Task: Send an email with the signature Destiny Lee with the subject Status report and the message Thank you for your prompt response. from softage.1@softage.net to softage.10@softage.net and softage.2@softage.net with an attached document Feasibility_report.docx
Action: Mouse moved to (479, 615)
Screenshot: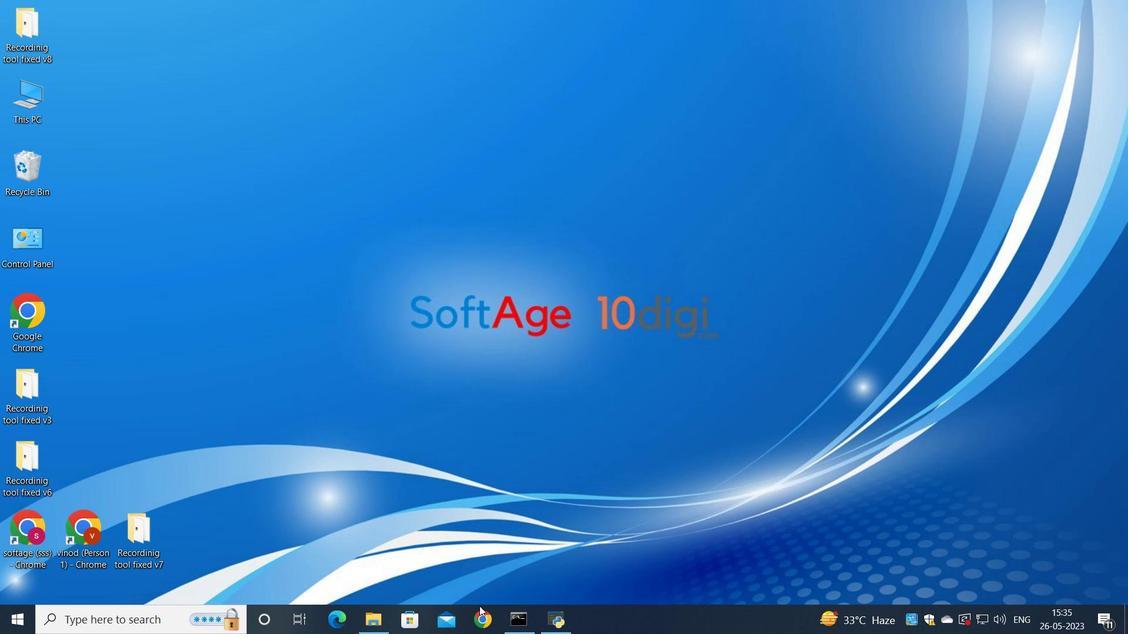 
Action: Mouse pressed left at (479, 615)
Screenshot: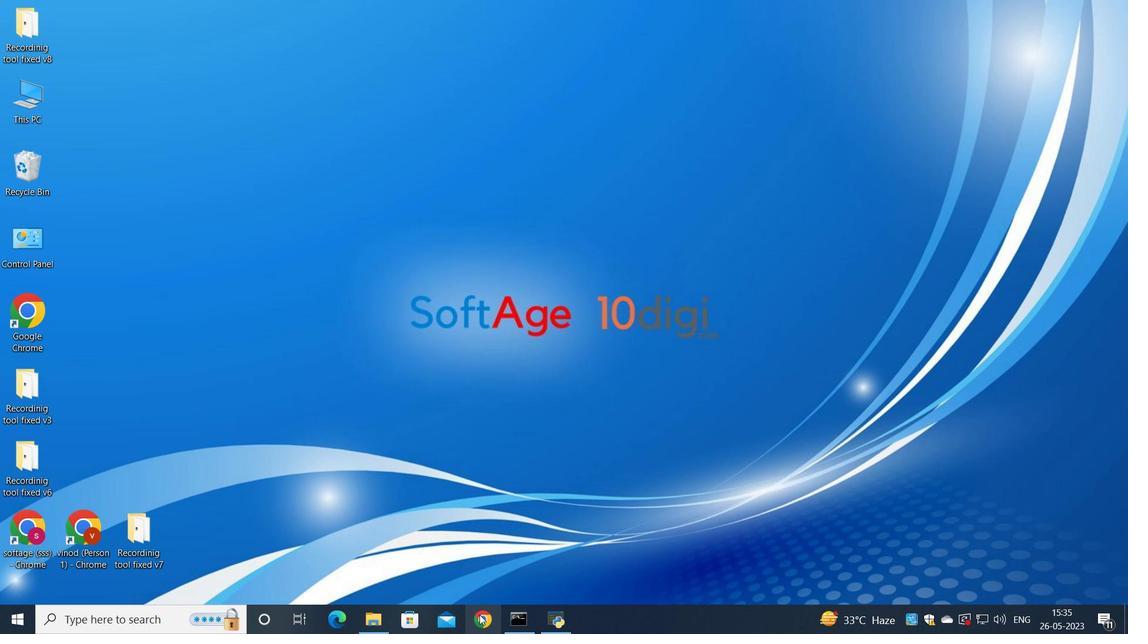 
Action: Mouse moved to (496, 361)
Screenshot: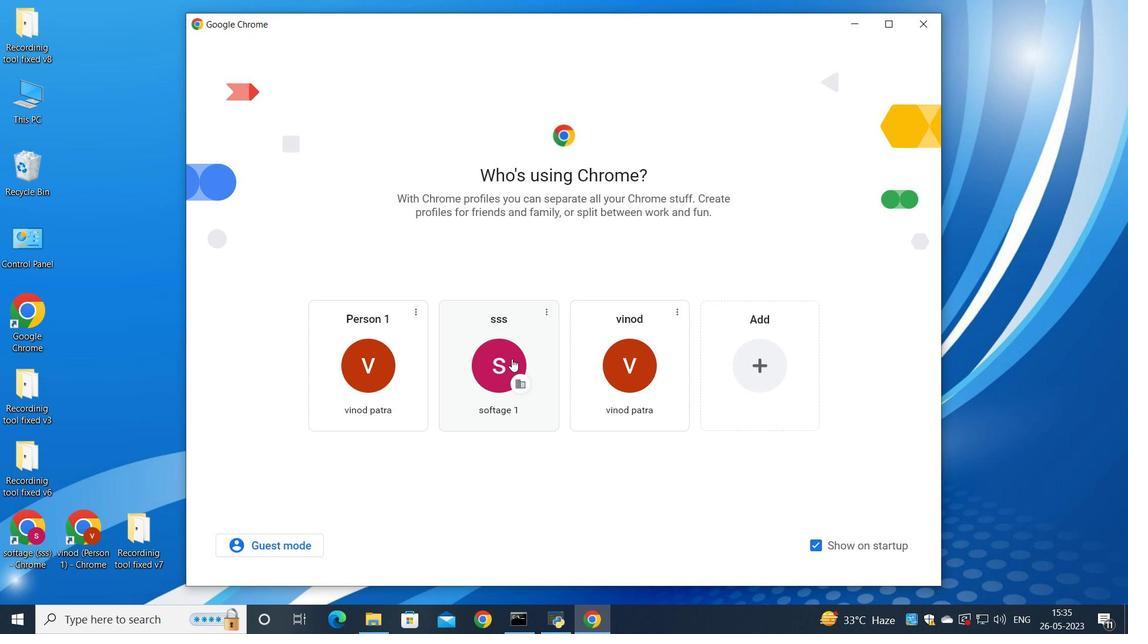 
Action: Mouse pressed left at (496, 361)
Screenshot: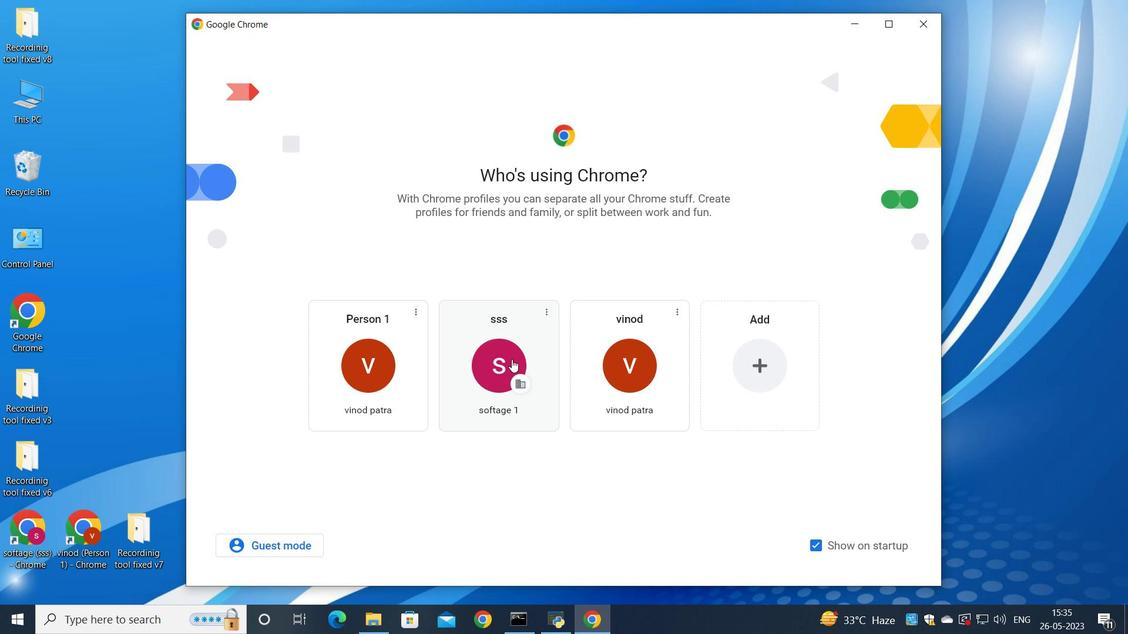 
Action: Mouse moved to (978, 74)
Screenshot: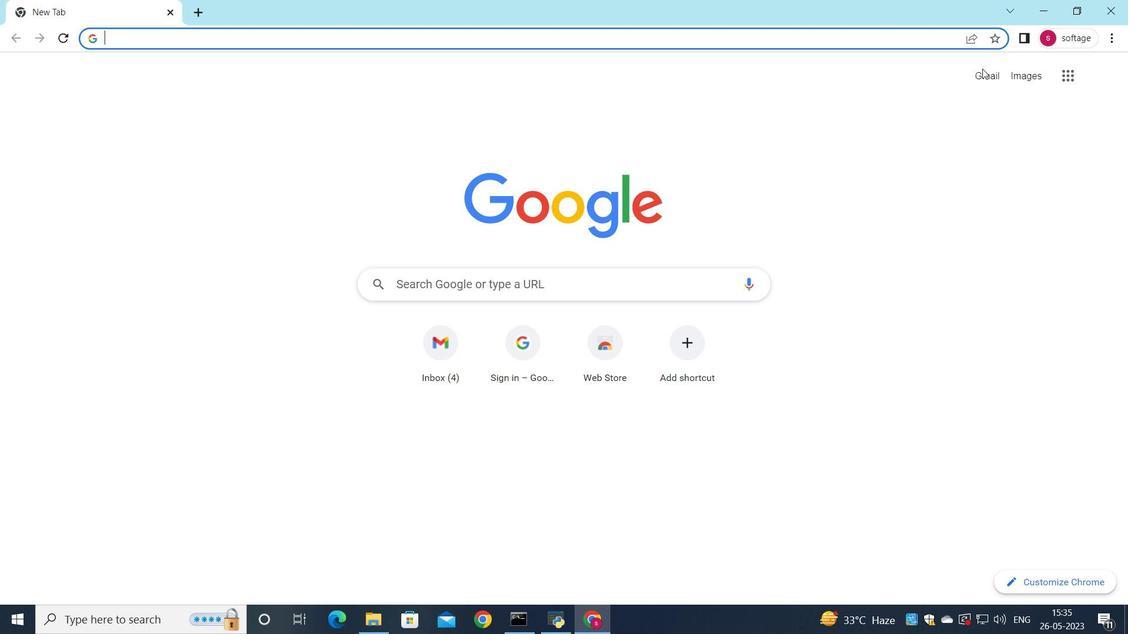 
Action: Mouse pressed left at (978, 74)
Screenshot: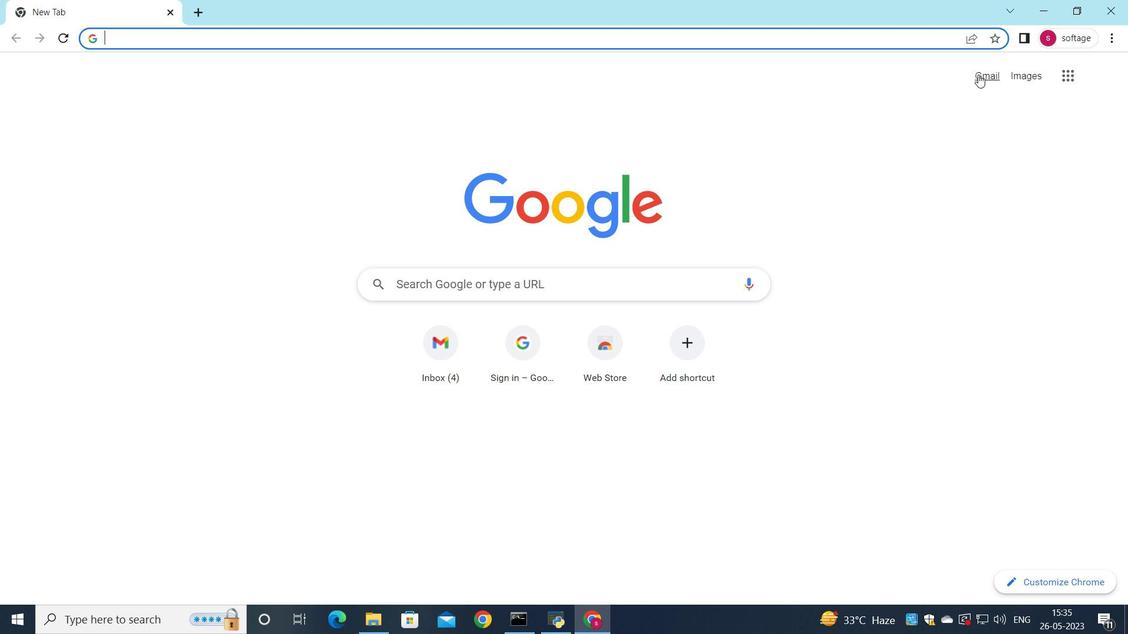 
Action: Mouse moved to (961, 98)
Screenshot: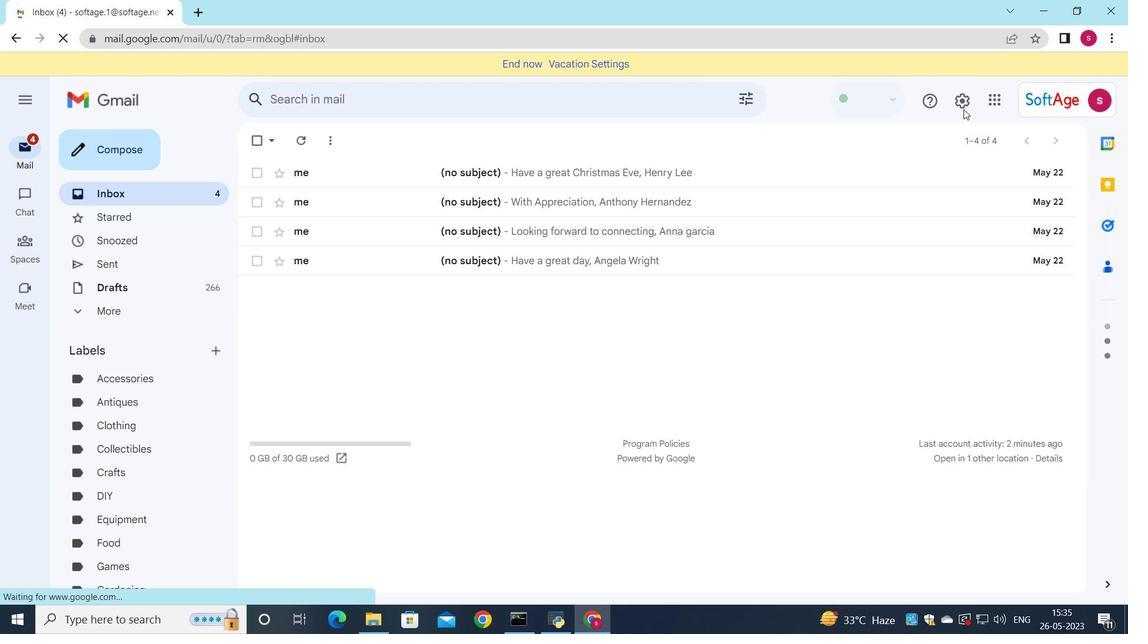 
Action: Mouse pressed left at (961, 98)
Screenshot: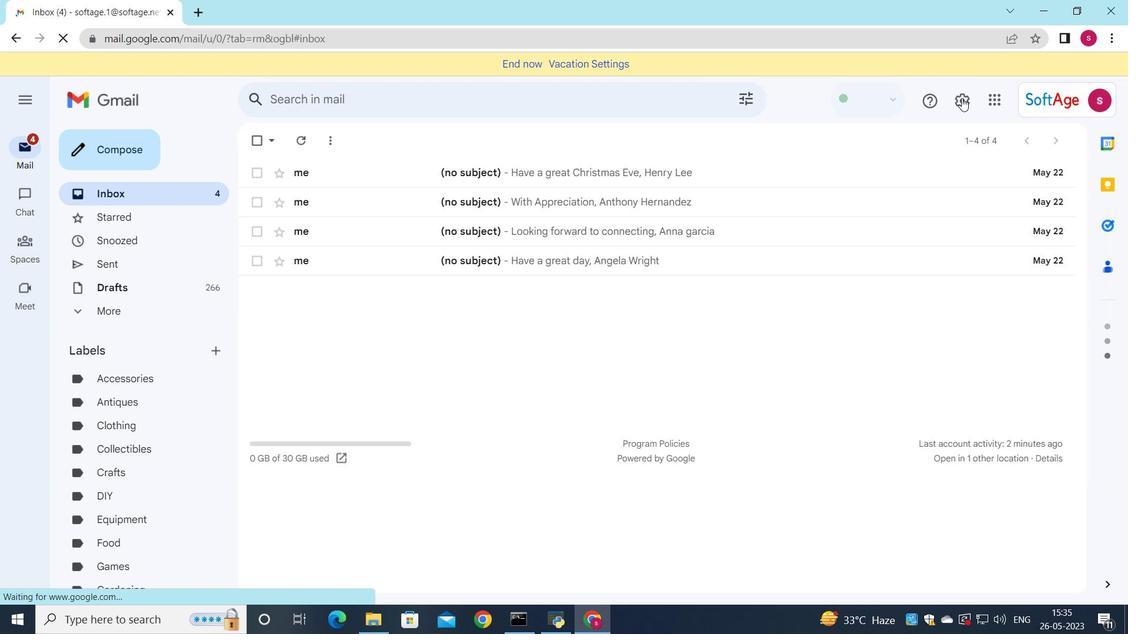 
Action: Mouse moved to (964, 168)
Screenshot: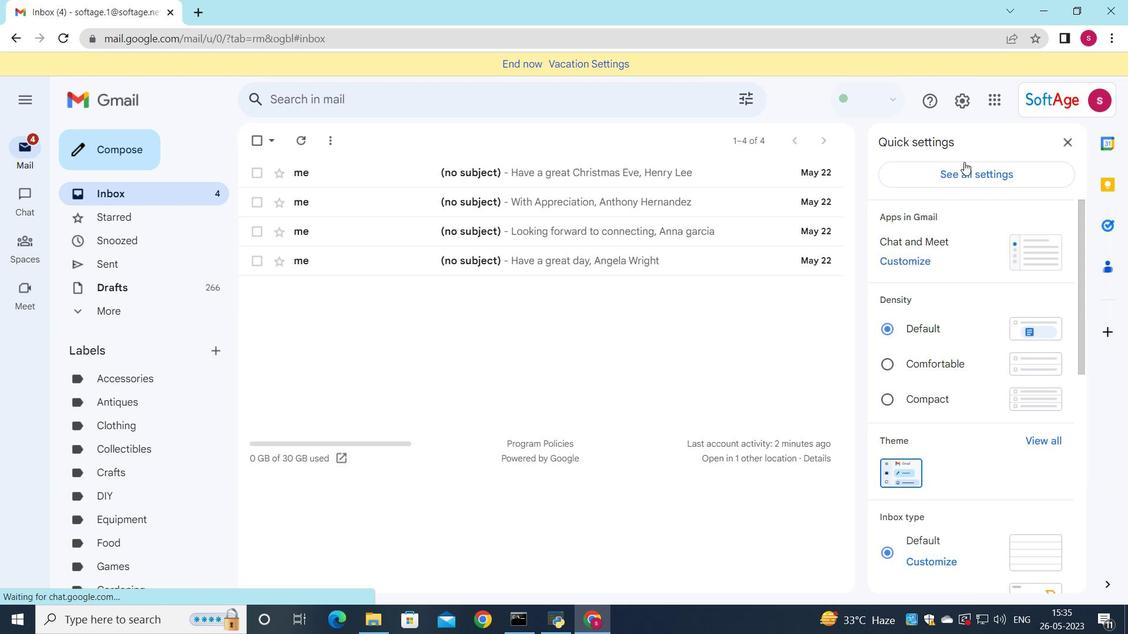 
Action: Mouse pressed left at (964, 168)
Screenshot: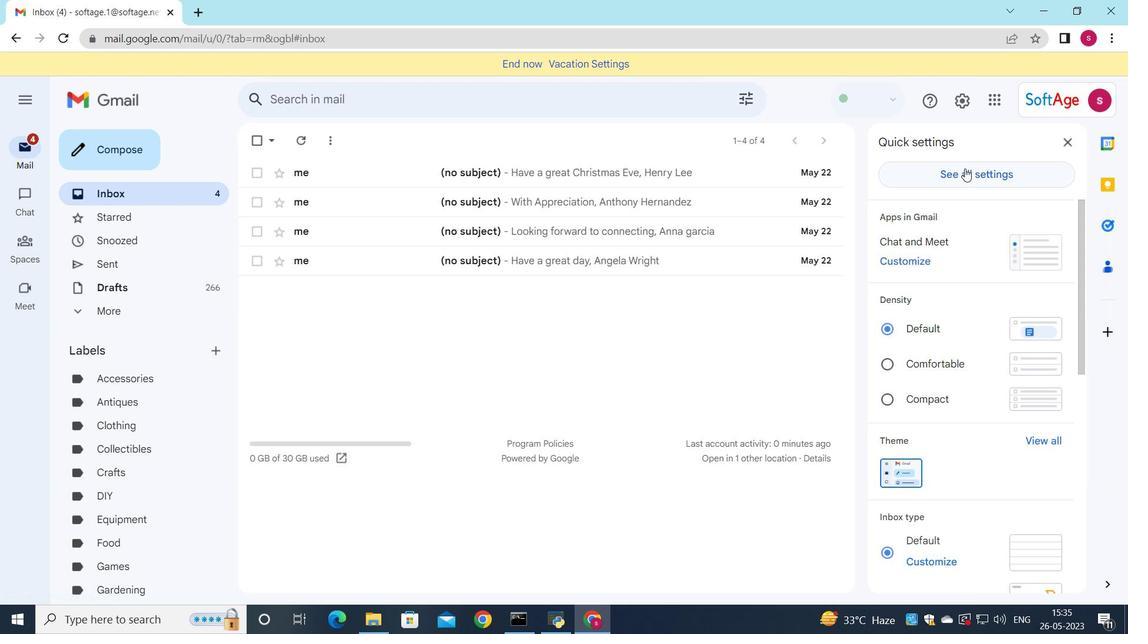 
Action: Mouse moved to (618, 208)
Screenshot: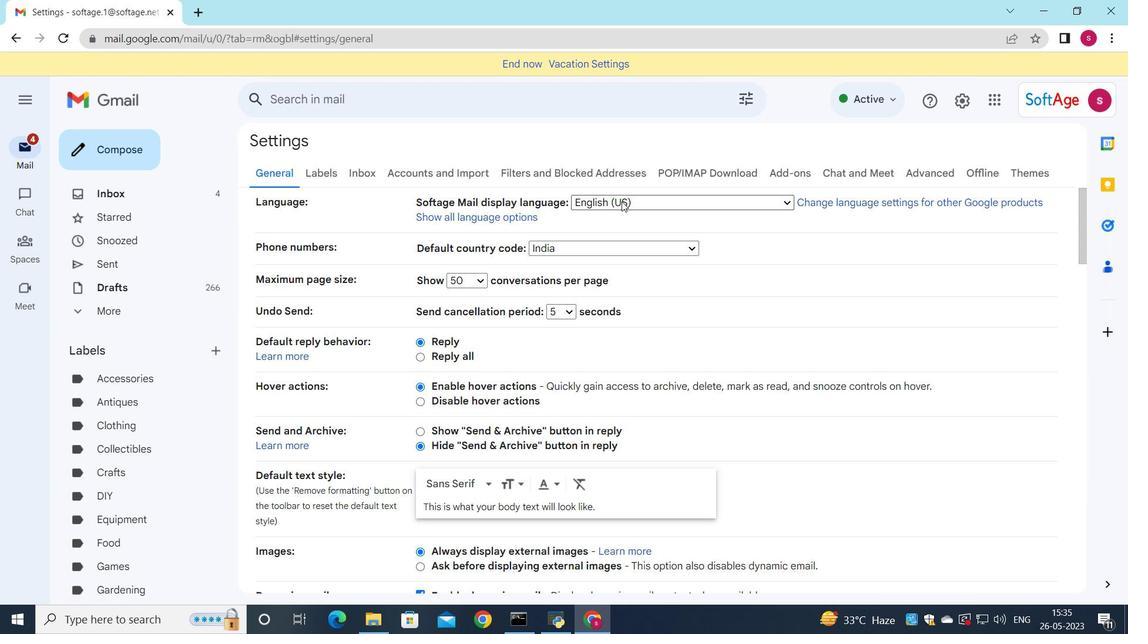
Action: Mouse scrolled (618, 208) with delta (0, 0)
Screenshot: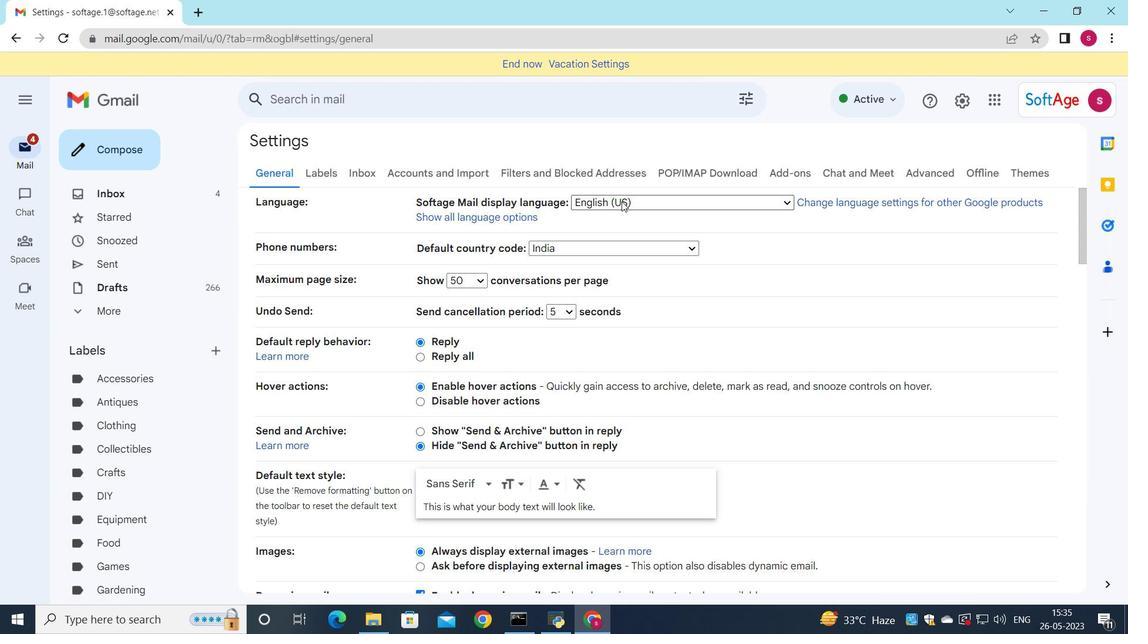 
Action: Mouse moved to (617, 210)
Screenshot: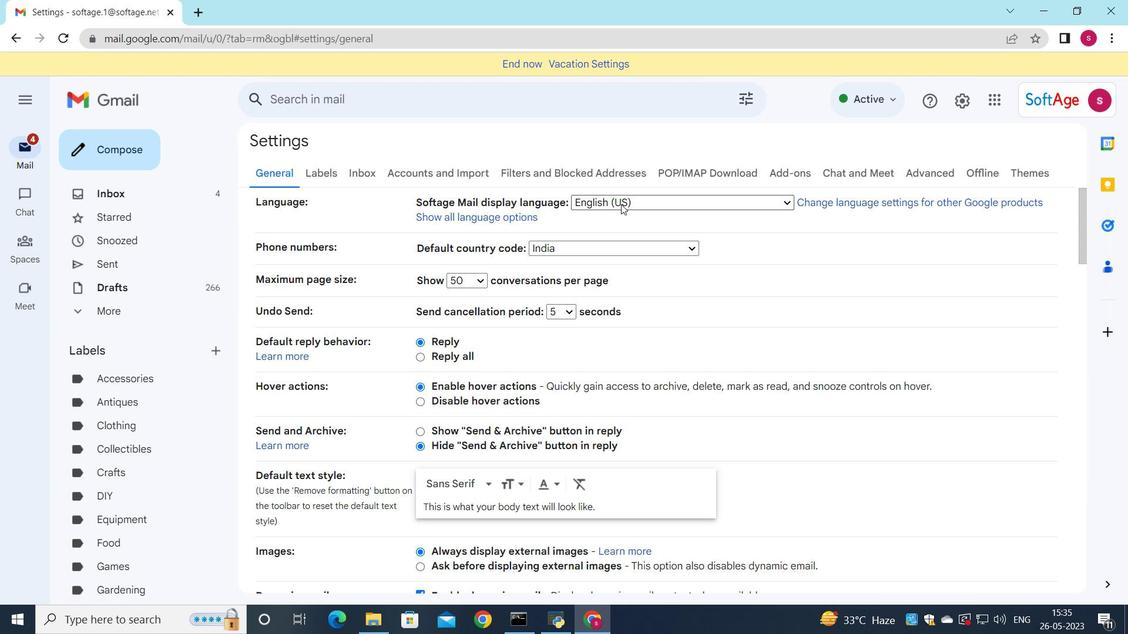 
Action: Mouse scrolled (617, 209) with delta (0, 0)
Screenshot: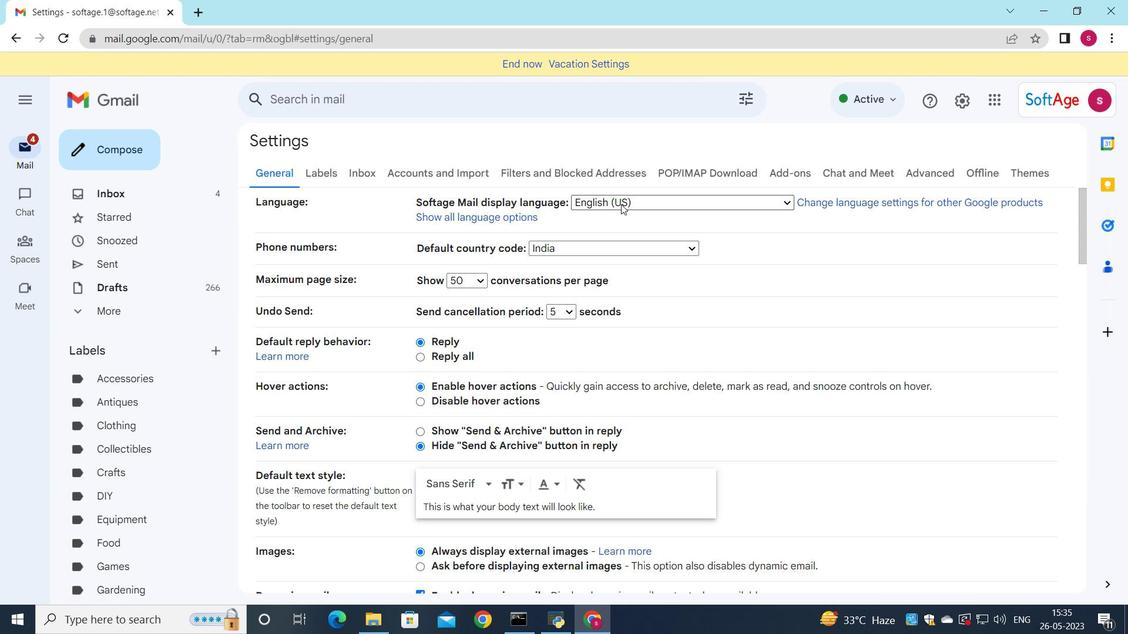 
Action: Mouse moved to (617, 210)
Screenshot: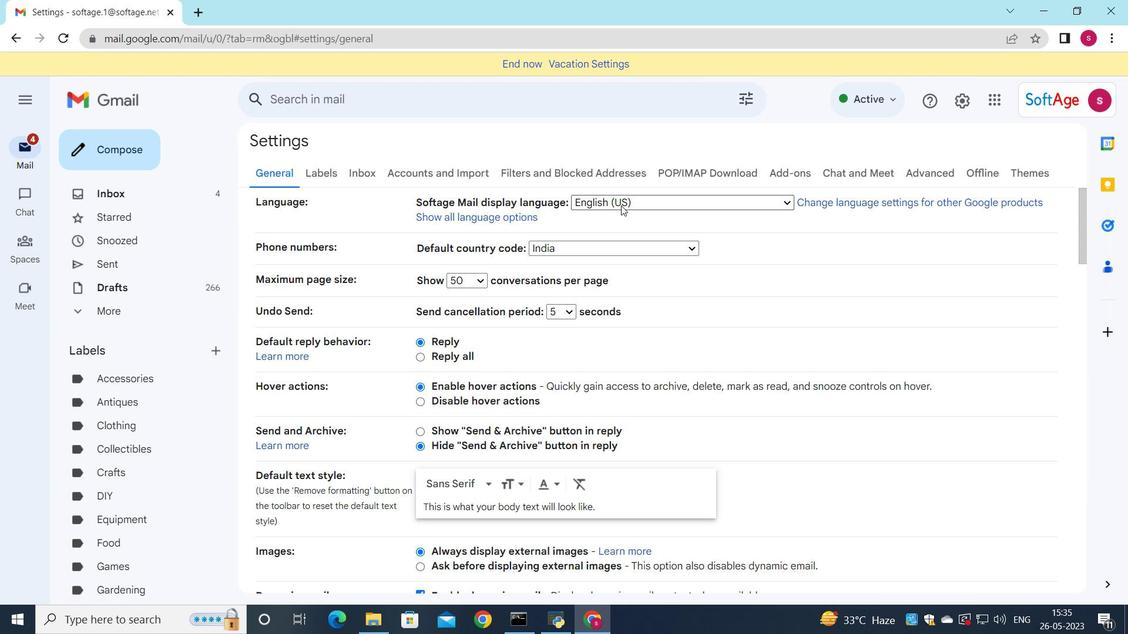 
Action: Mouse scrolled (617, 209) with delta (0, 0)
Screenshot: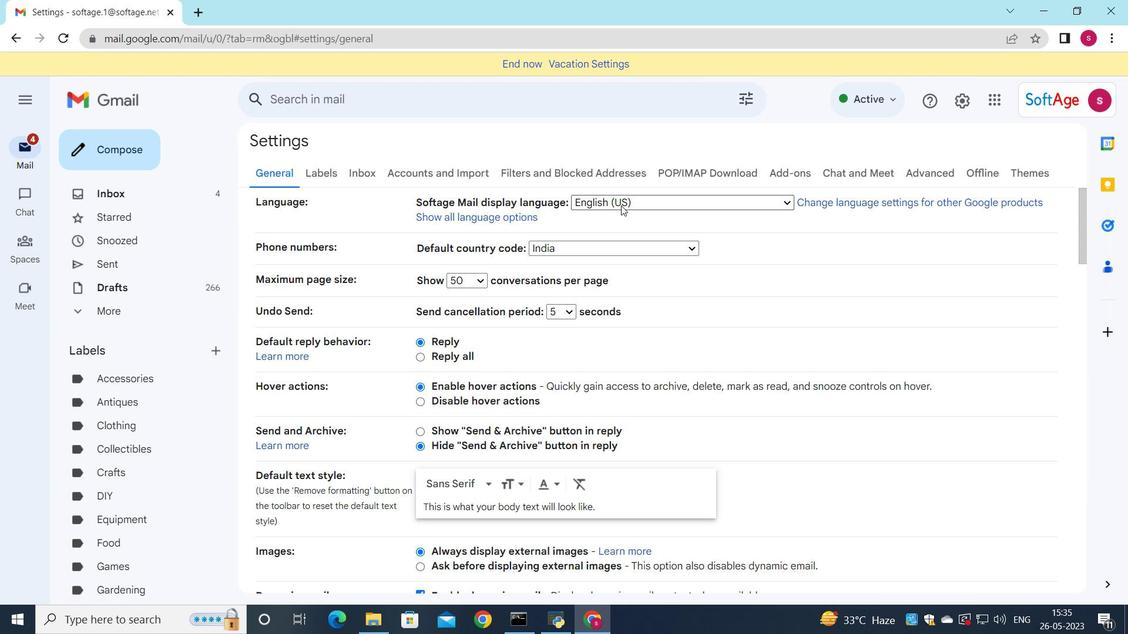 
Action: Mouse moved to (616, 210)
Screenshot: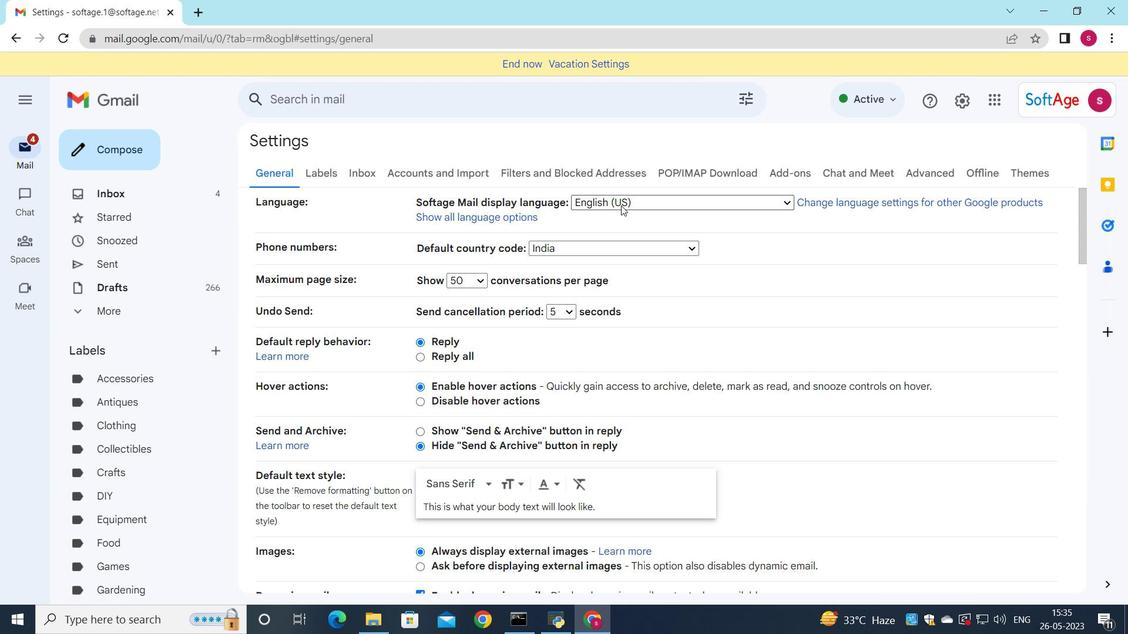 
Action: Mouse scrolled (616, 209) with delta (0, 0)
Screenshot: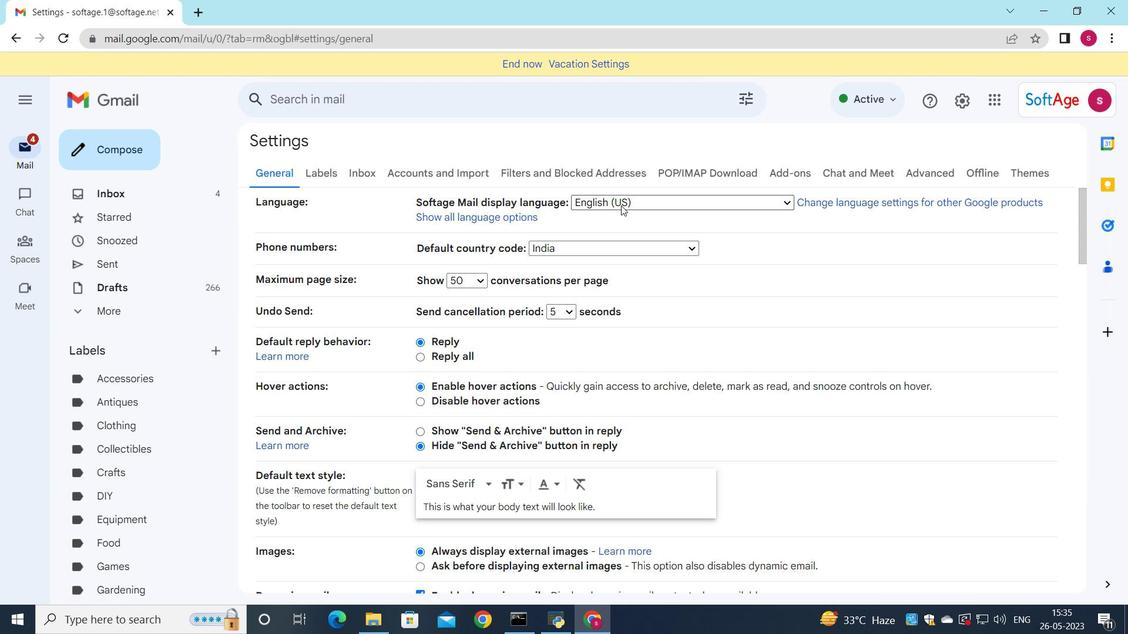 
Action: Mouse moved to (611, 214)
Screenshot: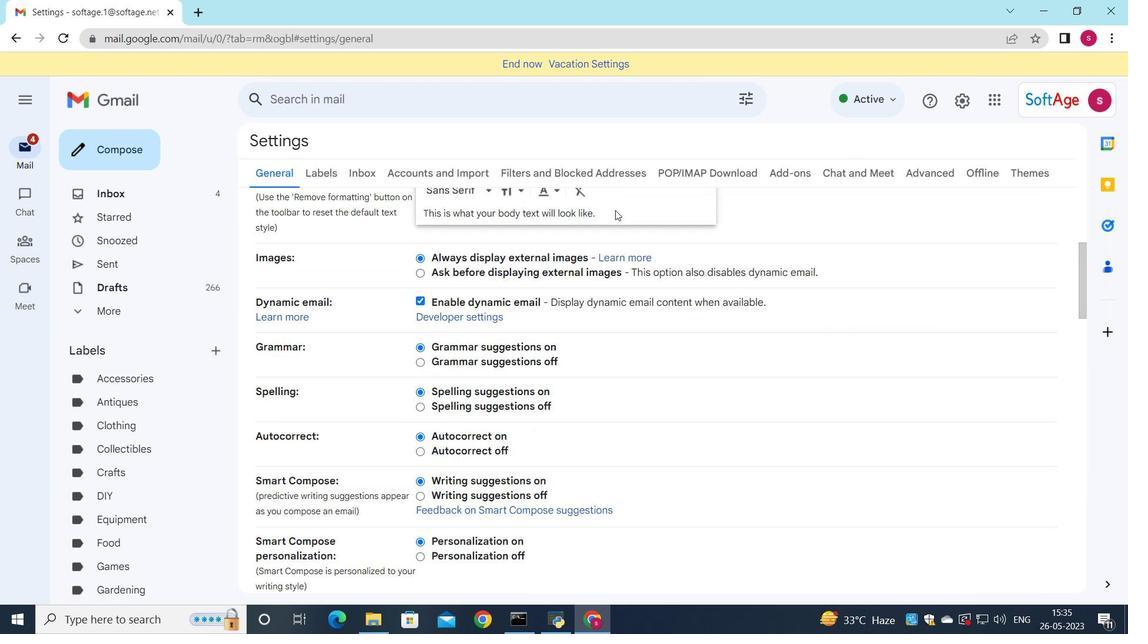 
Action: Mouse scrolled (611, 213) with delta (0, 0)
Screenshot: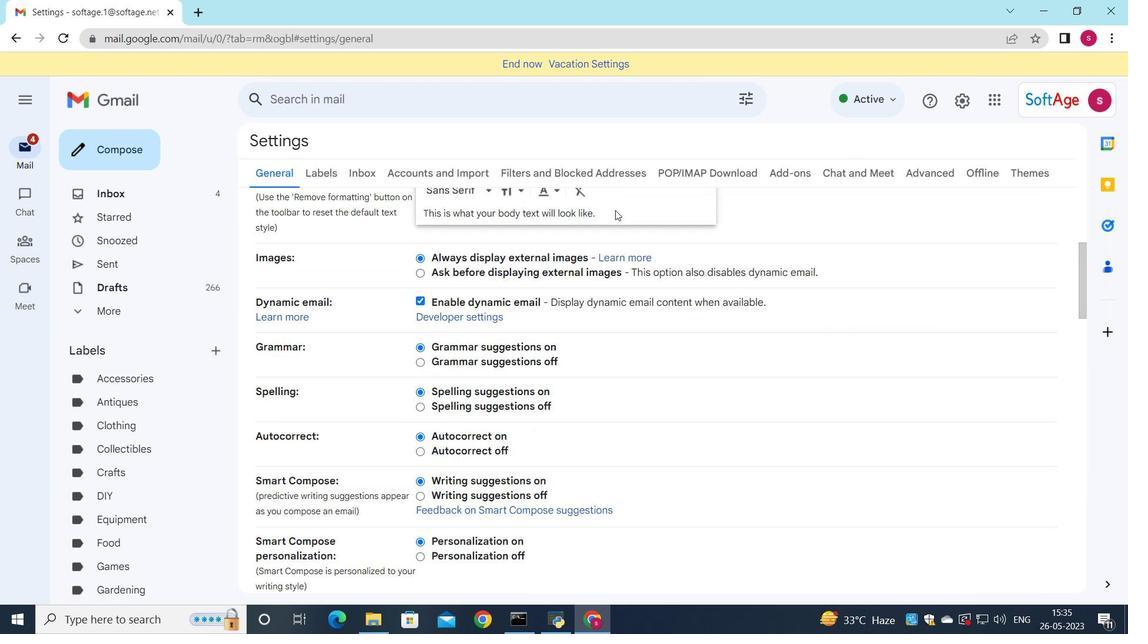
Action: Mouse moved to (605, 220)
Screenshot: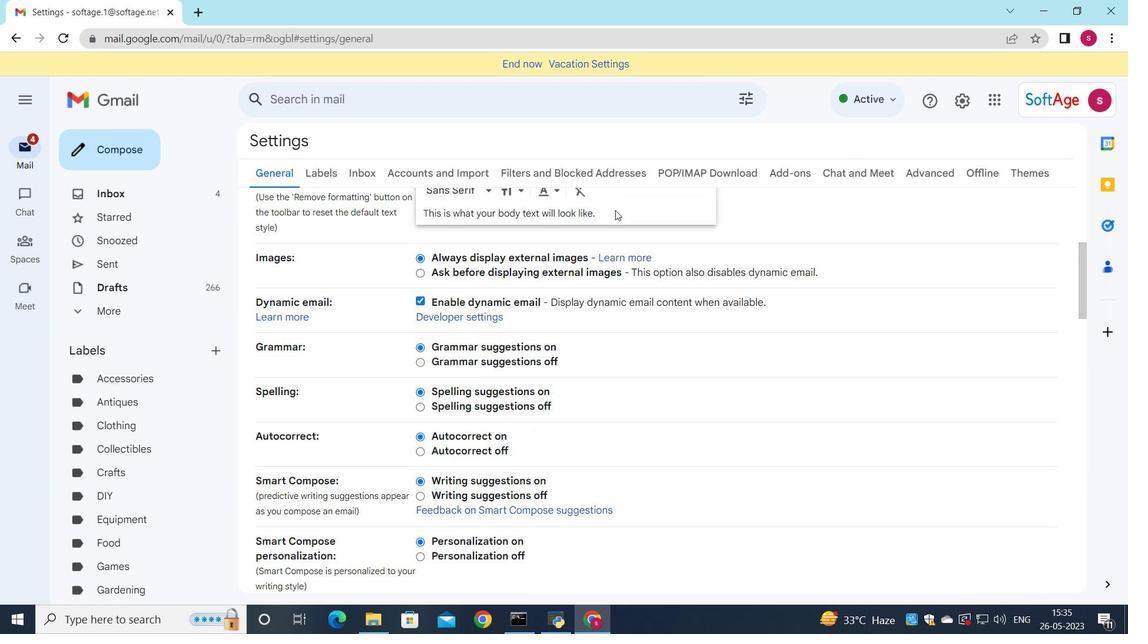 
Action: Mouse scrolled (605, 219) with delta (0, 0)
Screenshot: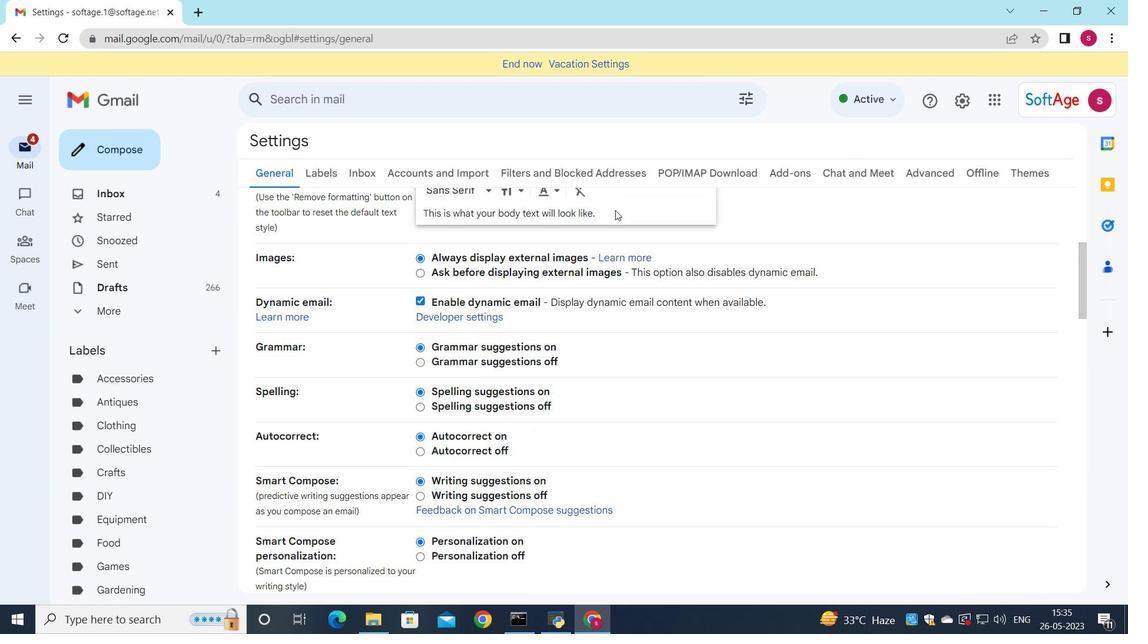
Action: Mouse moved to (604, 221)
Screenshot: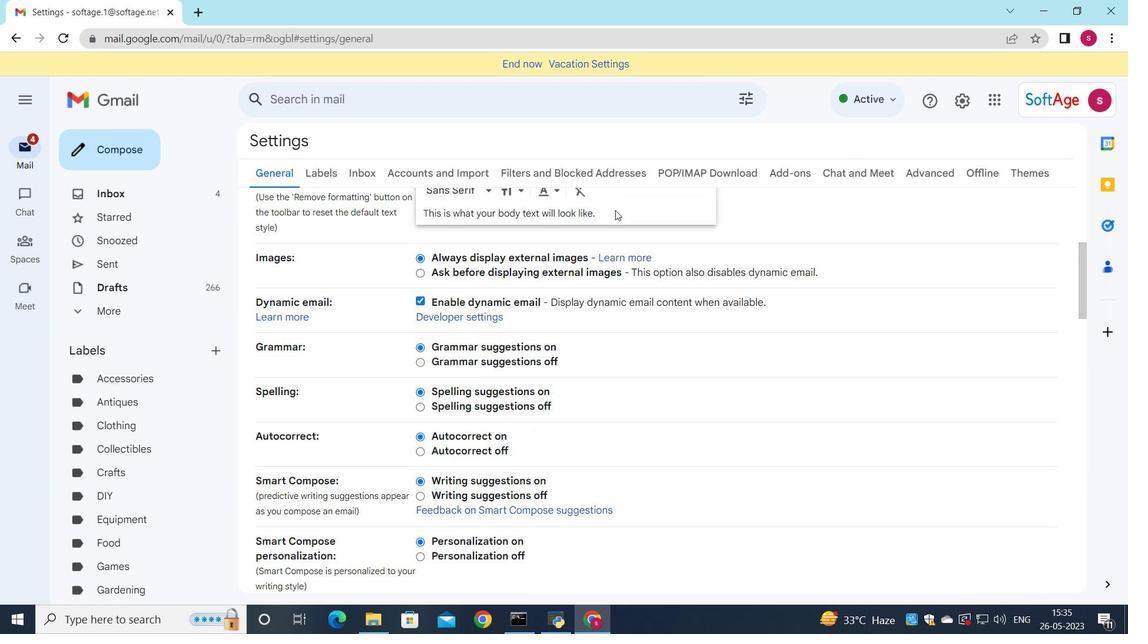 
Action: Mouse scrolled (604, 220) with delta (0, 0)
Screenshot: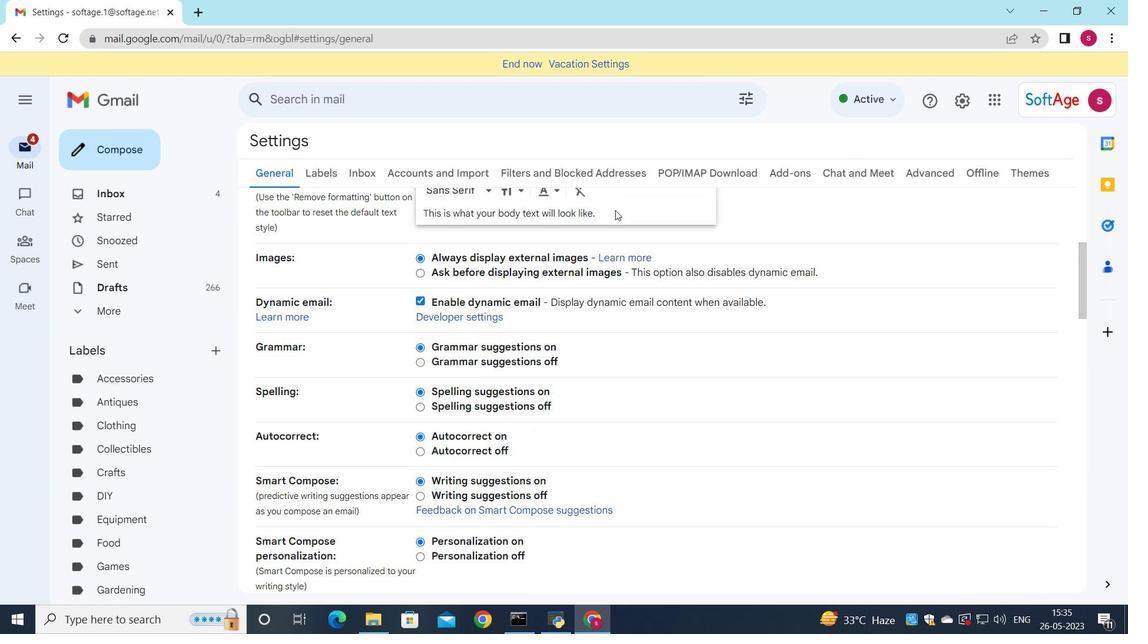 
Action: Mouse moved to (602, 223)
Screenshot: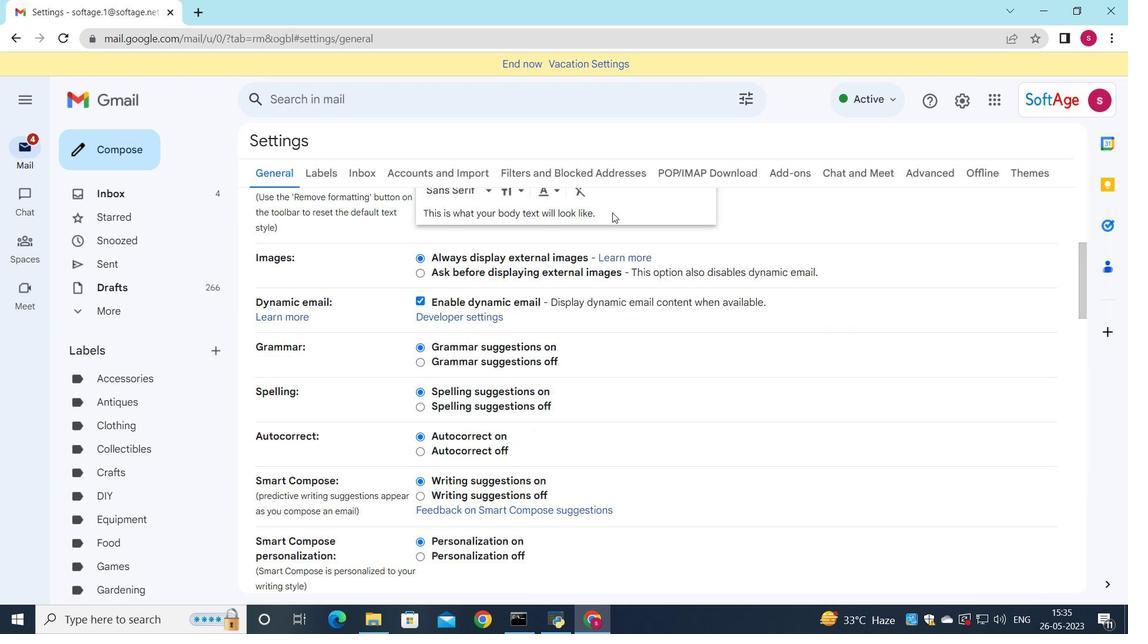 
Action: Mouse scrolled (602, 223) with delta (0, 0)
Screenshot: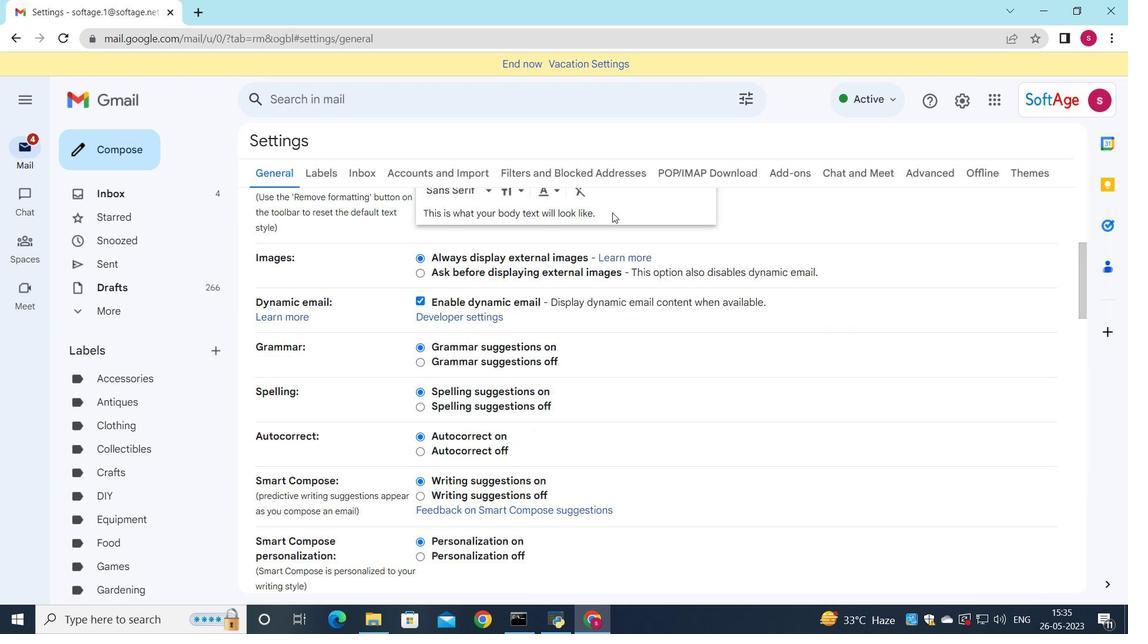 
Action: Mouse moved to (559, 279)
Screenshot: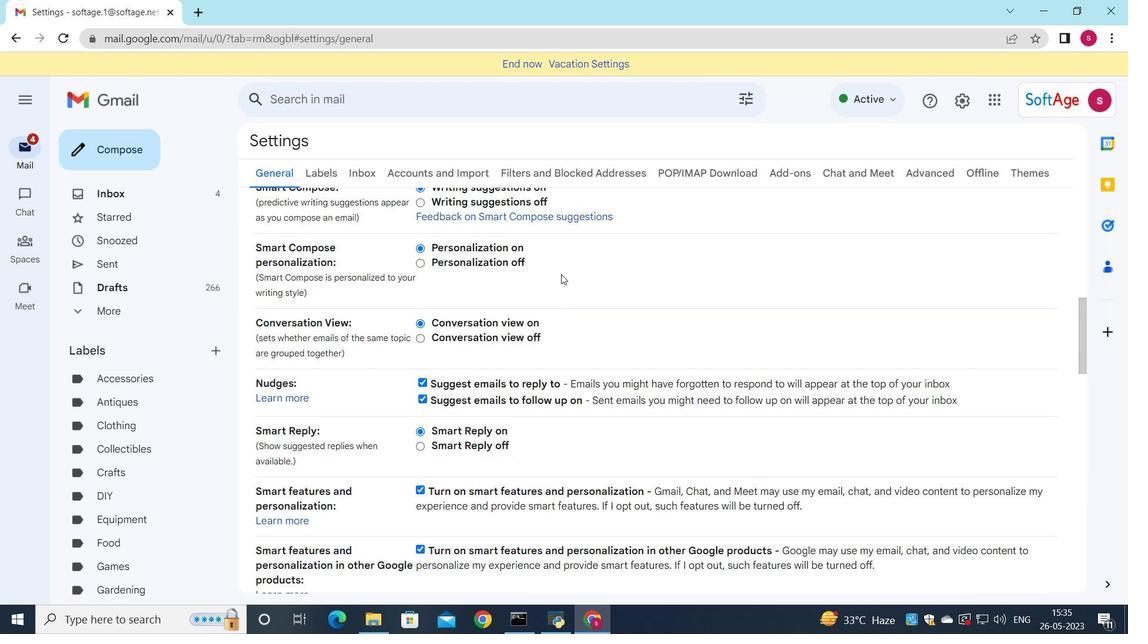 
Action: Mouse scrolled (559, 278) with delta (0, 0)
Screenshot: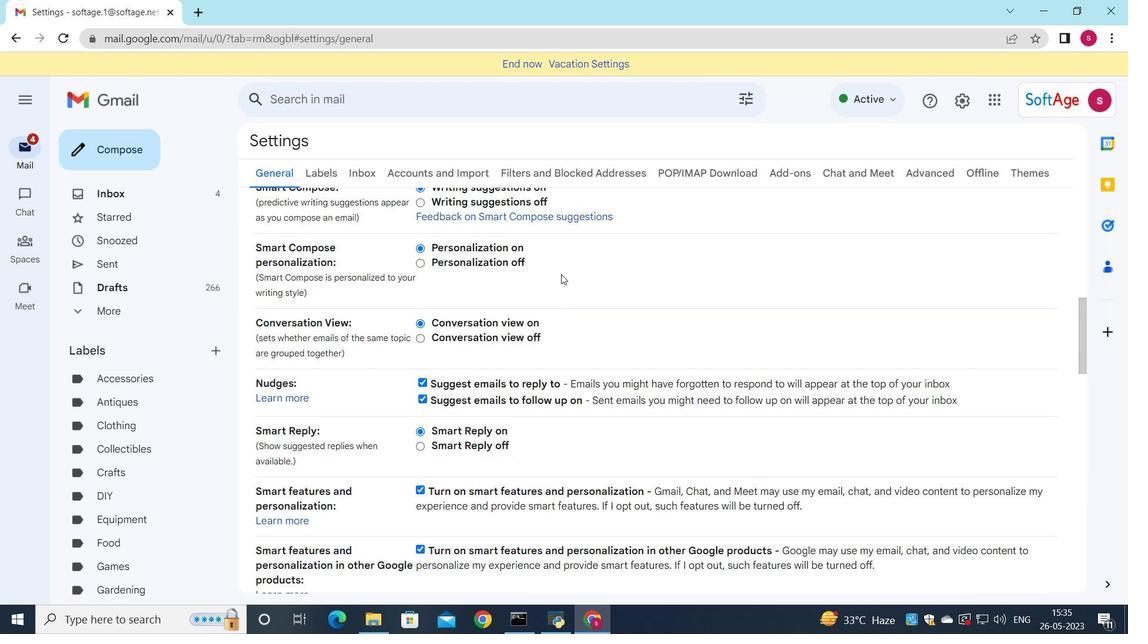 
Action: Mouse moved to (558, 279)
Screenshot: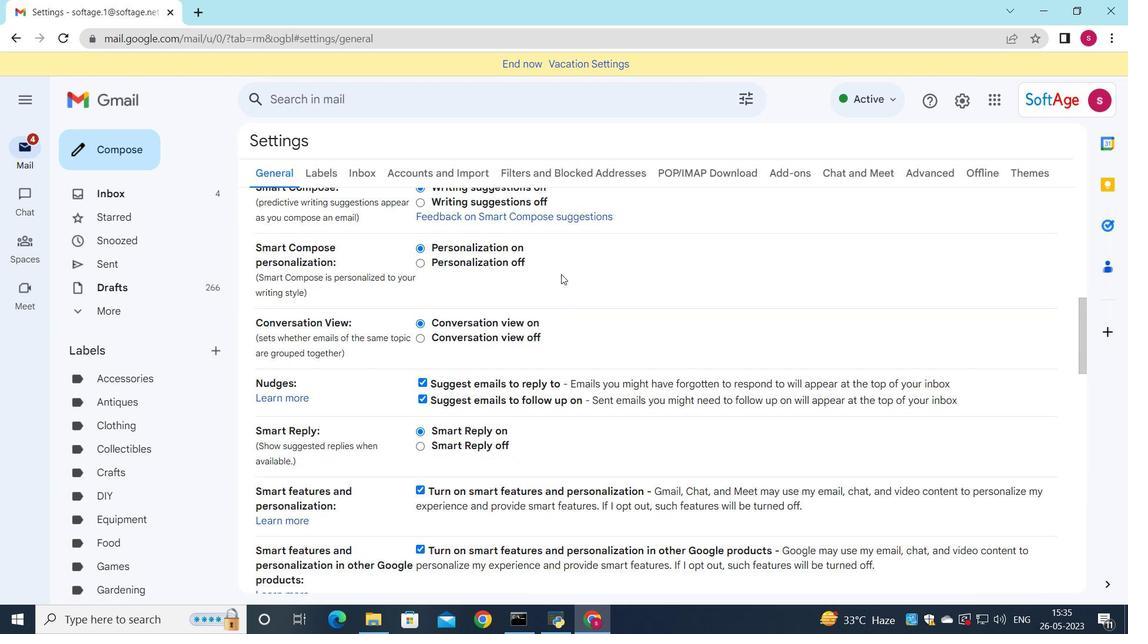 
Action: Mouse scrolled (558, 279) with delta (0, 0)
Screenshot: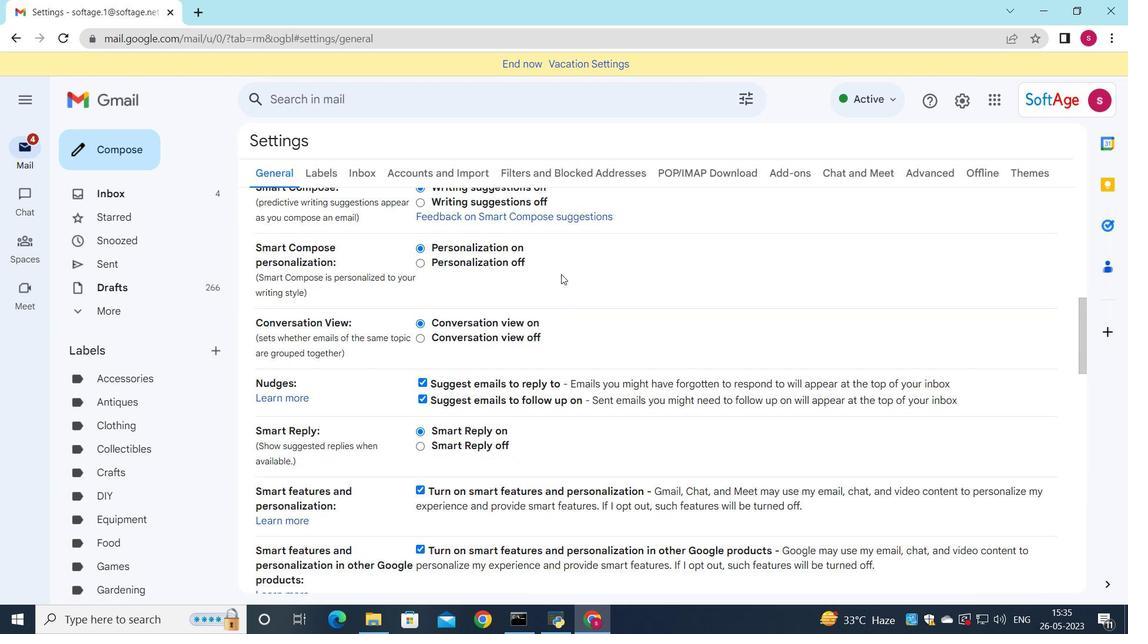 
Action: Mouse moved to (558, 280)
Screenshot: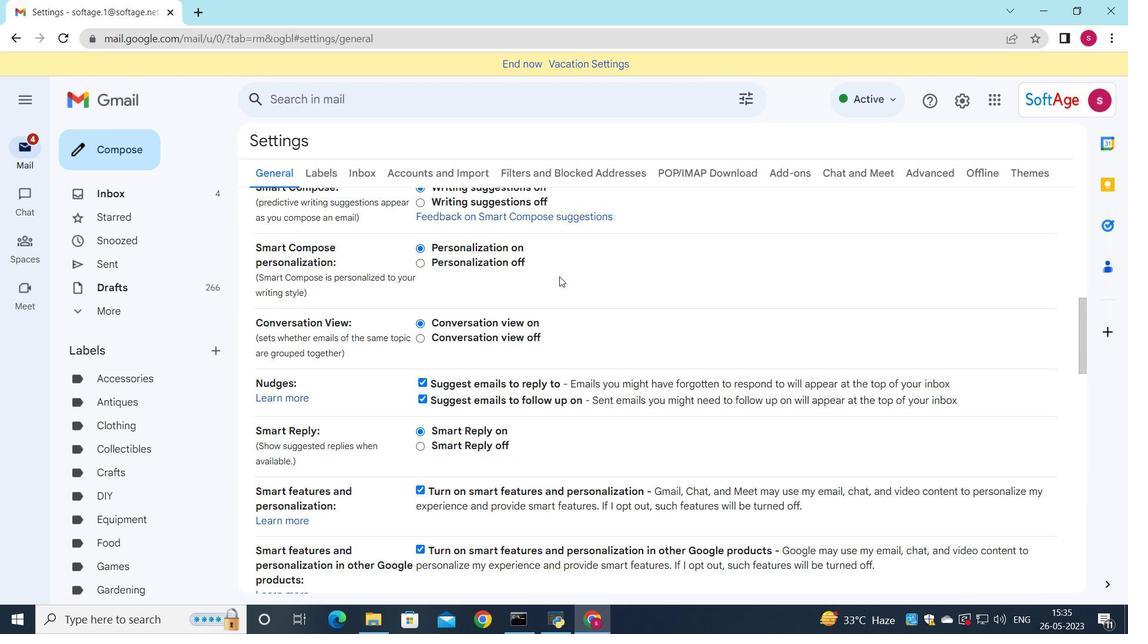 
Action: Mouse scrolled (558, 280) with delta (0, 0)
Screenshot: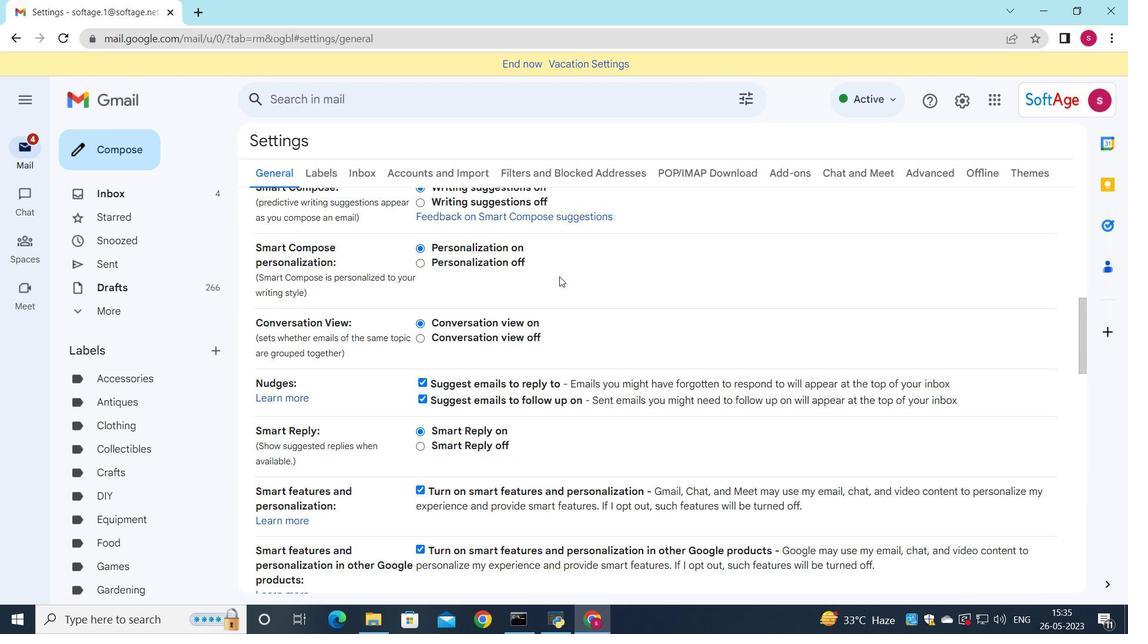 
Action: Mouse moved to (558, 281)
Screenshot: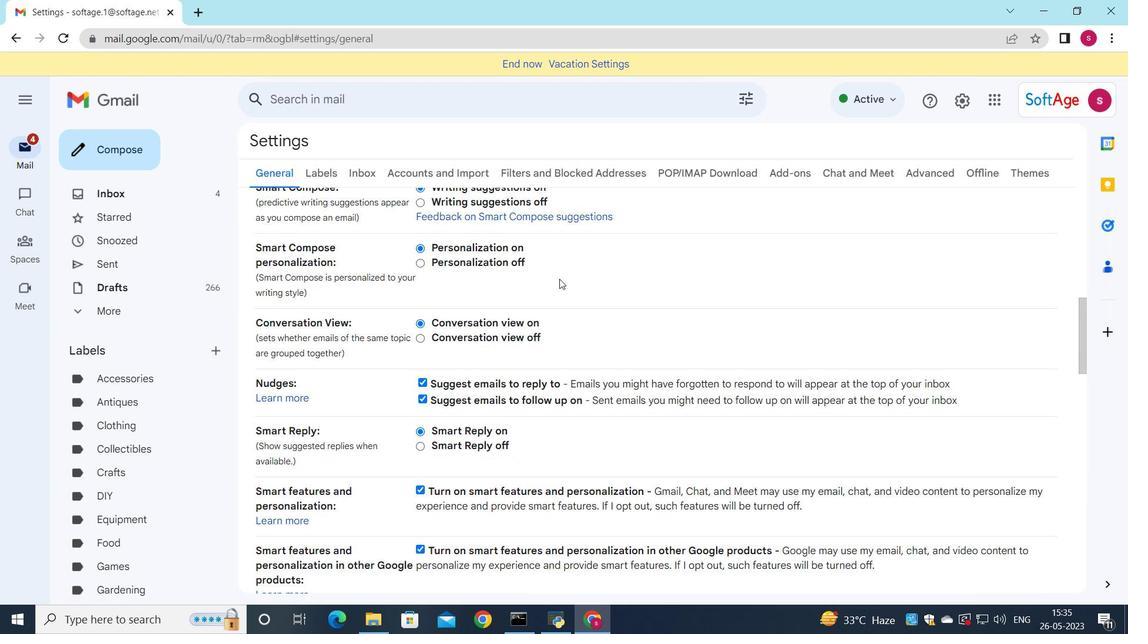 
Action: Mouse scrolled (558, 280) with delta (0, 0)
Screenshot: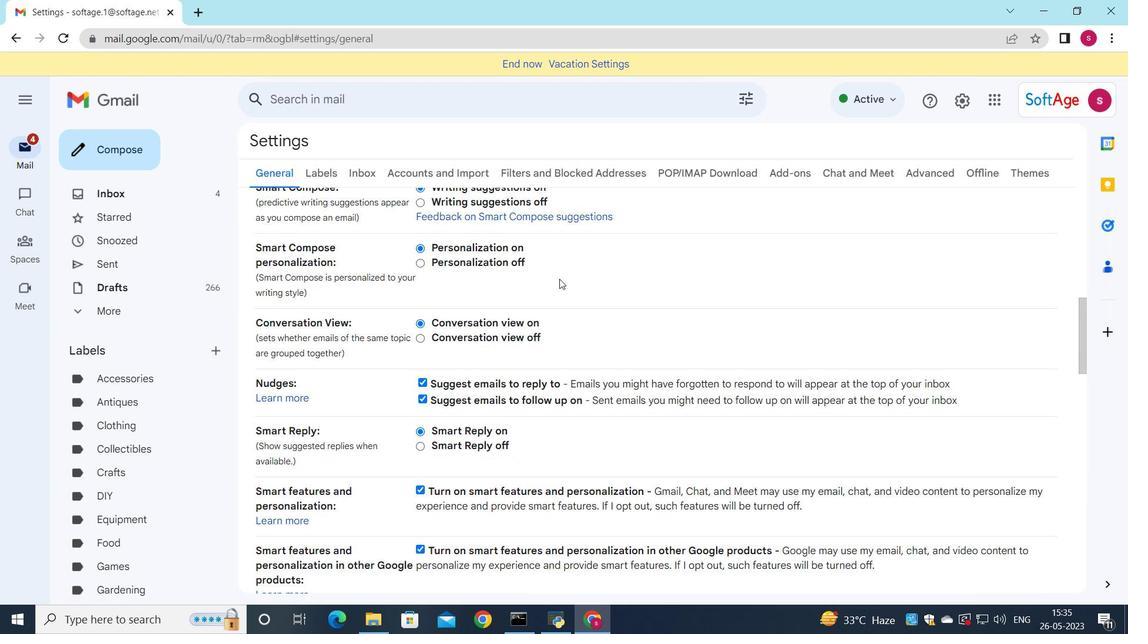 
Action: Mouse moved to (557, 282)
Screenshot: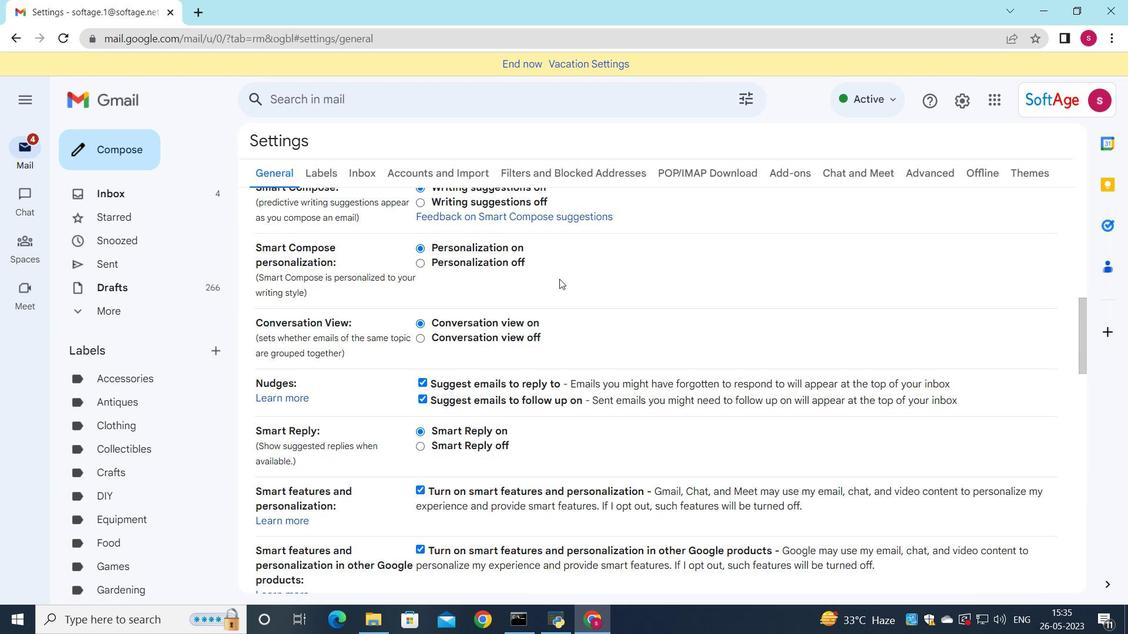 
Action: Mouse scrolled (557, 282) with delta (0, 0)
Screenshot: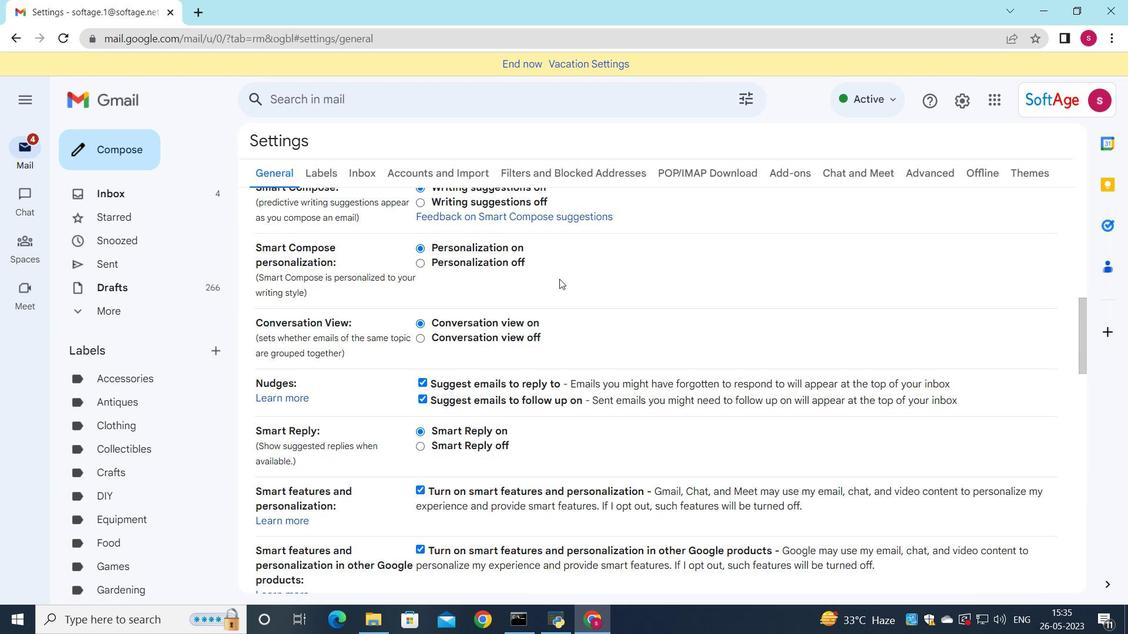 
Action: Mouse moved to (547, 299)
Screenshot: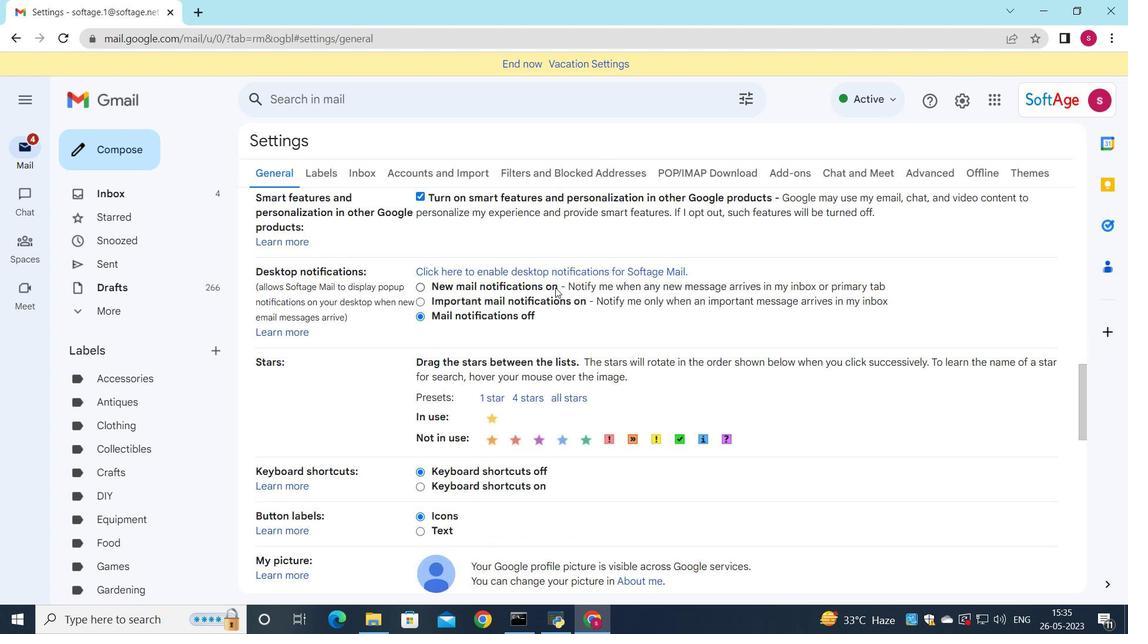 
Action: Mouse scrolled (547, 298) with delta (0, 0)
Screenshot: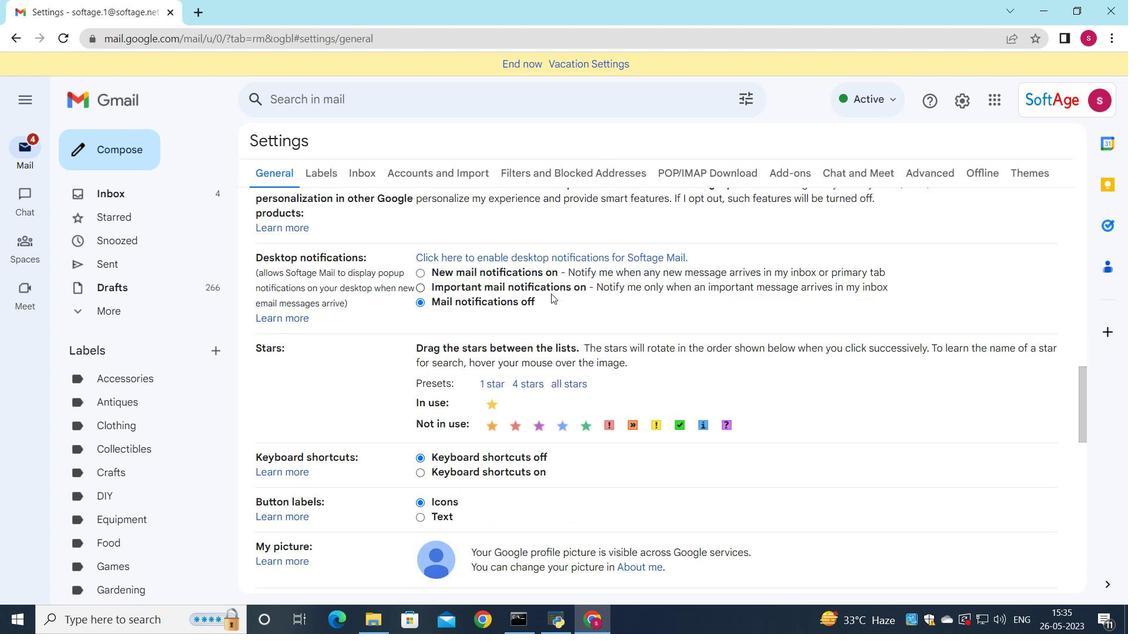 
Action: Mouse moved to (546, 299)
Screenshot: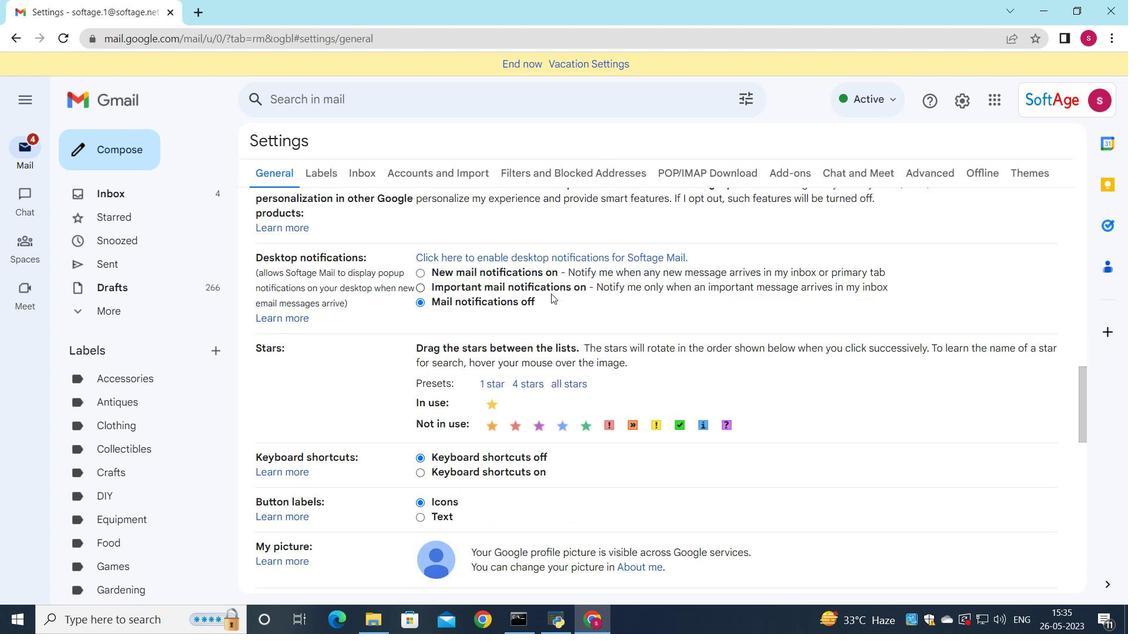 
Action: Mouse scrolled (546, 299) with delta (0, 0)
Screenshot: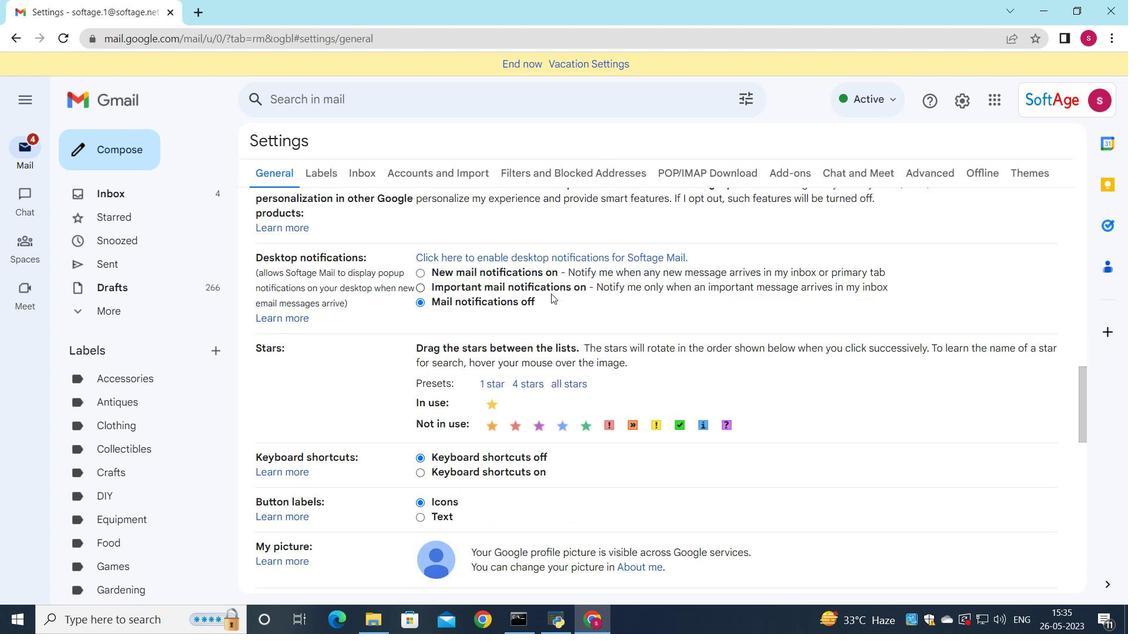 
Action: Mouse scrolled (546, 299) with delta (0, 0)
Screenshot: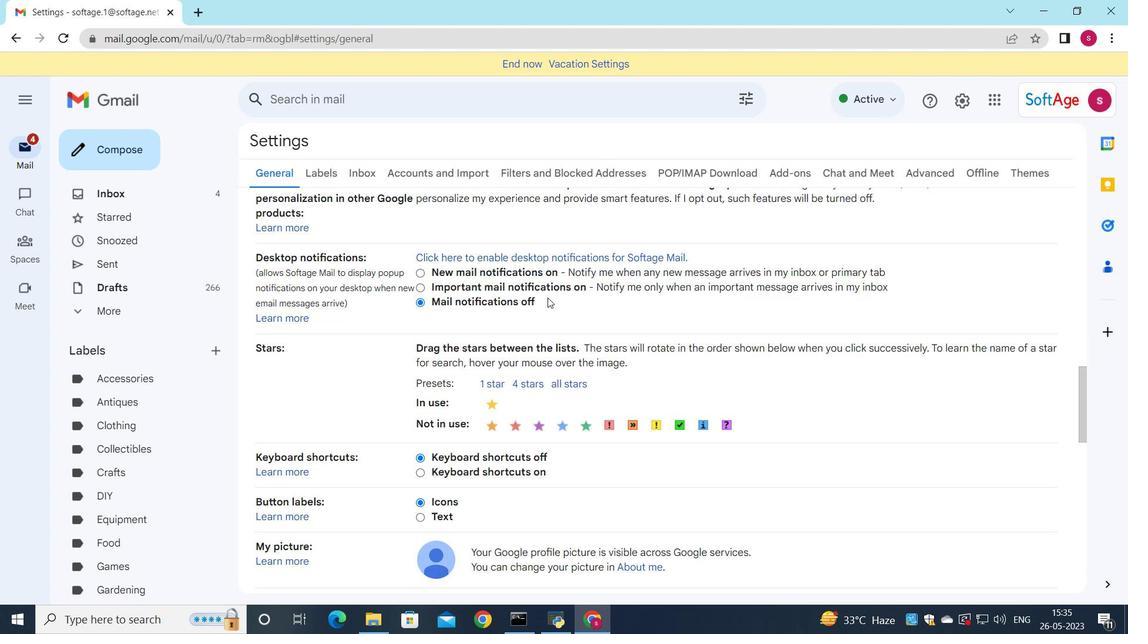 
Action: Mouse moved to (546, 300)
Screenshot: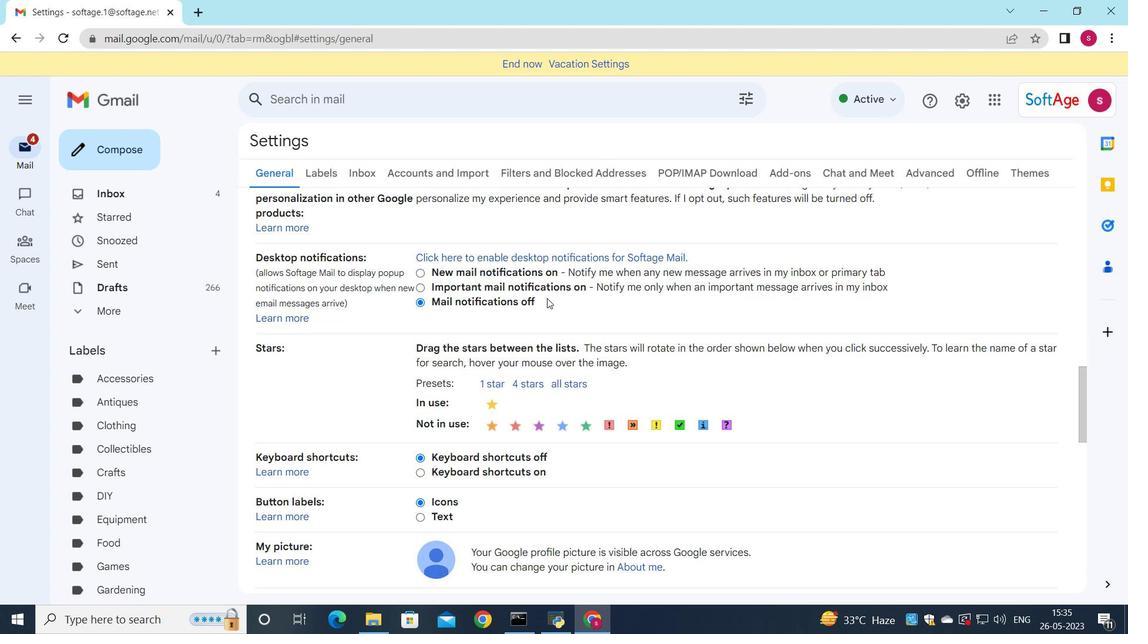 
Action: Mouse scrolled (546, 299) with delta (0, 0)
Screenshot: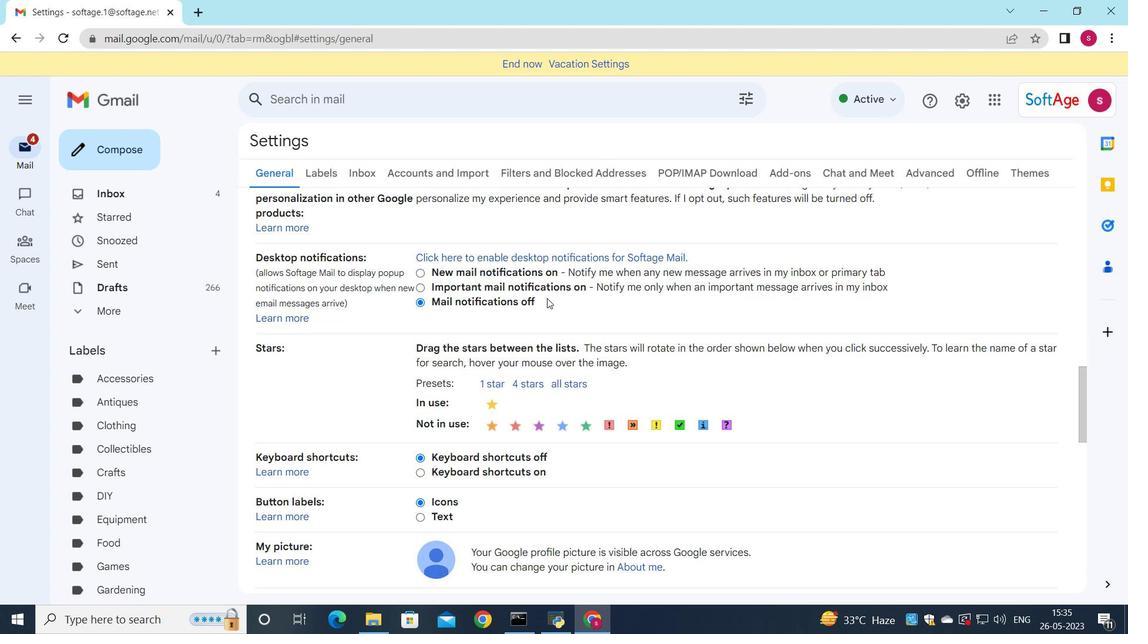 
Action: Mouse moved to (578, 365)
Screenshot: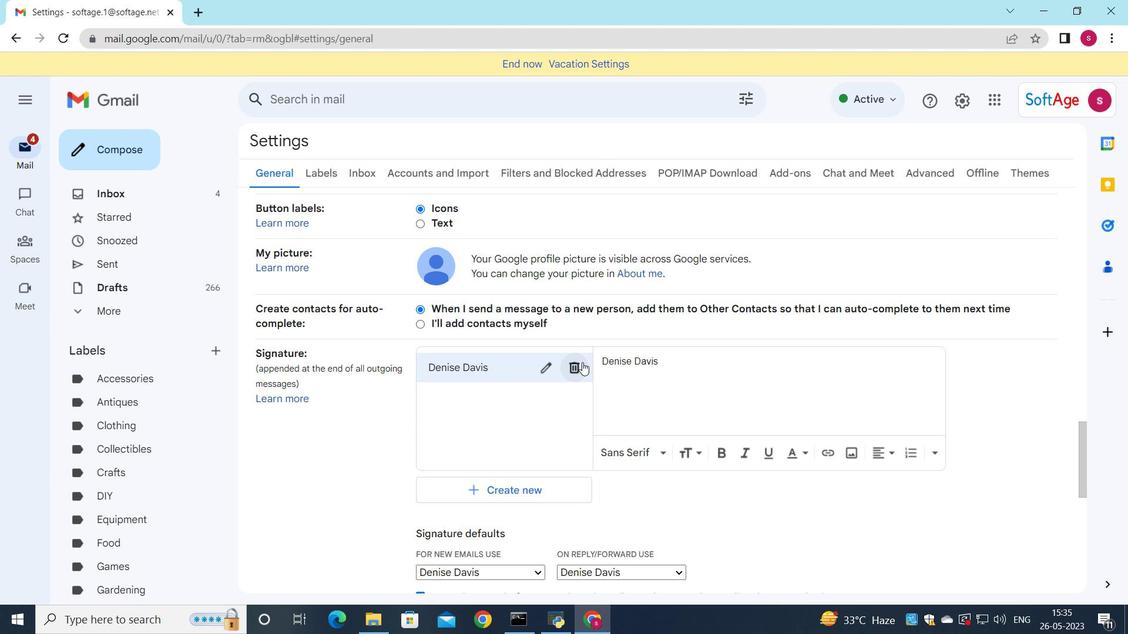 
Action: Mouse pressed left at (578, 365)
Screenshot: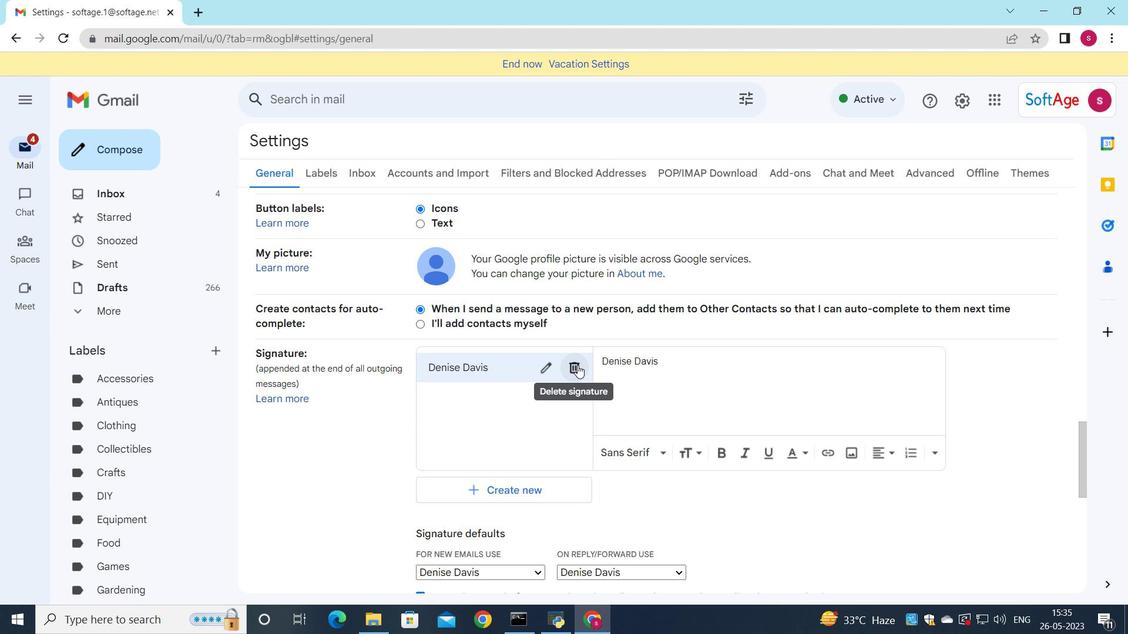 
Action: Mouse moved to (679, 360)
Screenshot: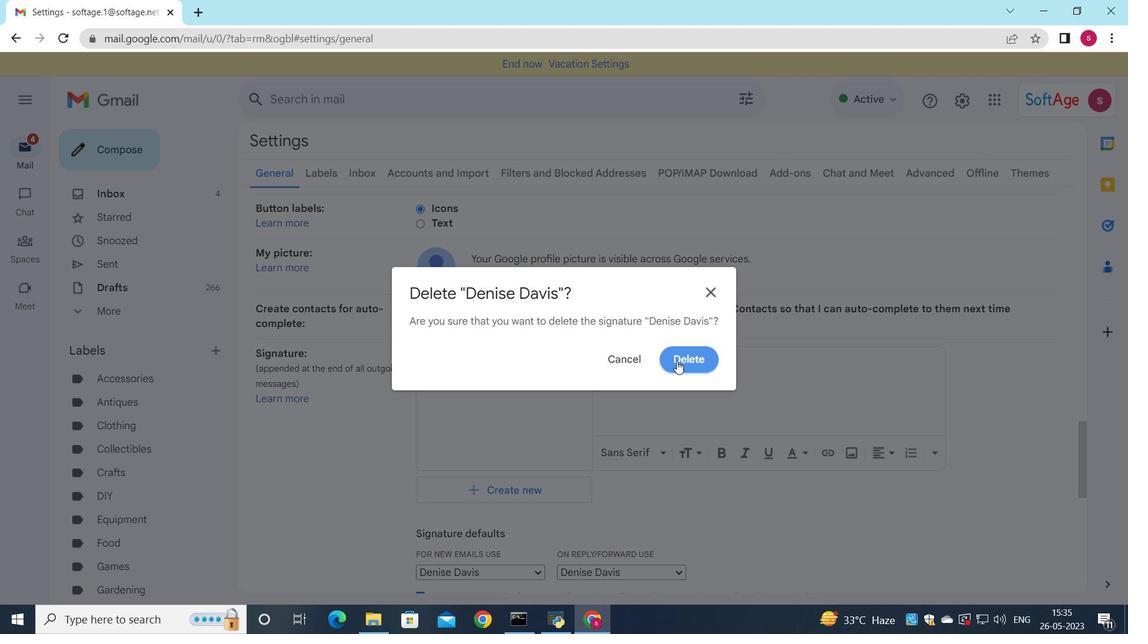 
Action: Mouse pressed left at (679, 360)
Screenshot: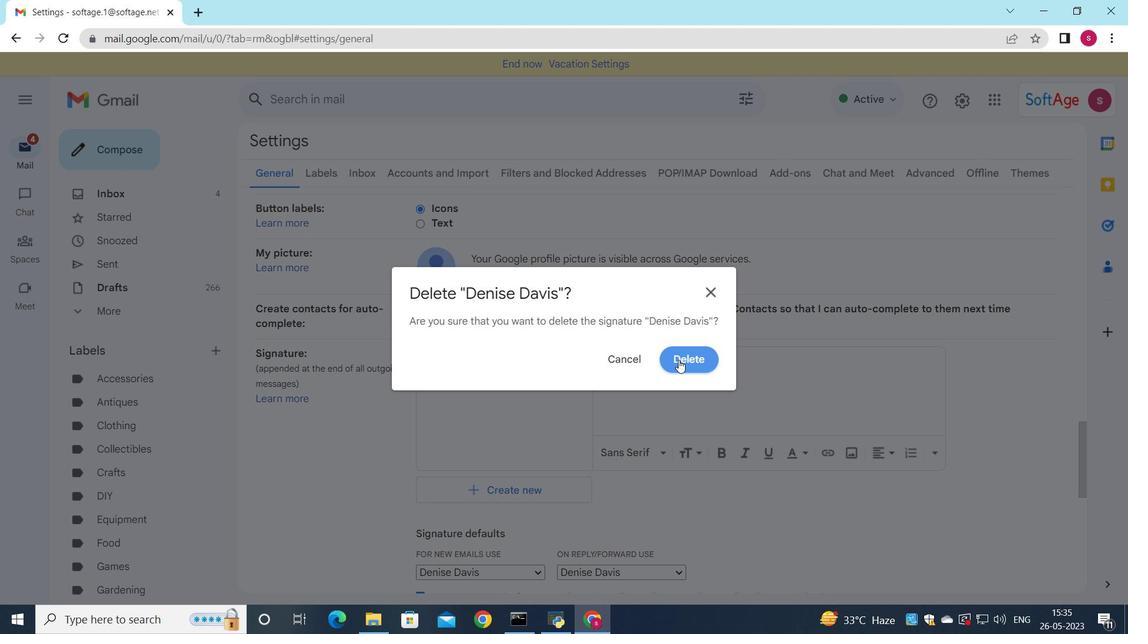 
Action: Mouse moved to (491, 383)
Screenshot: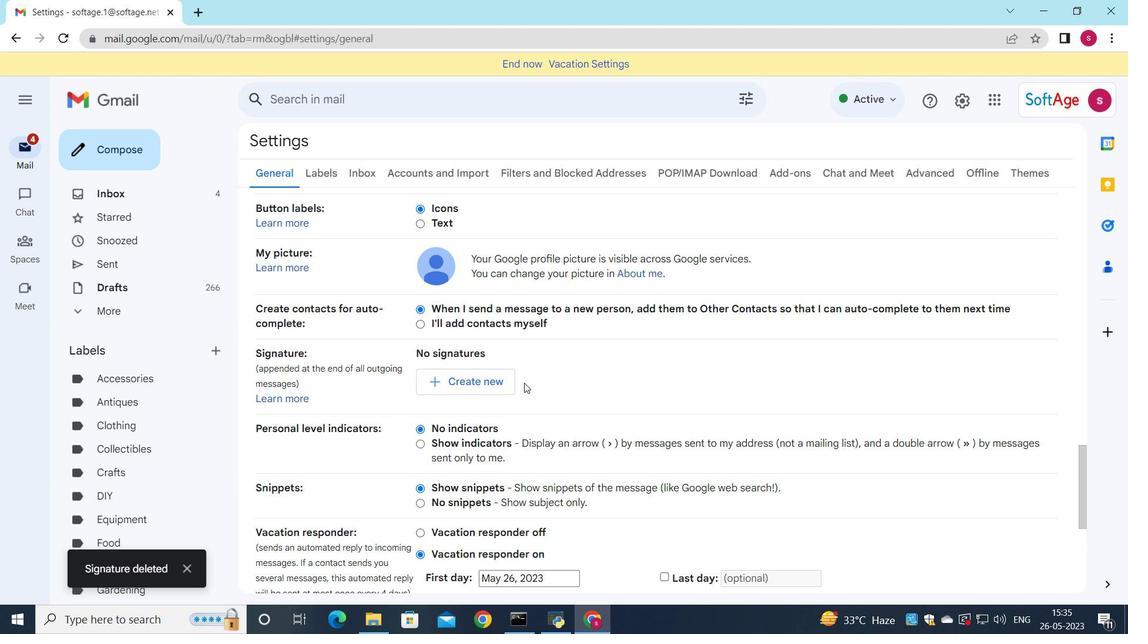 
Action: Mouse pressed left at (491, 383)
Screenshot: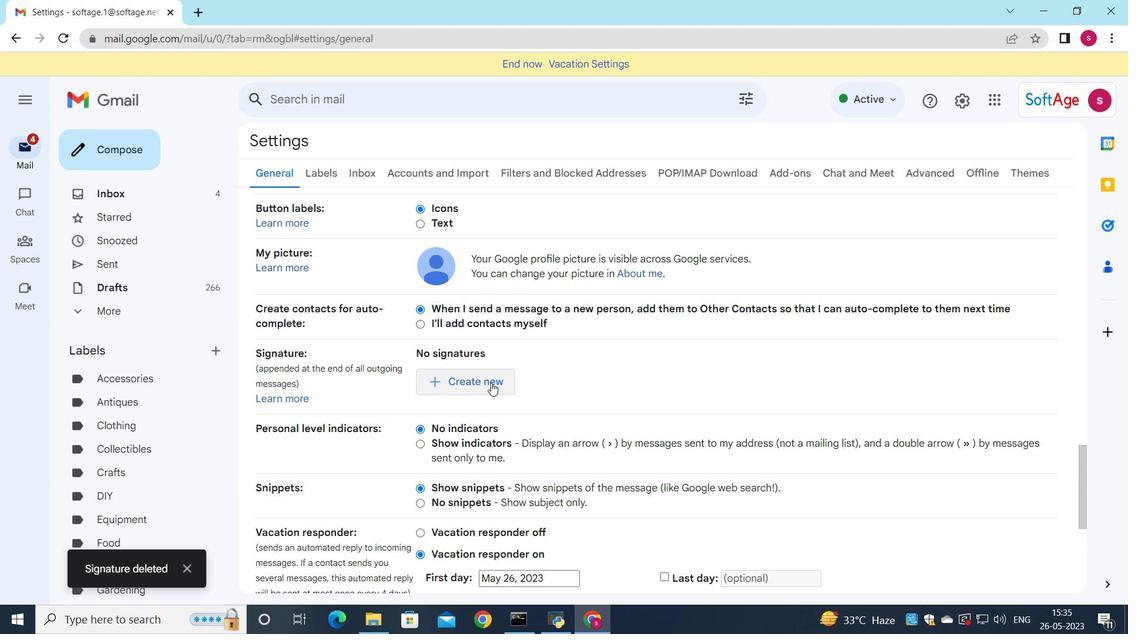 
Action: Mouse moved to (794, 317)
Screenshot: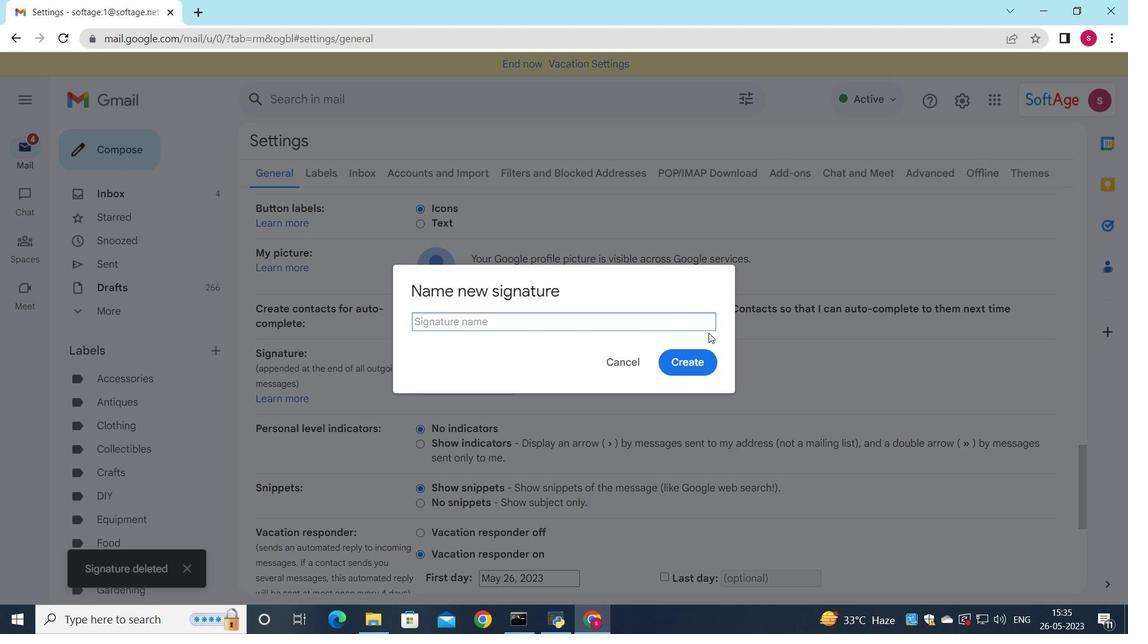
Action: Mouse scrolled (794, 316) with delta (0, 0)
Screenshot: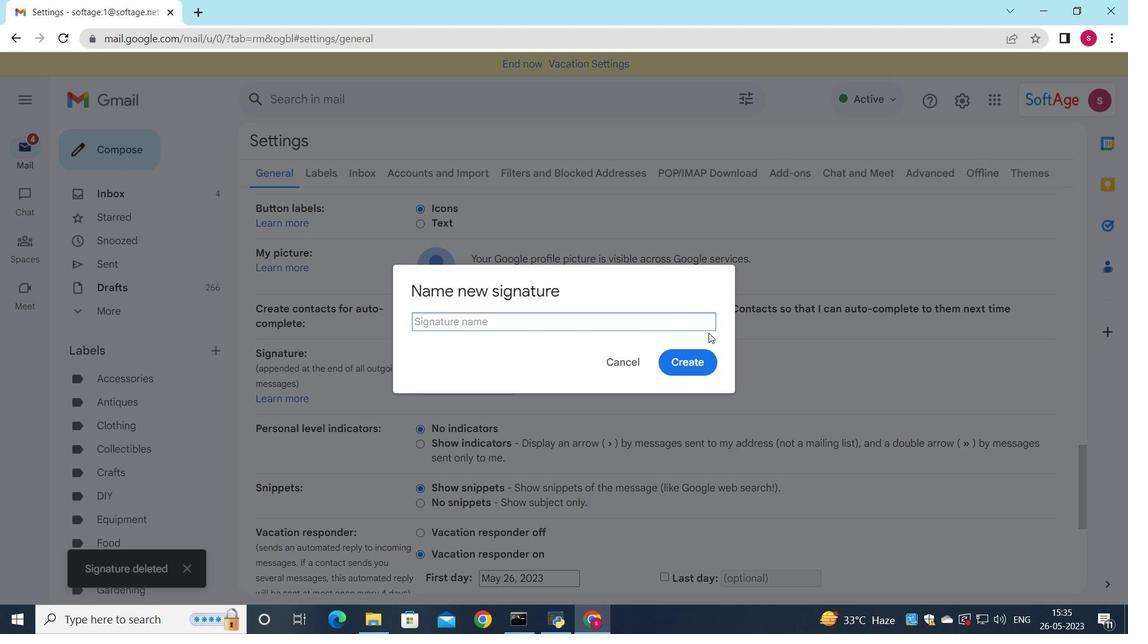 
Action: Mouse moved to (741, 334)
Screenshot: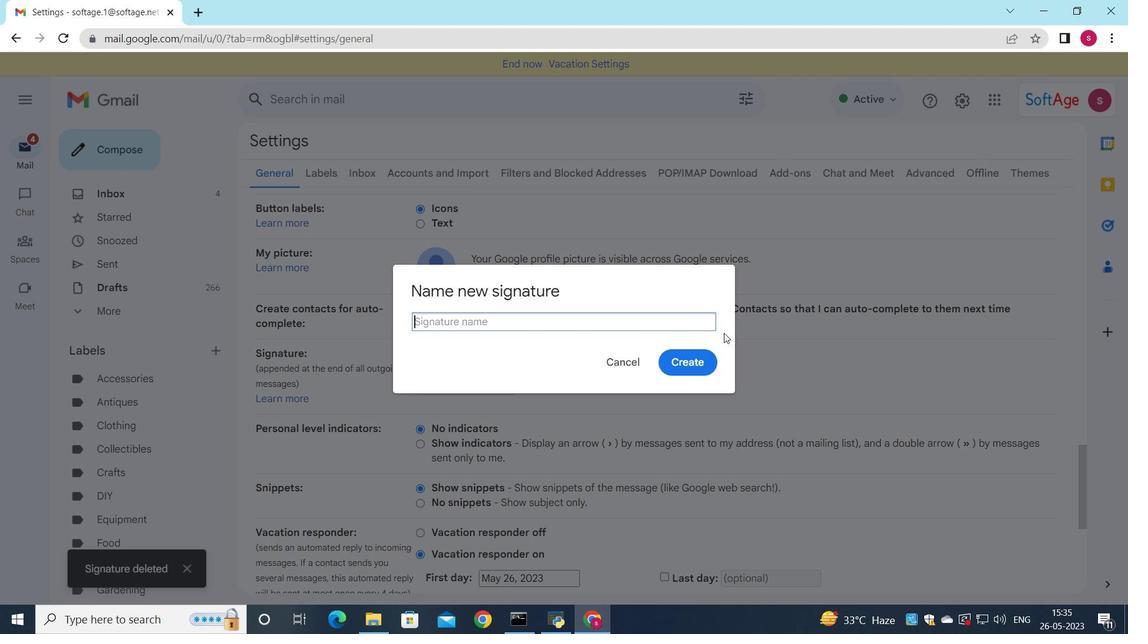 
Action: Key pressed <Key.shift>Destiny<Key.space><Key.shift>Lee
Screenshot: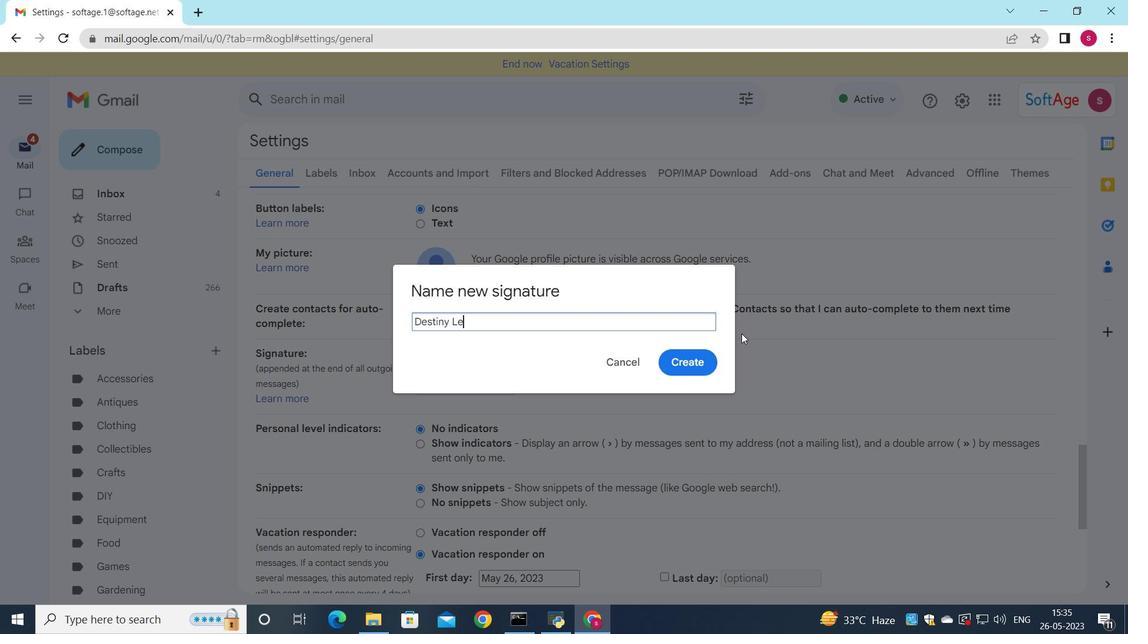 
Action: Mouse moved to (703, 364)
Screenshot: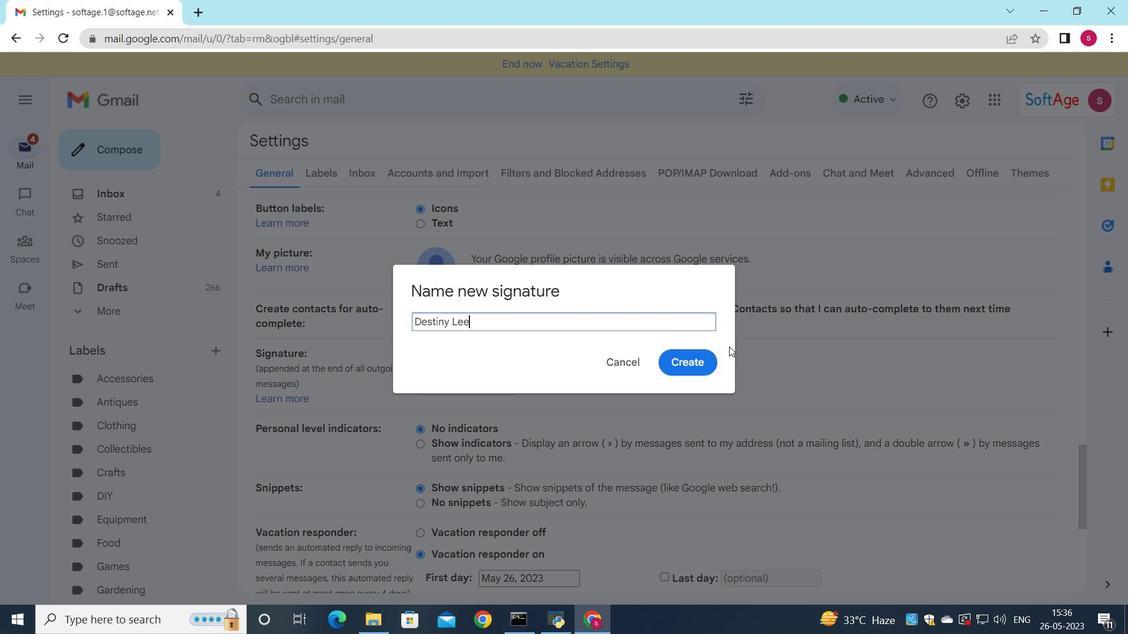 
Action: Mouse pressed left at (703, 364)
Screenshot: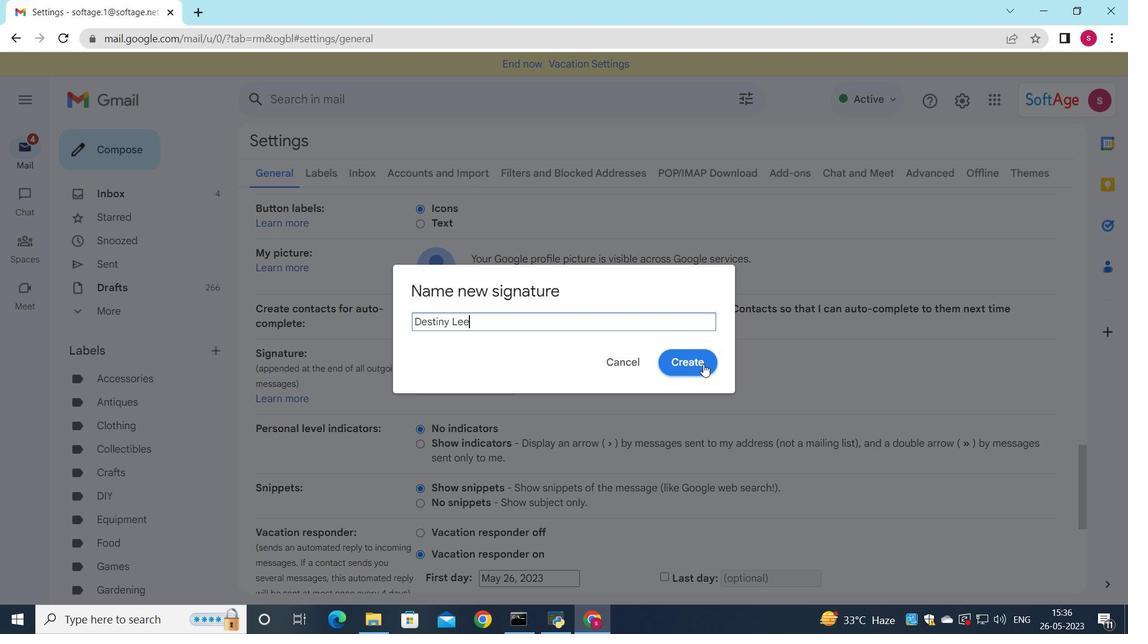 
Action: Mouse moved to (639, 372)
Screenshot: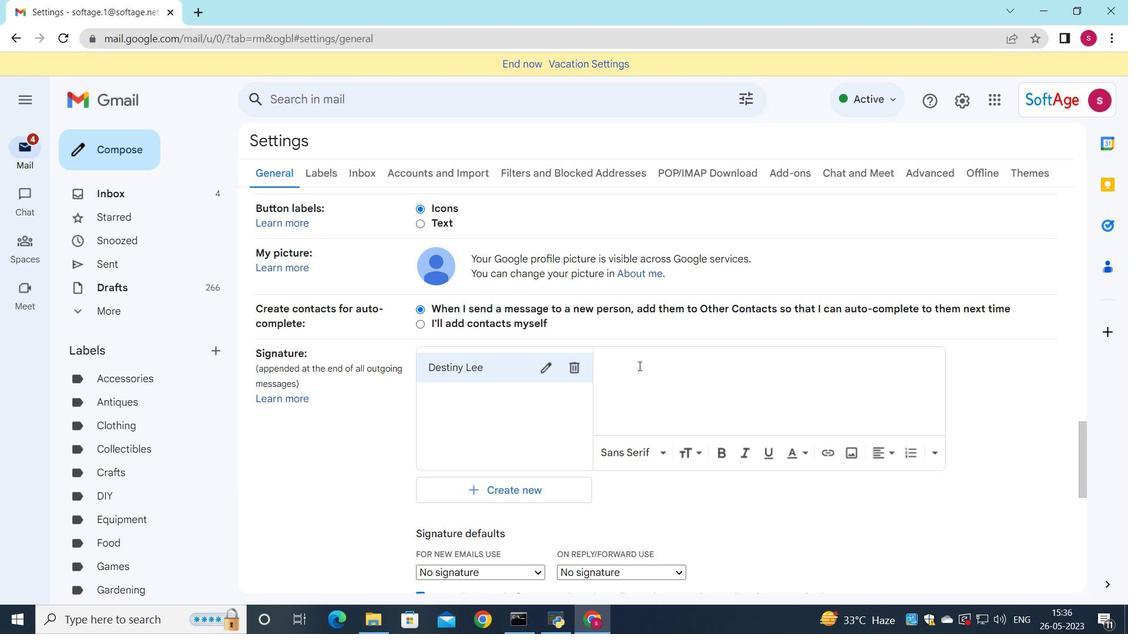 
Action: Mouse pressed left at (639, 372)
Screenshot: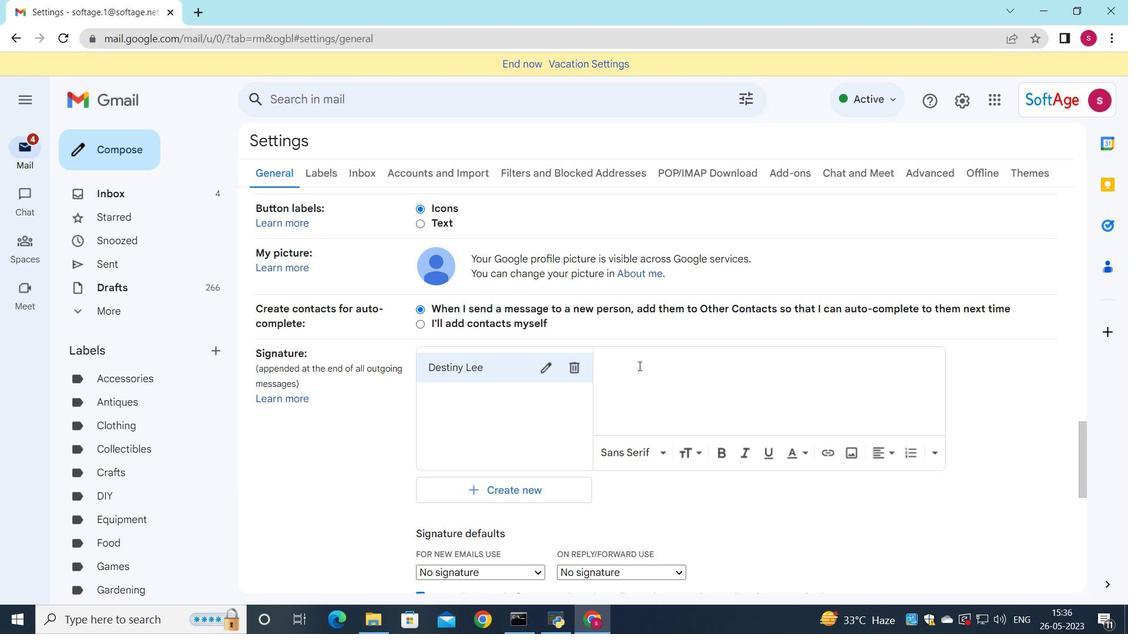 
Action: Key pressed <Key.shift>Destiny<Key.space><Key.shift>Lee
Screenshot: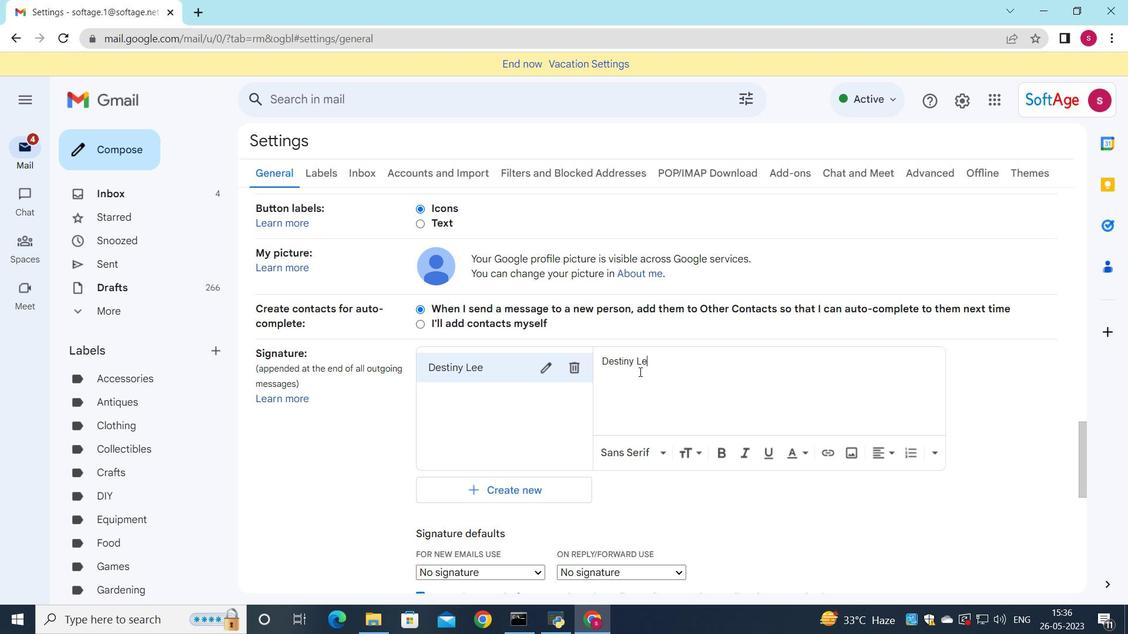 
Action: Mouse scrolled (639, 371) with delta (0, 0)
Screenshot: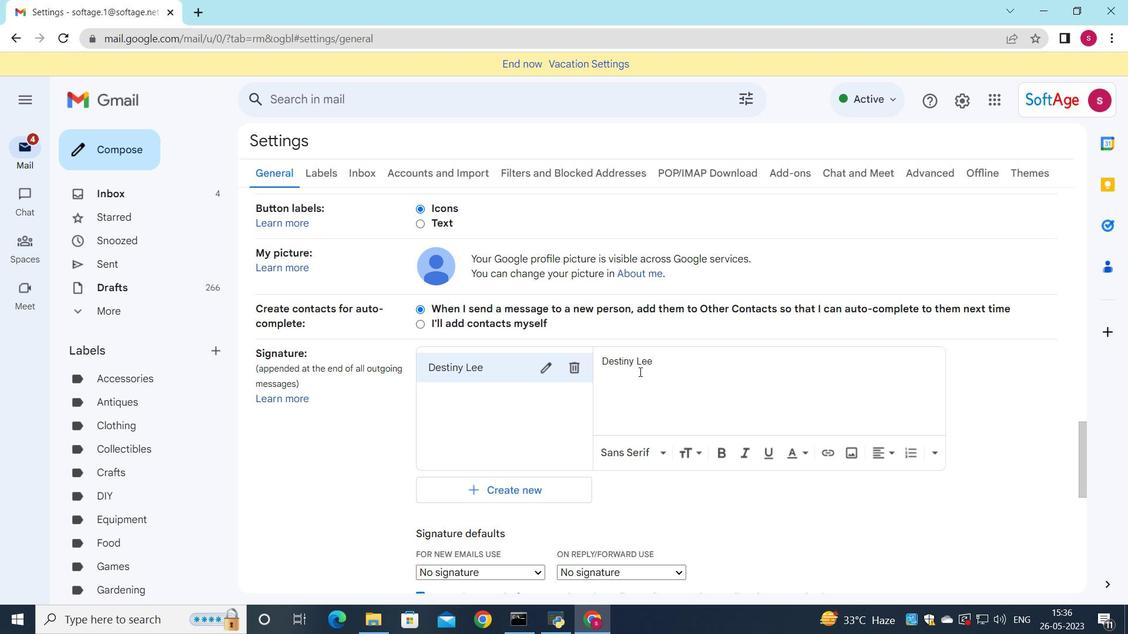 
Action: Mouse scrolled (639, 371) with delta (0, 0)
Screenshot: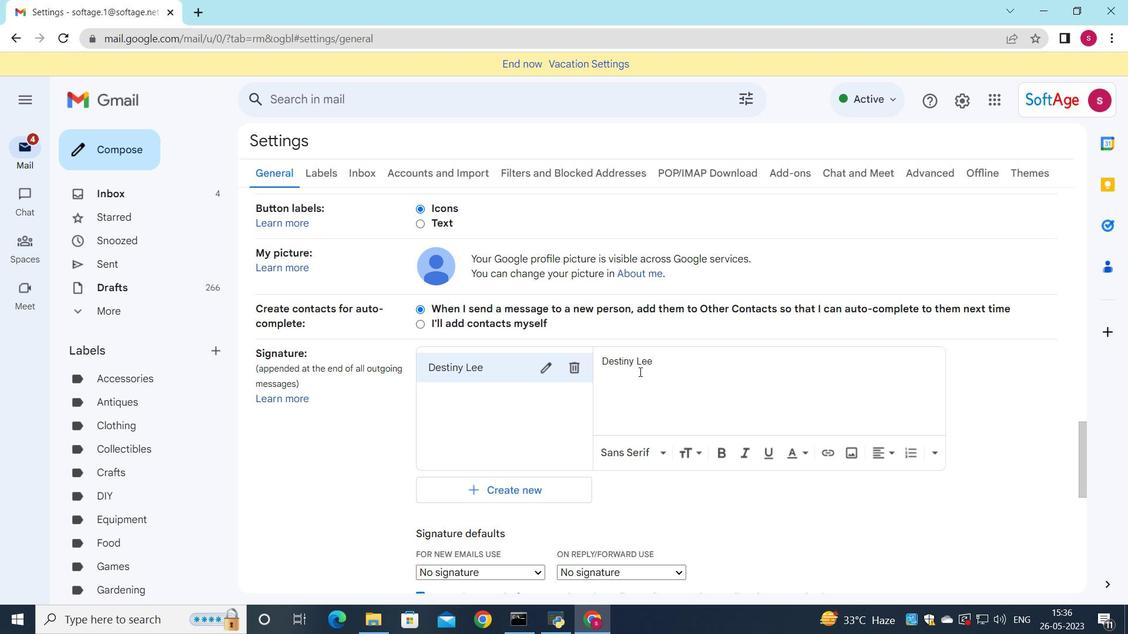 
Action: Mouse moved to (496, 424)
Screenshot: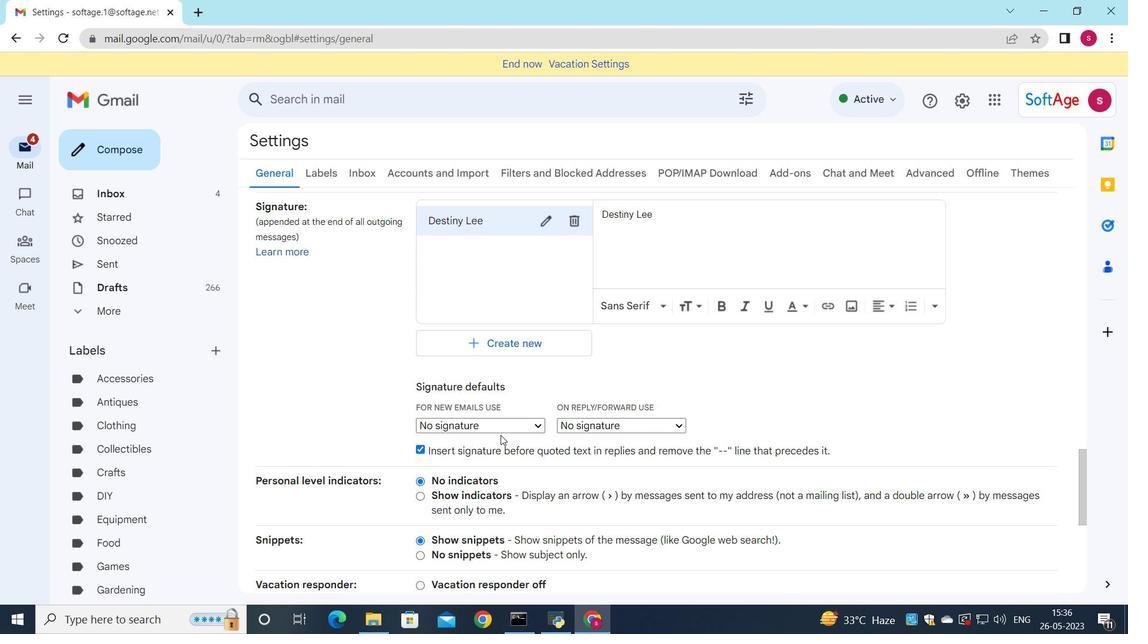 
Action: Mouse pressed left at (496, 424)
Screenshot: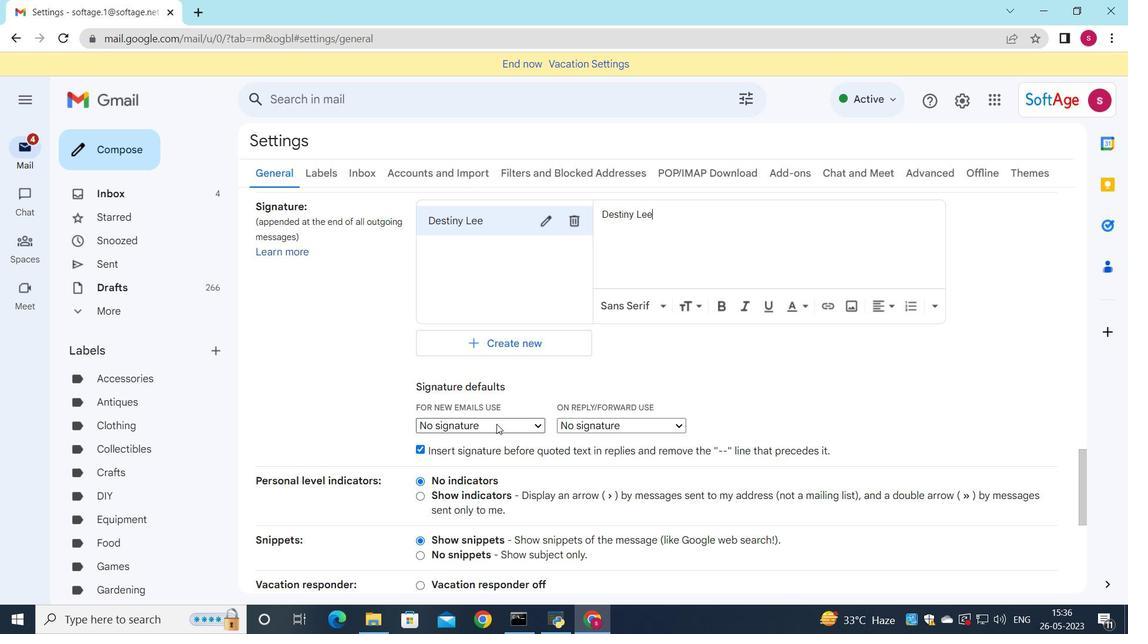 
Action: Mouse moved to (495, 450)
Screenshot: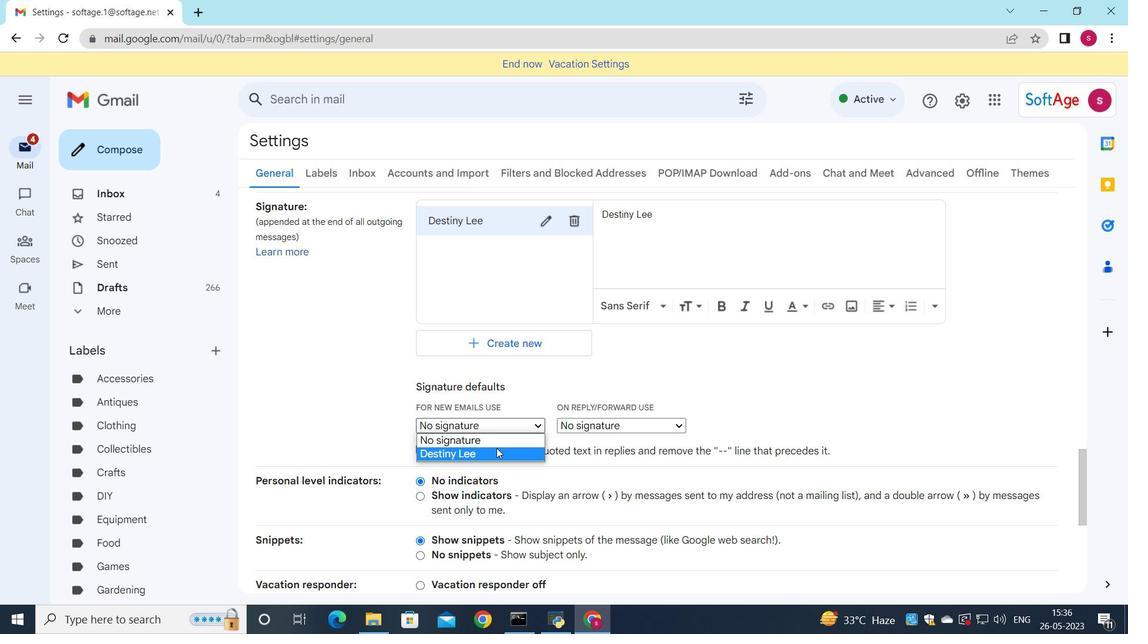 
Action: Mouse pressed left at (495, 450)
Screenshot: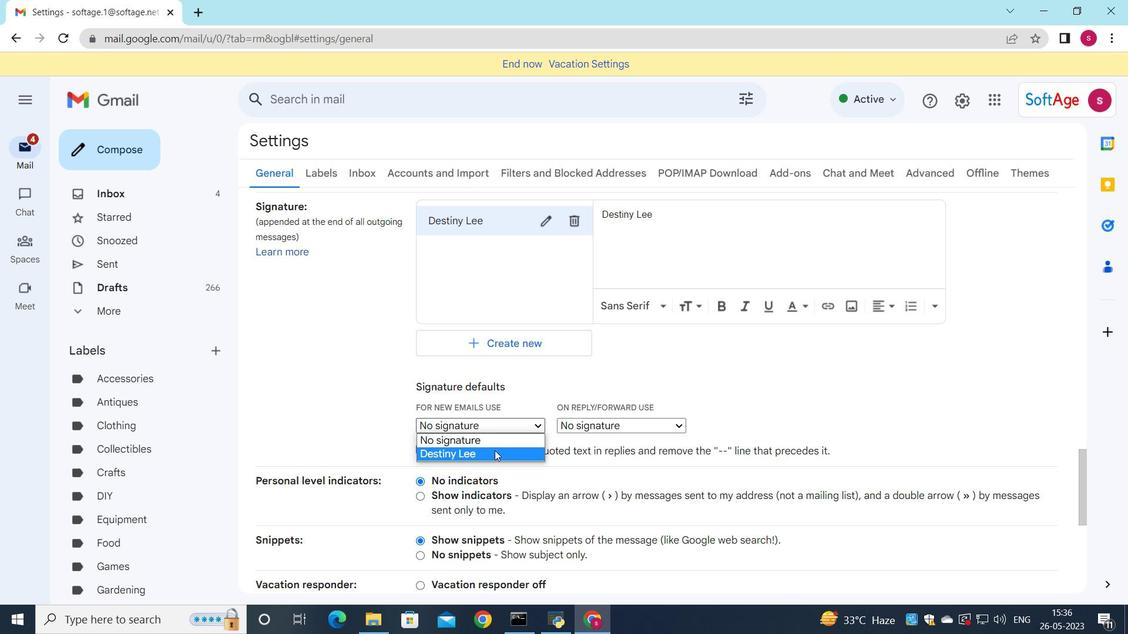 
Action: Mouse moved to (631, 420)
Screenshot: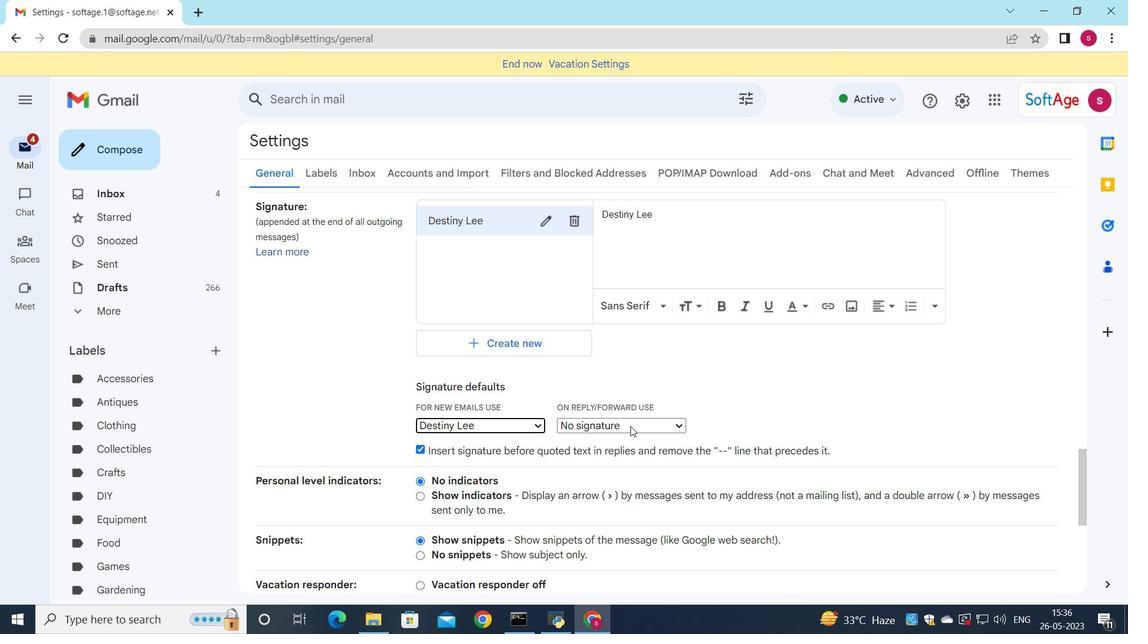 
Action: Mouse pressed left at (631, 420)
Screenshot: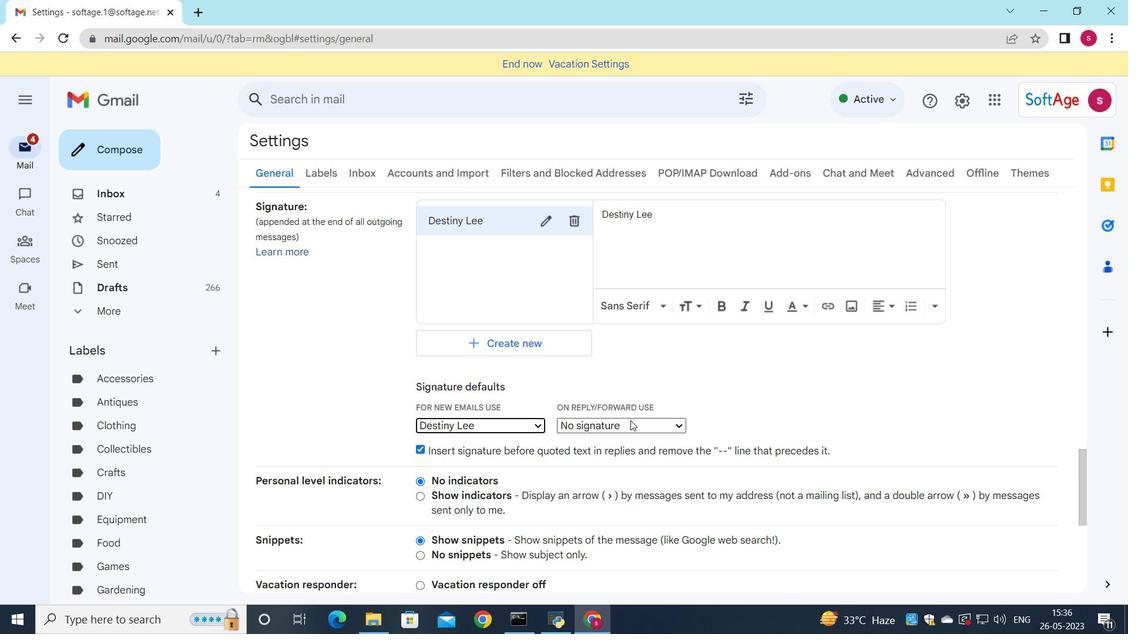 
Action: Mouse moved to (628, 464)
Screenshot: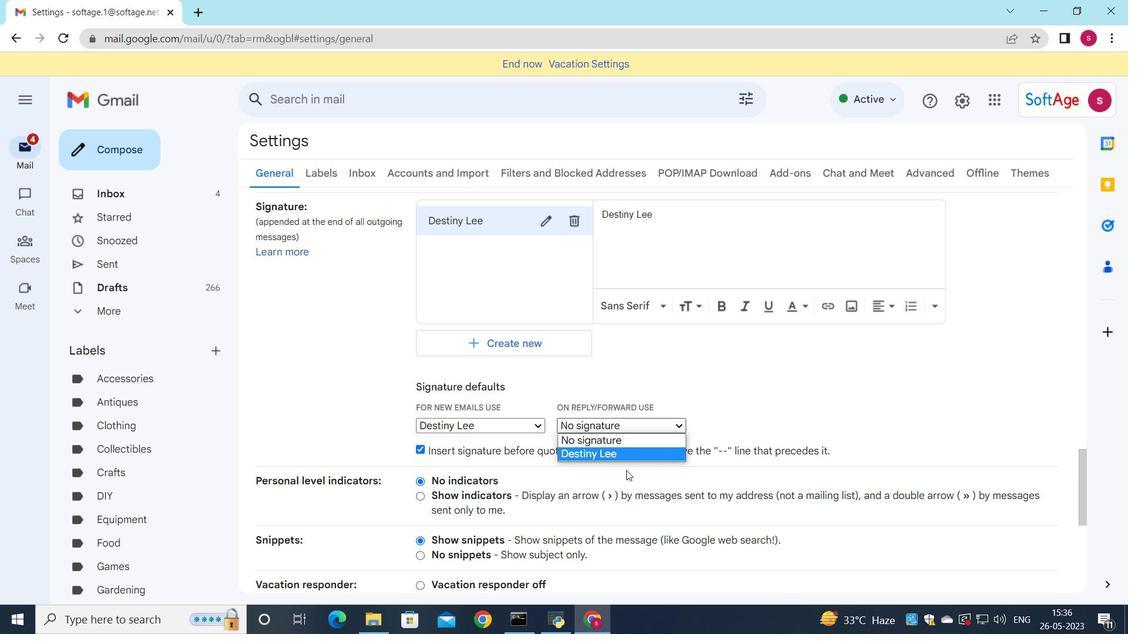 
Action: Mouse pressed left at (628, 464)
Screenshot: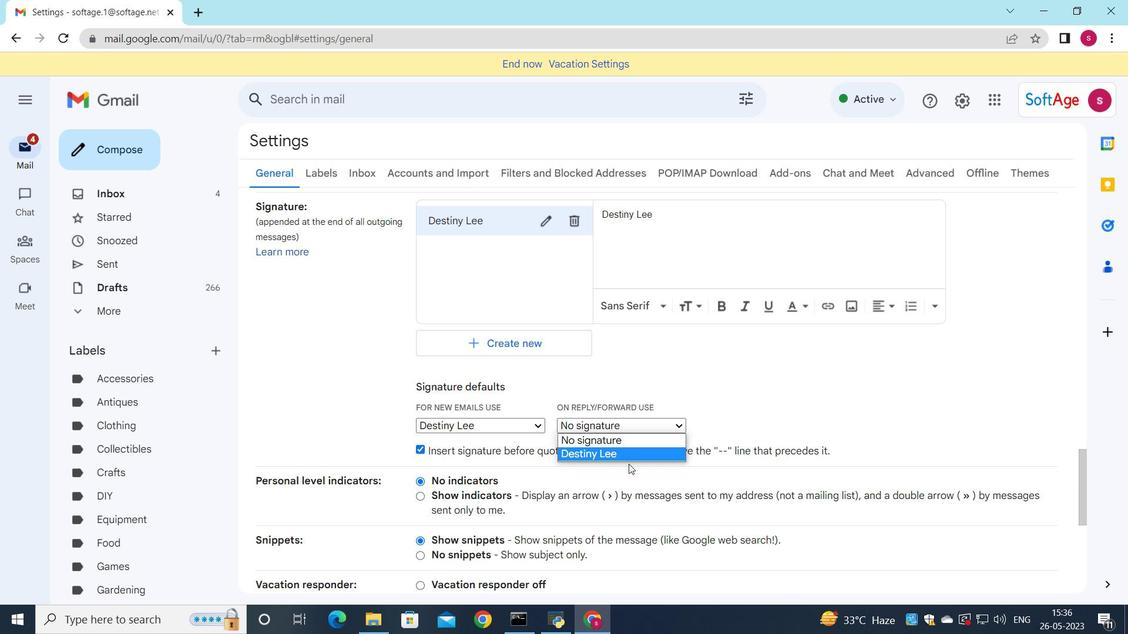 
Action: Mouse moved to (617, 423)
Screenshot: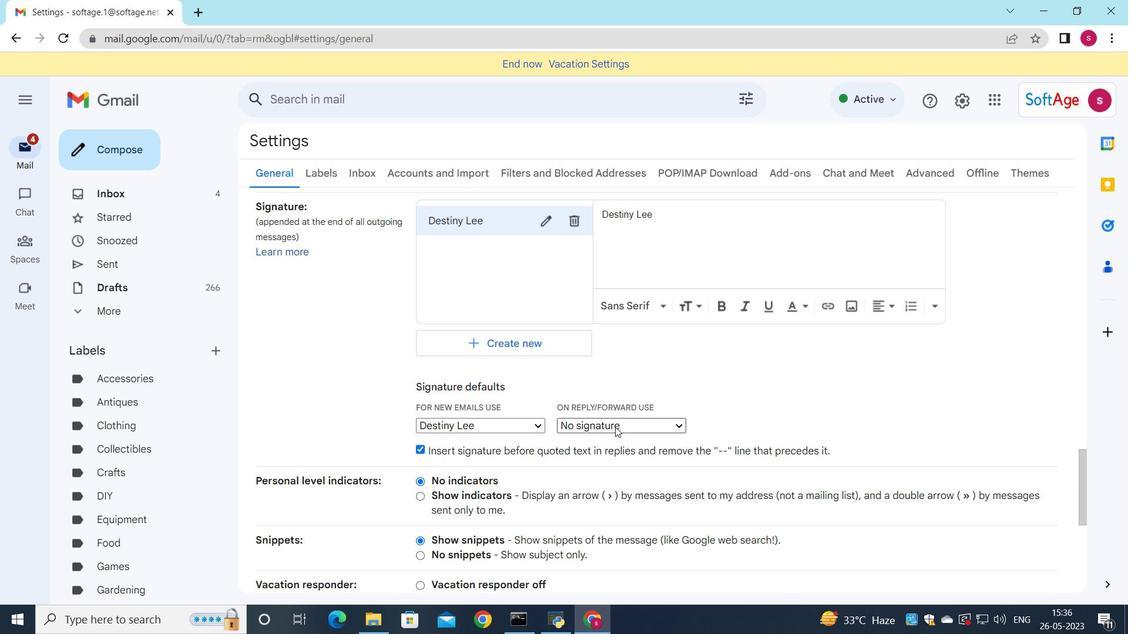 
Action: Mouse pressed left at (617, 423)
Screenshot: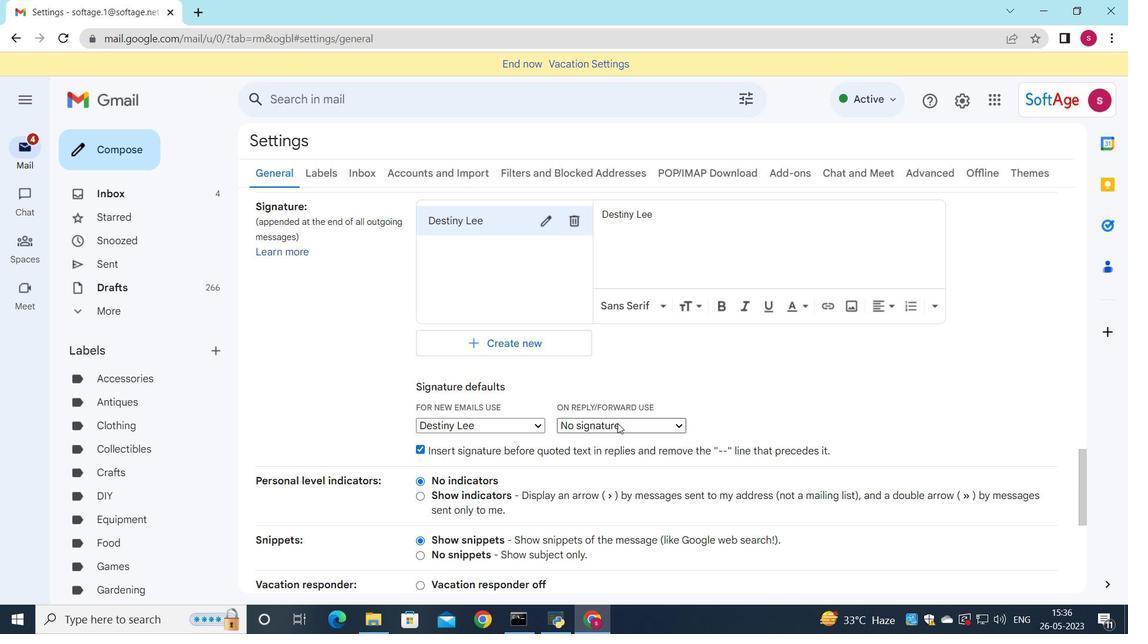 
Action: Mouse moved to (617, 448)
Screenshot: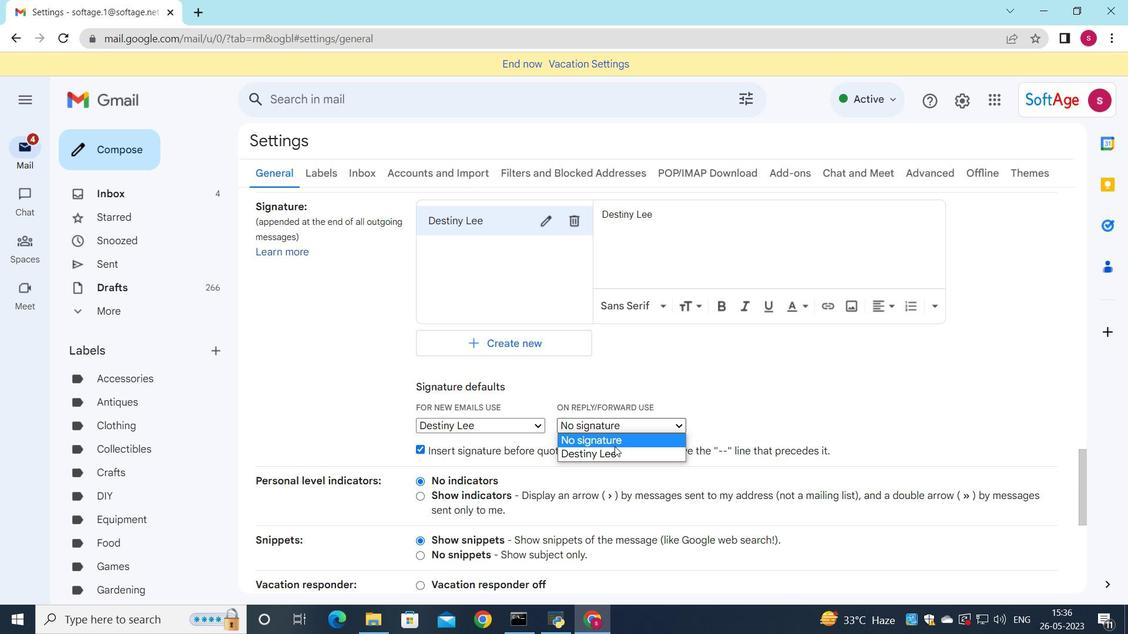 
Action: Mouse pressed left at (617, 448)
Screenshot: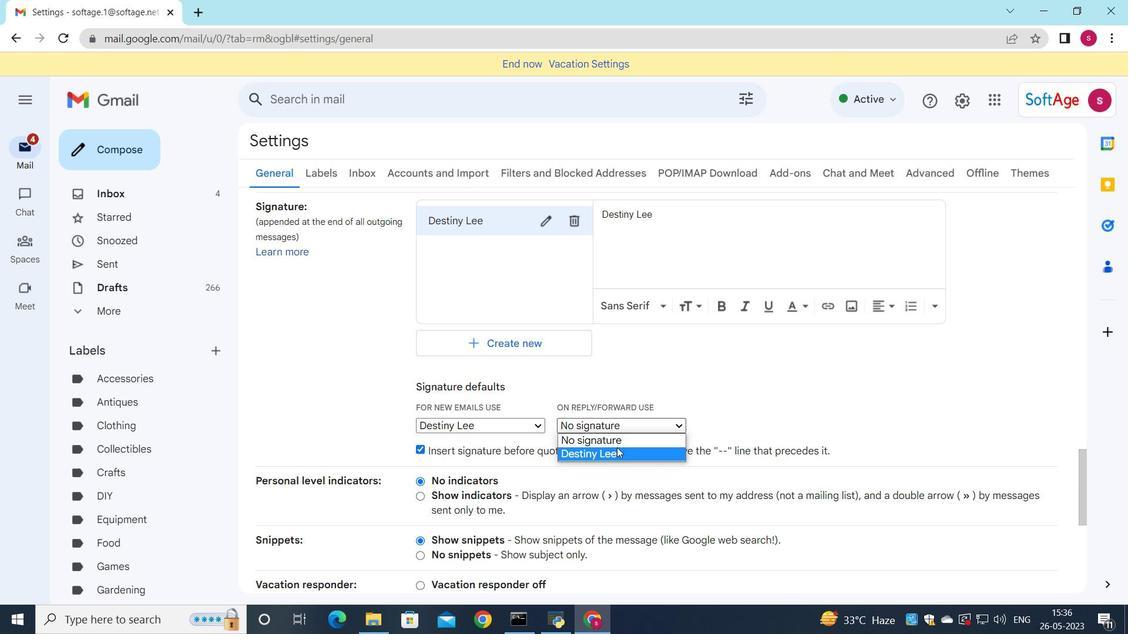 
Action: Mouse moved to (555, 399)
Screenshot: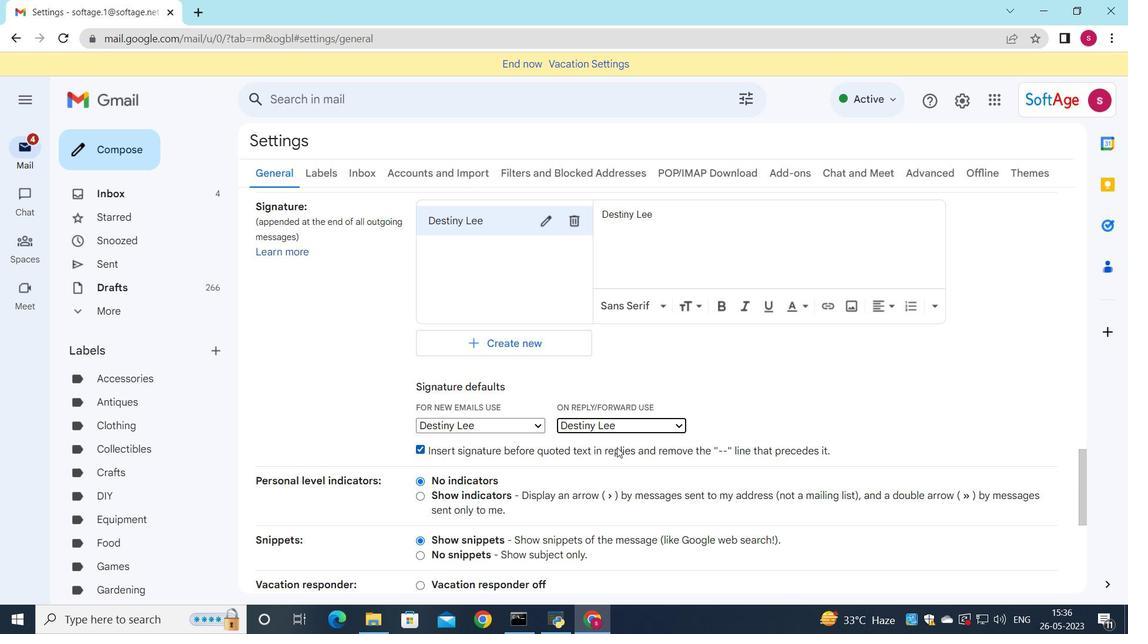 
Action: Mouse scrolled (555, 398) with delta (0, 0)
Screenshot: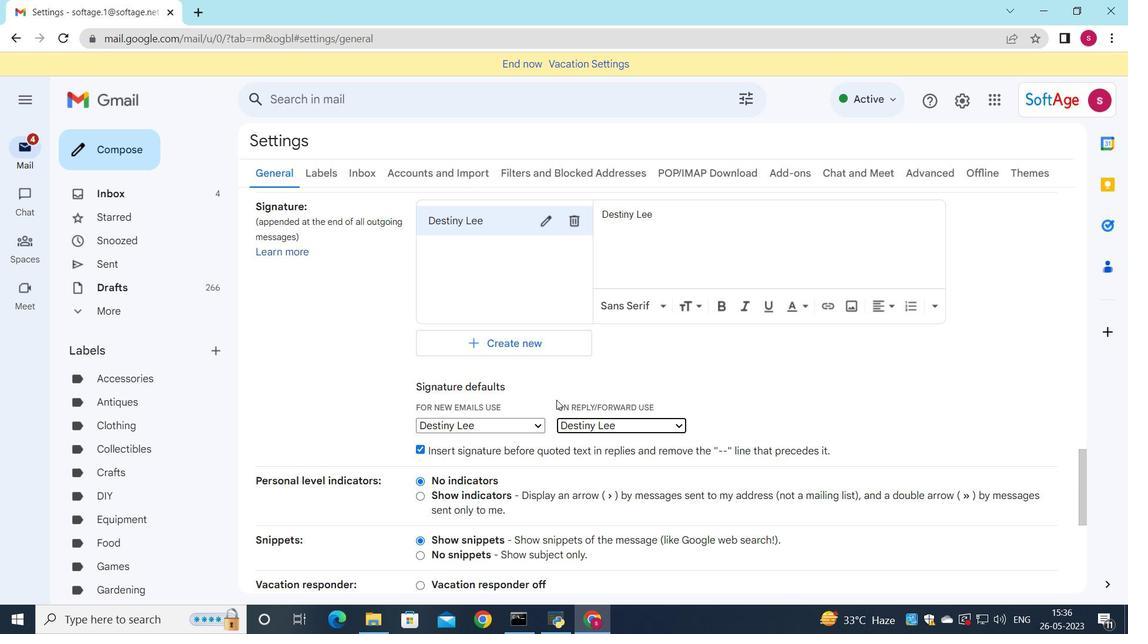 
Action: Mouse scrolled (555, 398) with delta (0, 0)
Screenshot: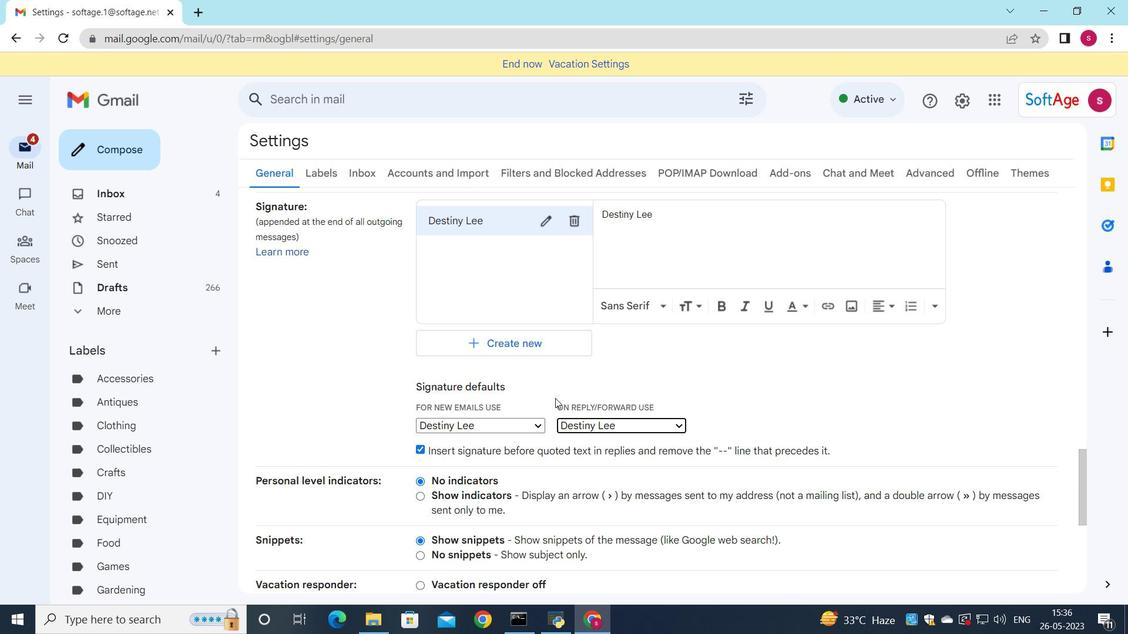 
Action: Mouse scrolled (555, 398) with delta (0, 0)
Screenshot: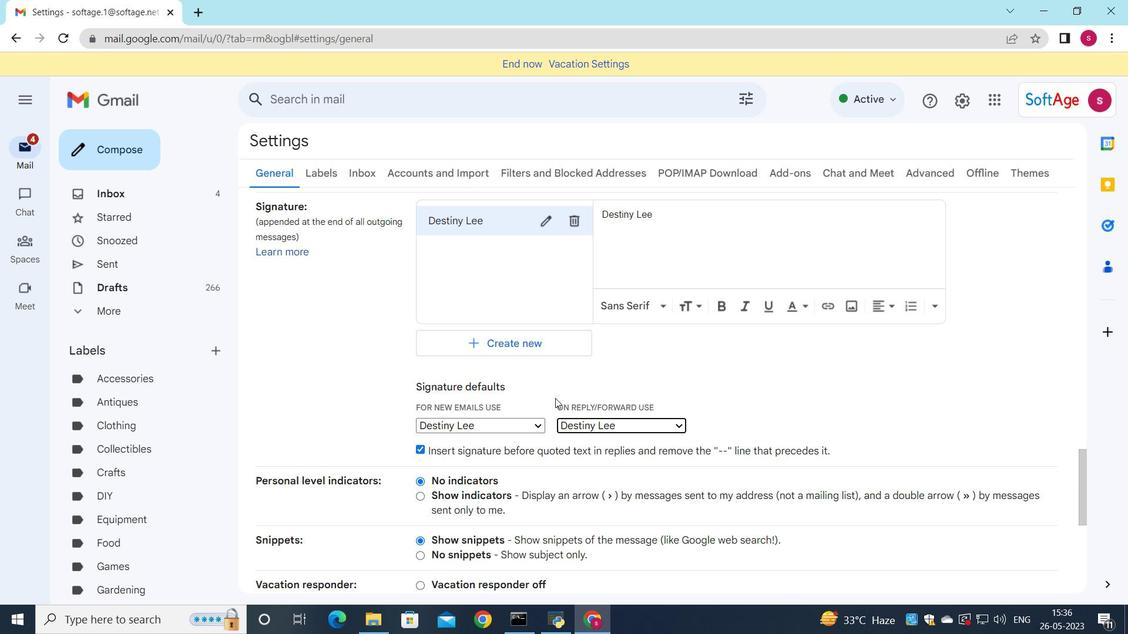 
Action: Mouse scrolled (555, 398) with delta (0, 0)
Screenshot: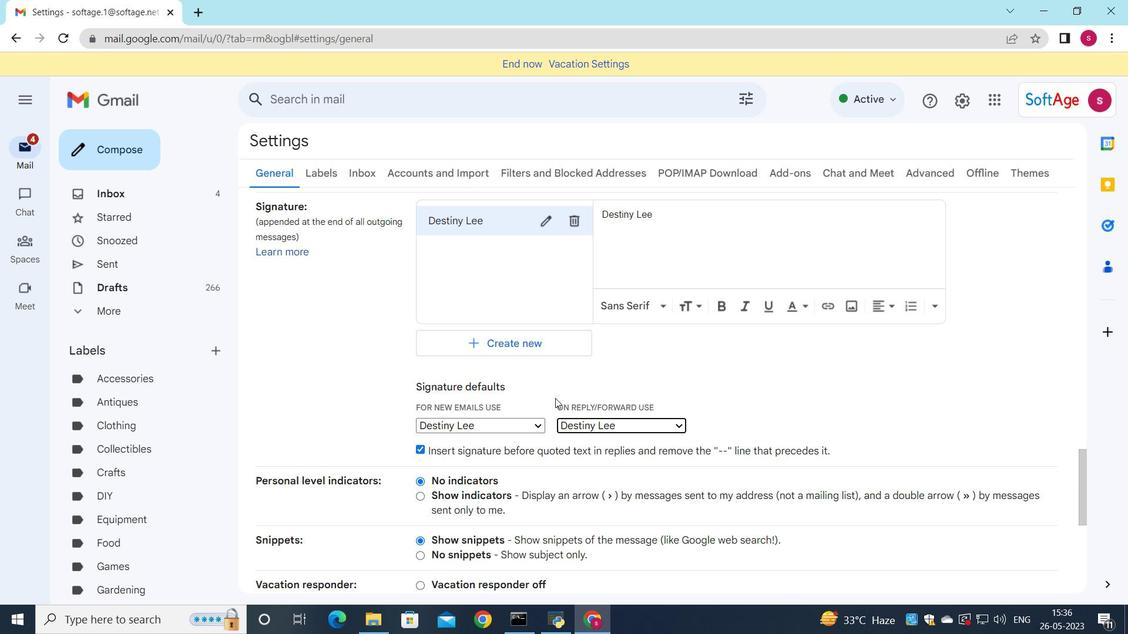 
Action: Mouse scrolled (555, 398) with delta (0, 0)
Screenshot: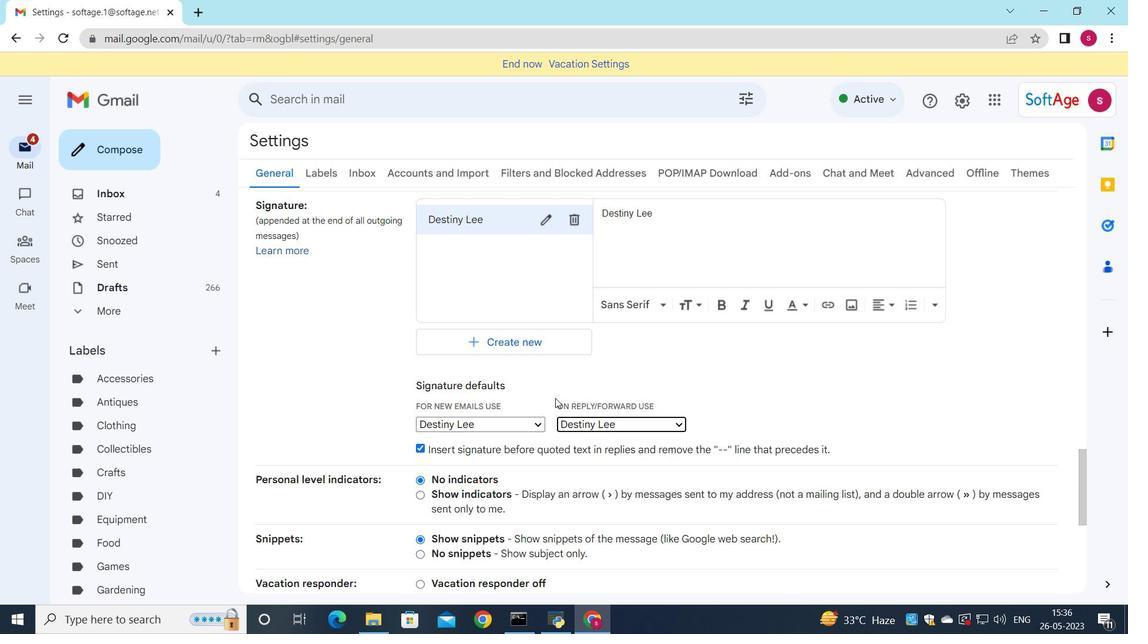 
Action: Mouse scrolled (555, 399) with delta (0, 0)
Screenshot: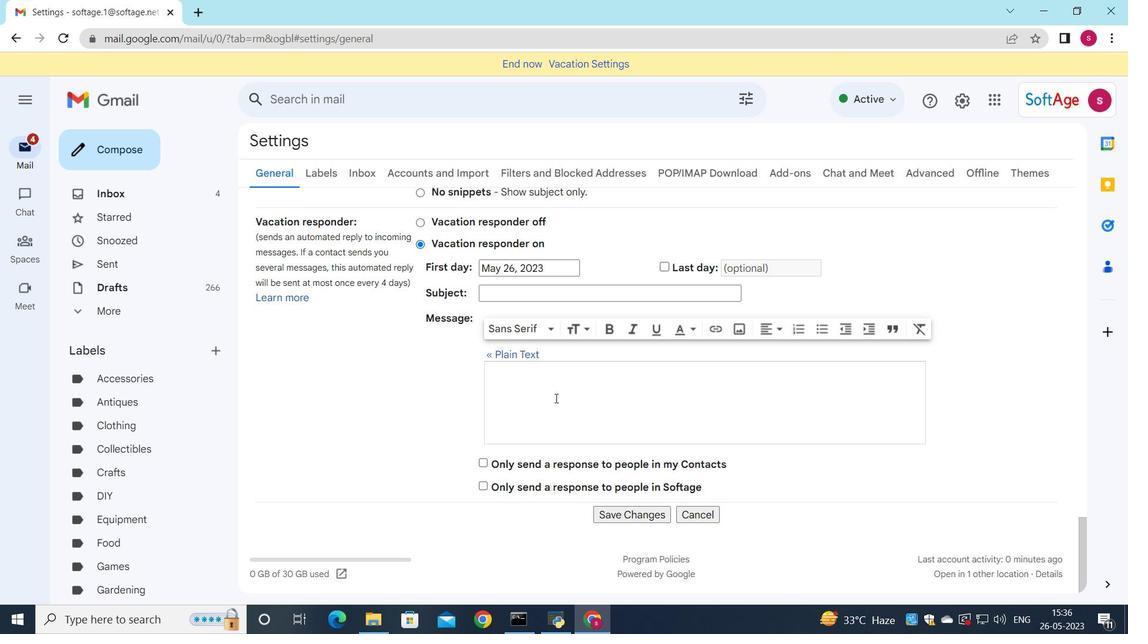 
Action: Mouse moved to (553, 403)
Screenshot: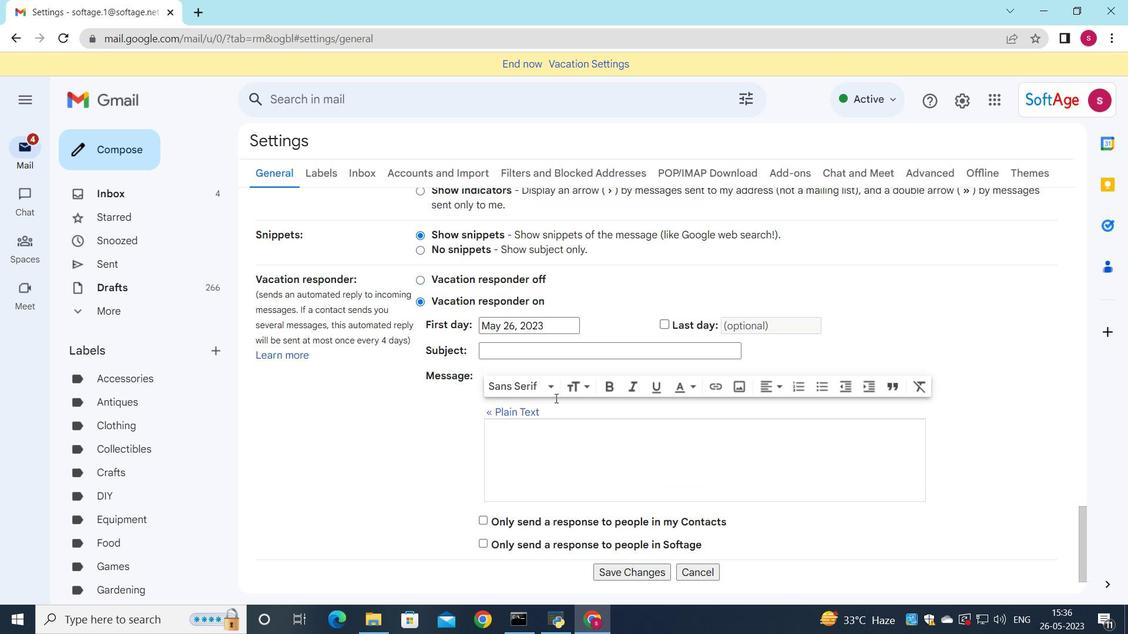 
Action: Mouse scrolled (553, 402) with delta (0, 0)
Screenshot: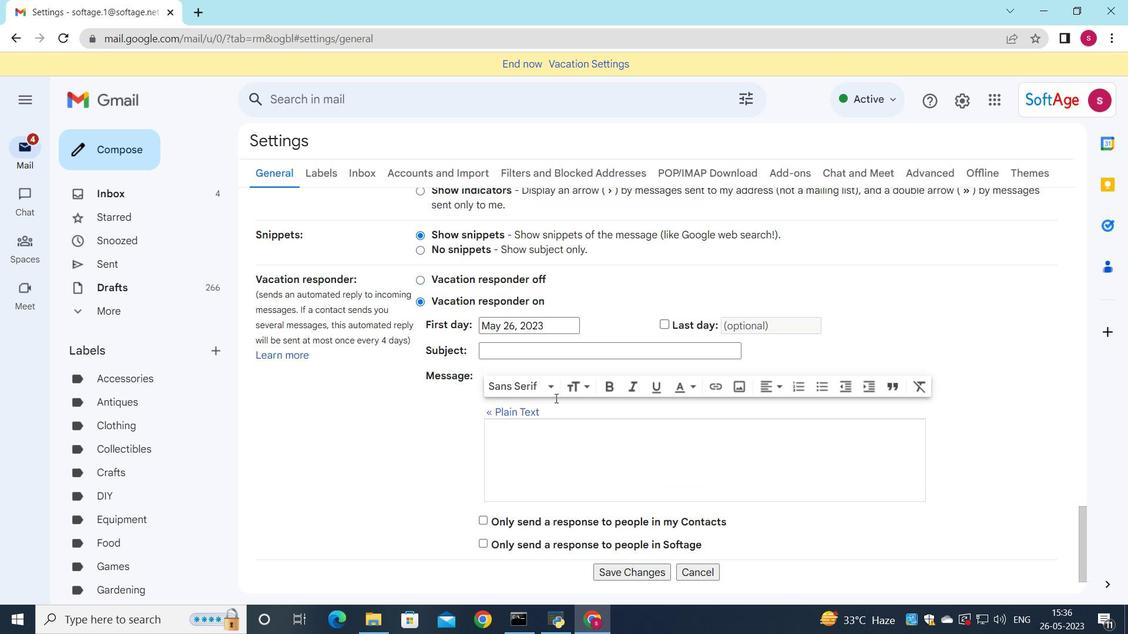 
Action: Mouse moved to (548, 416)
Screenshot: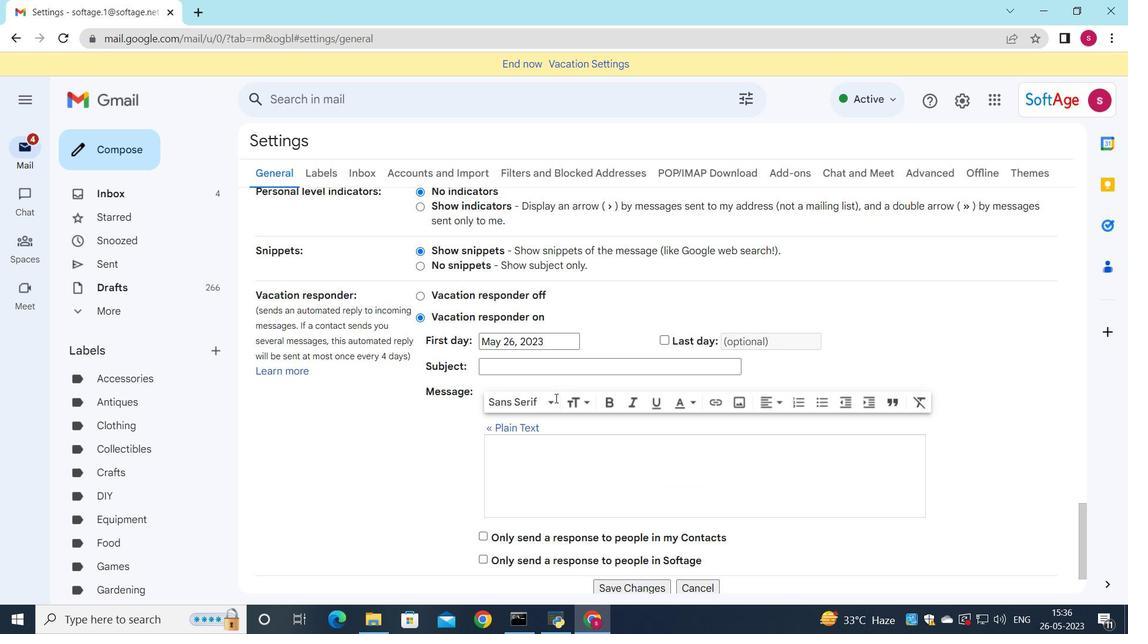 
Action: Mouse scrolled (548, 415) with delta (0, 0)
Screenshot: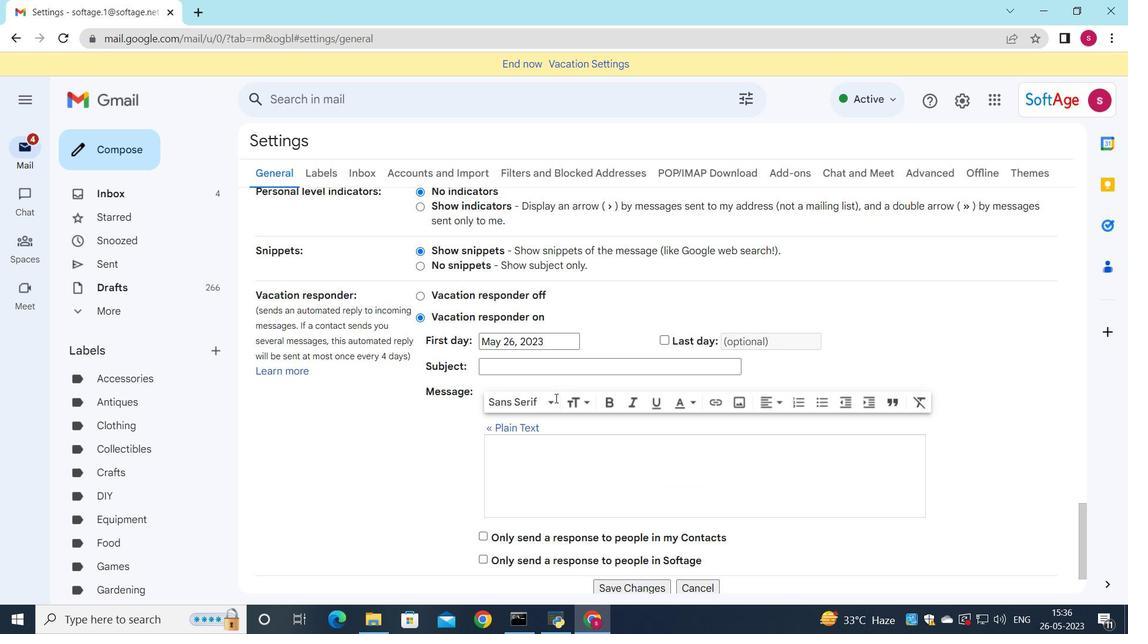 
Action: Mouse moved to (548, 417)
Screenshot: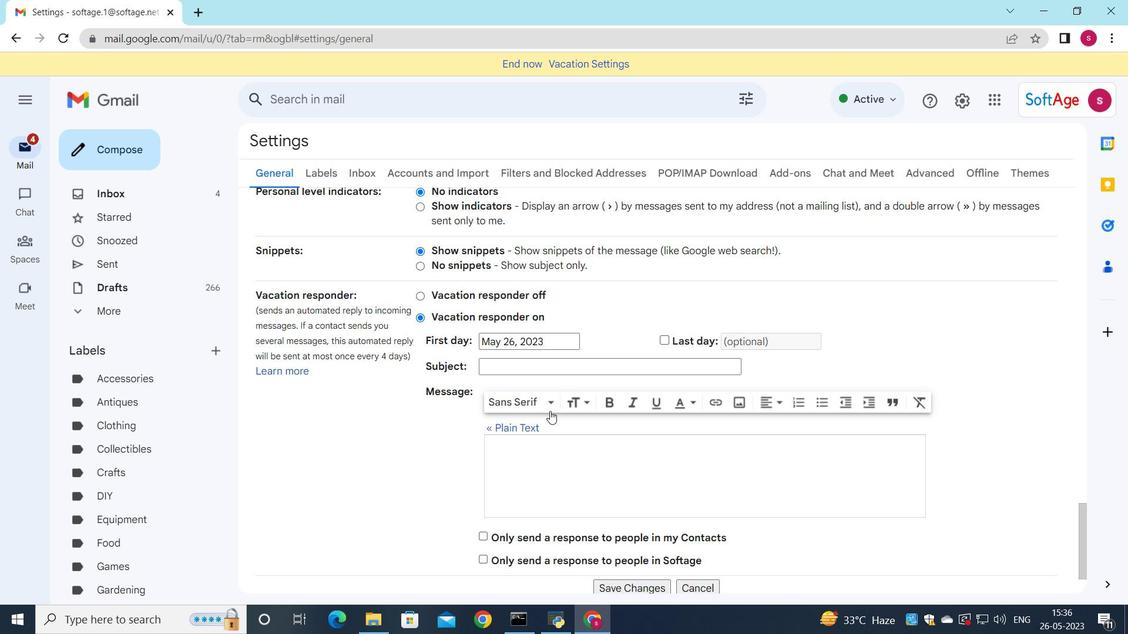 
Action: Mouse scrolled (548, 416) with delta (0, 0)
Screenshot: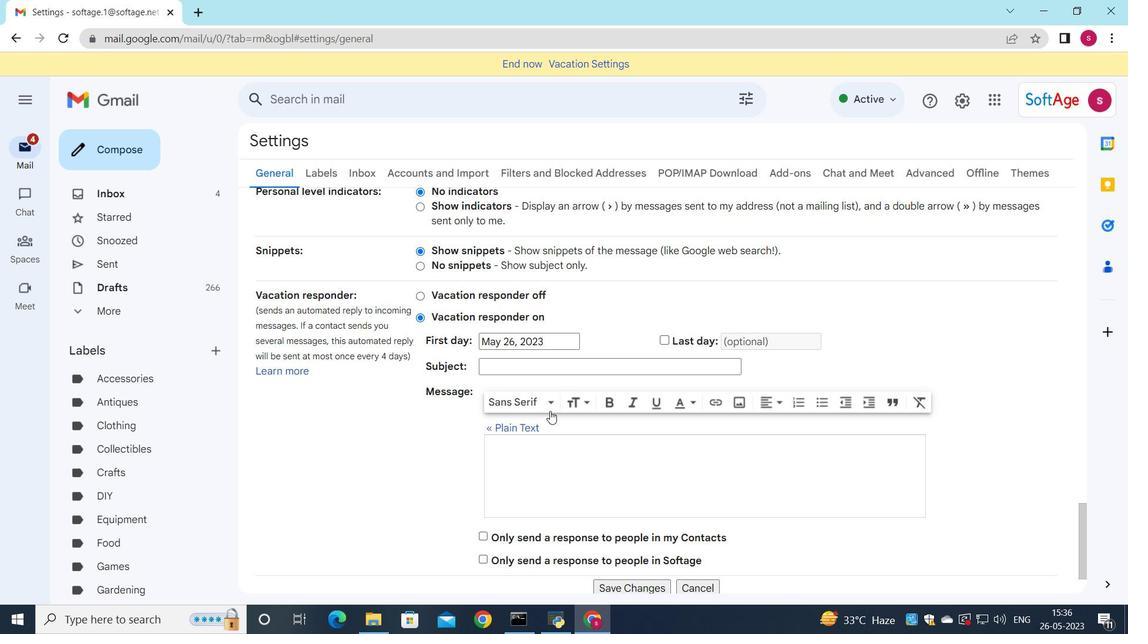 
Action: Mouse scrolled (548, 416) with delta (0, 0)
Screenshot: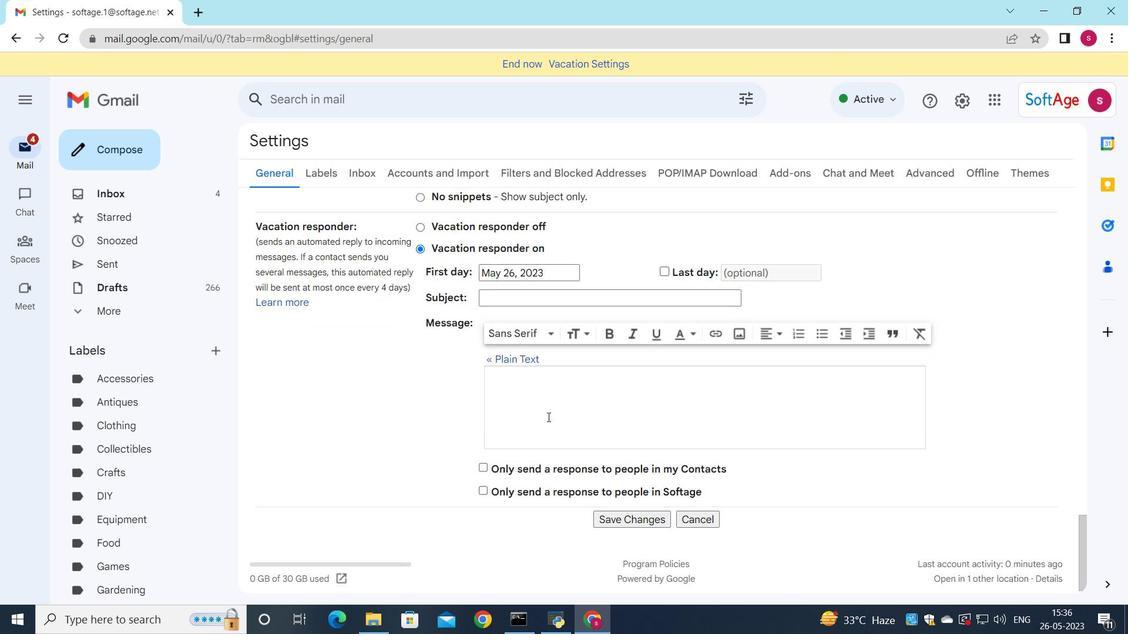 
Action: Mouse scrolled (548, 416) with delta (0, 0)
Screenshot: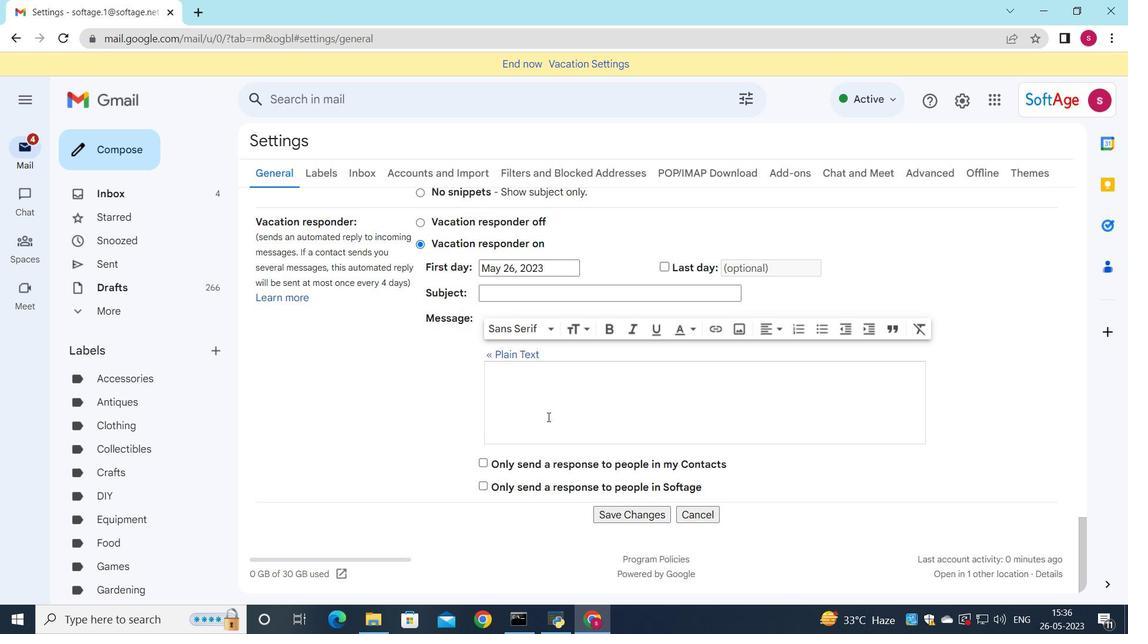 
Action: Mouse moved to (622, 509)
Screenshot: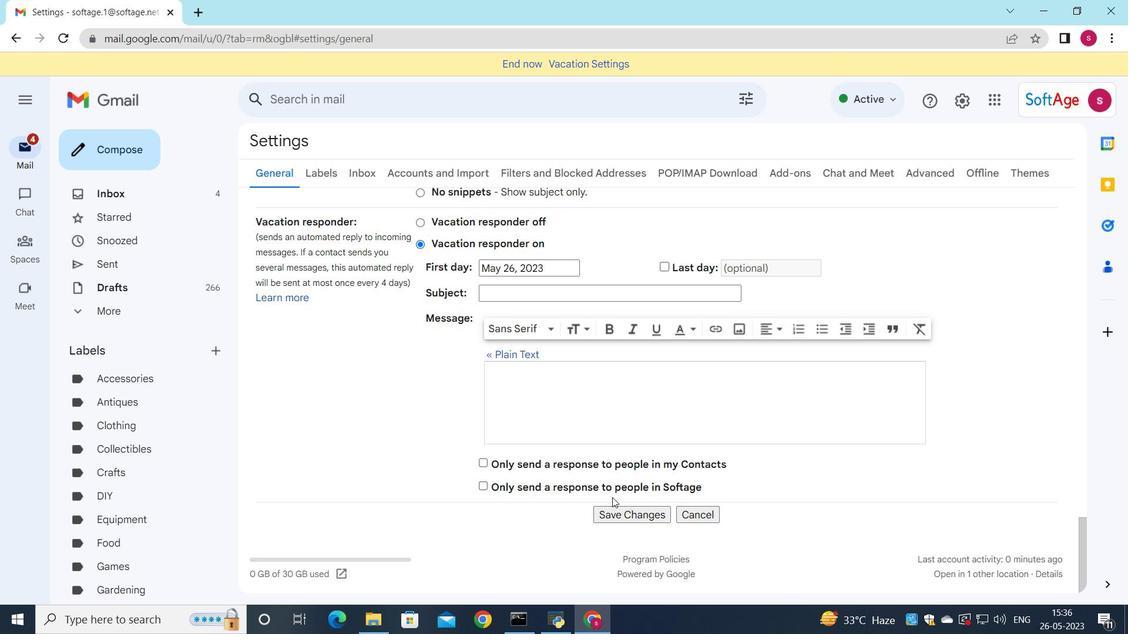 
Action: Mouse pressed left at (622, 509)
Screenshot: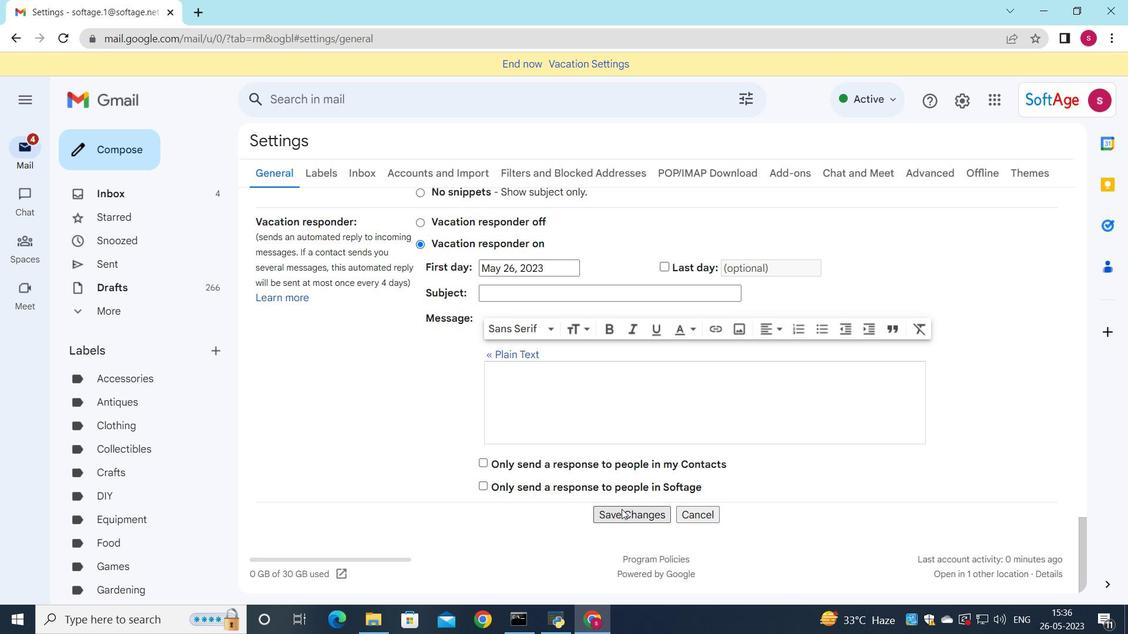 
Action: Mouse moved to (123, 147)
Screenshot: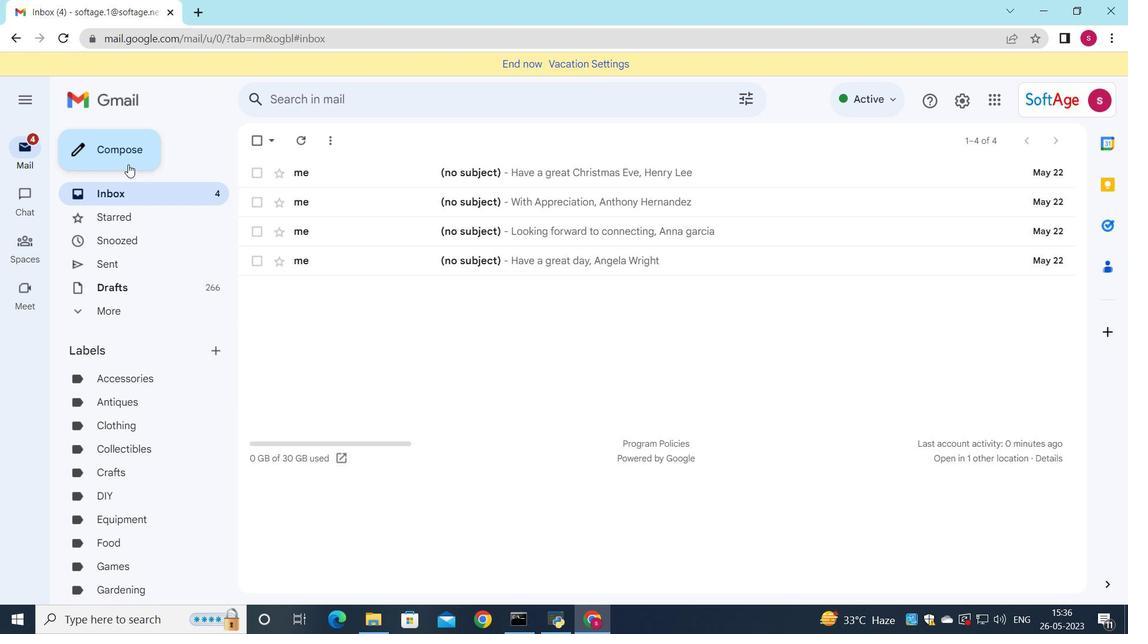 
Action: Mouse pressed left at (123, 147)
Screenshot: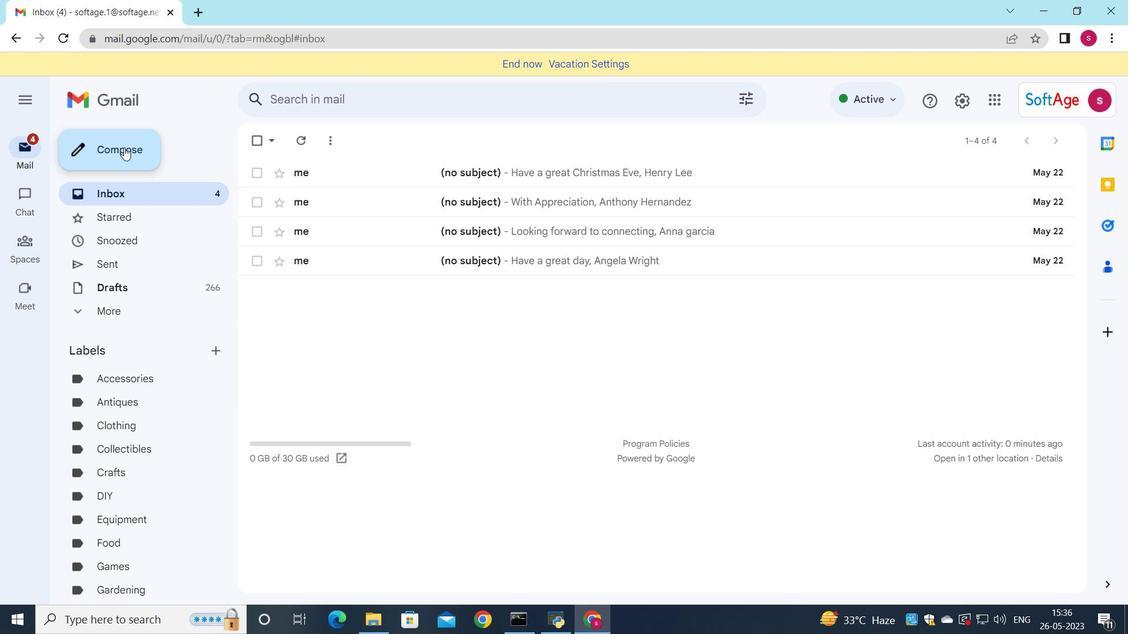 
Action: Mouse moved to (712, 253)
Screenshot: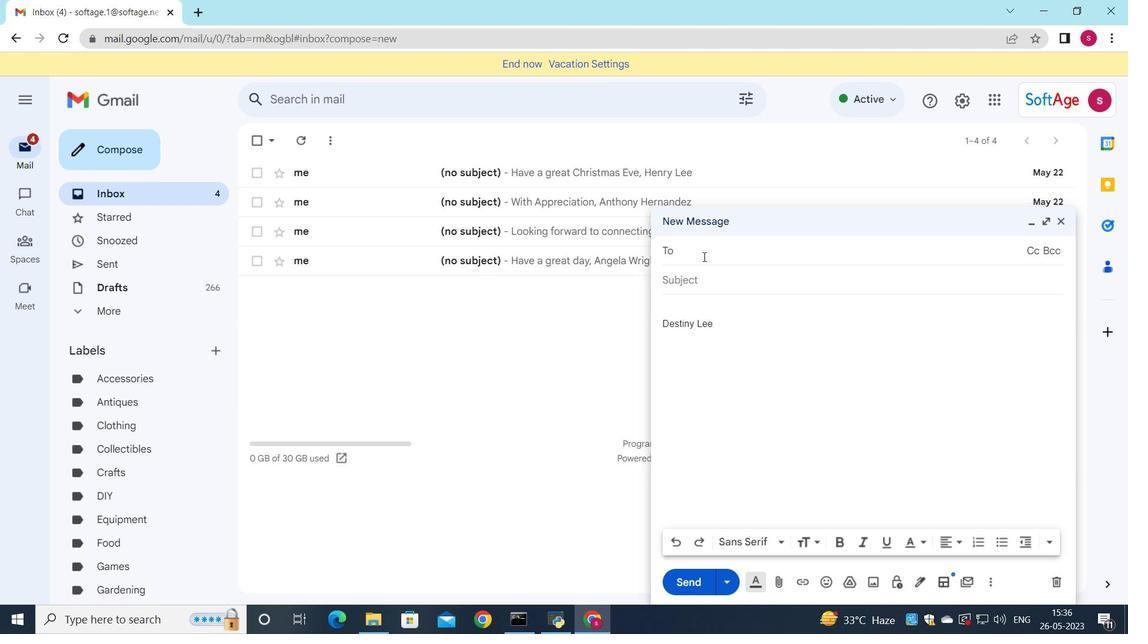 
Action: Key pressed soft
Screenshot: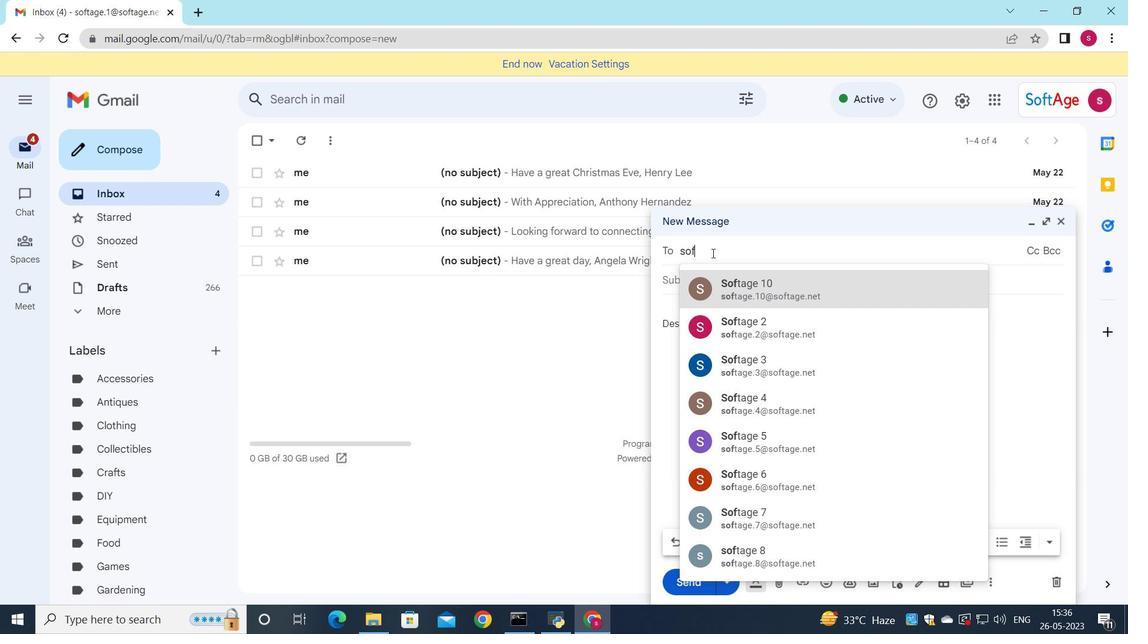 
Action: Mouse moved to (785, 290)
Screenshot: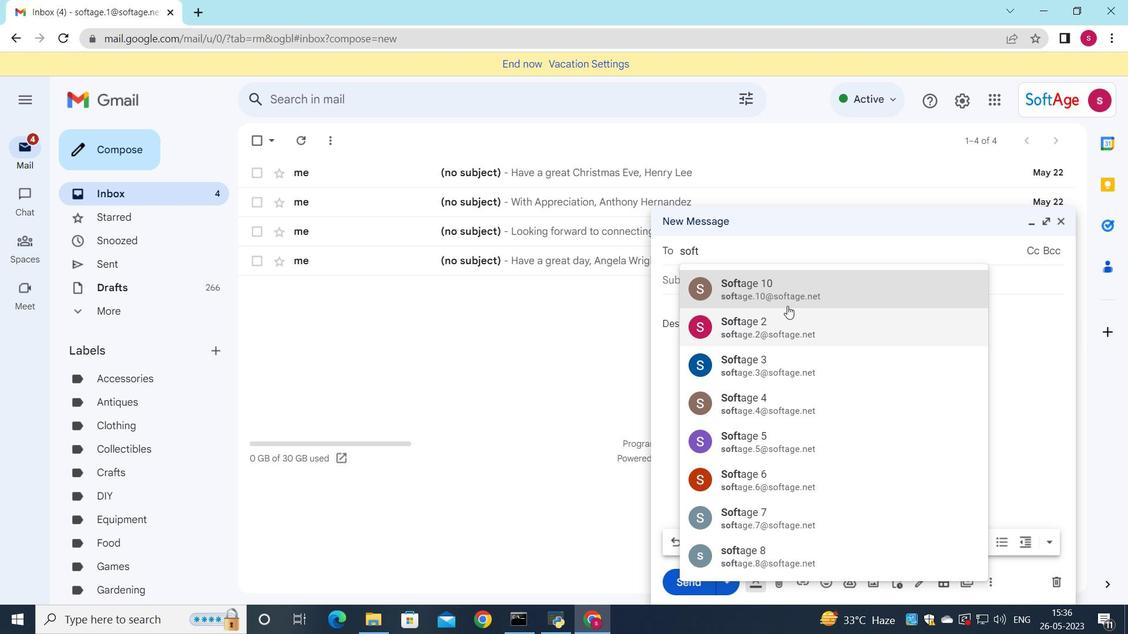 
Action: Mouse pressed left at (785, 290)
Screenshot: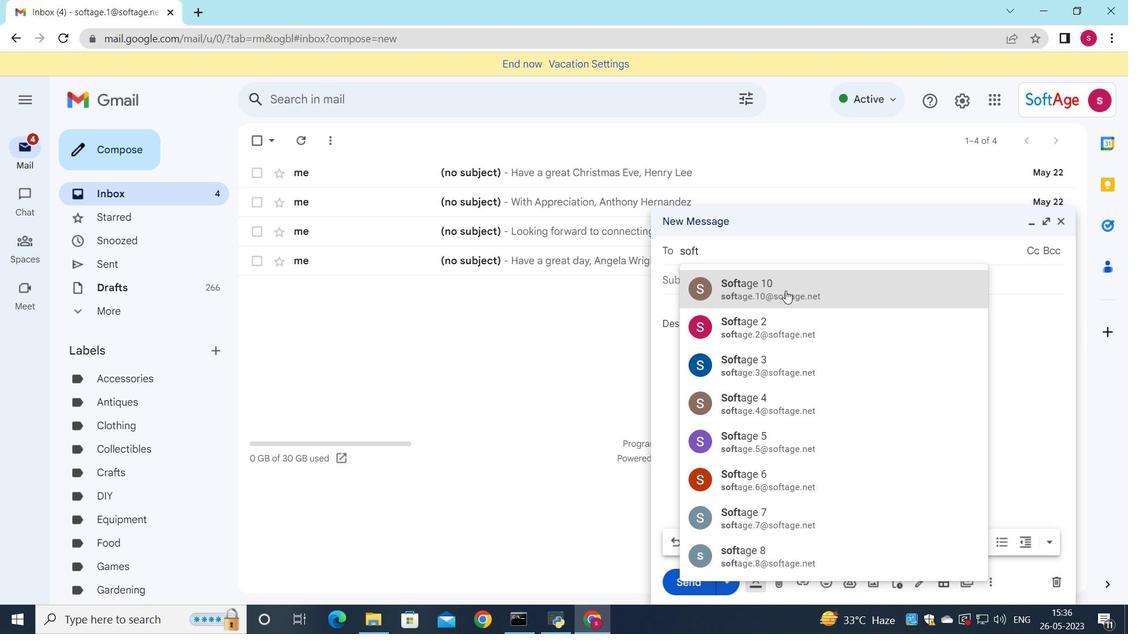 
Action: Mouse moved to (752, 304)
Screenshot: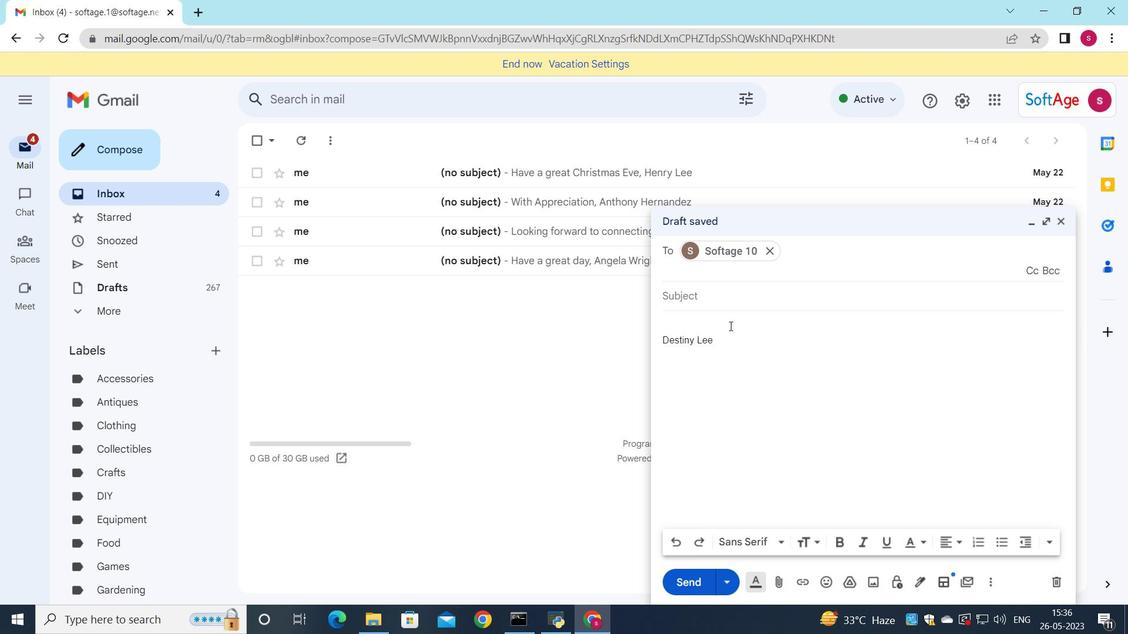 
Action: Key pressed sof
Screenshot: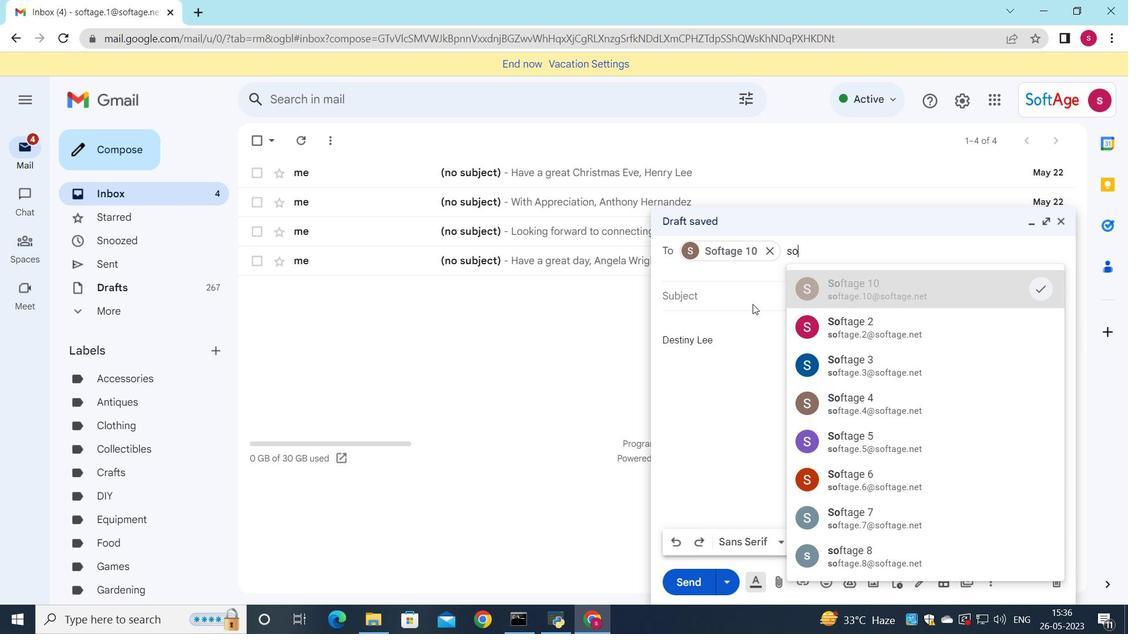 
Action: Mouse moved to (840, 317)
Screenshot: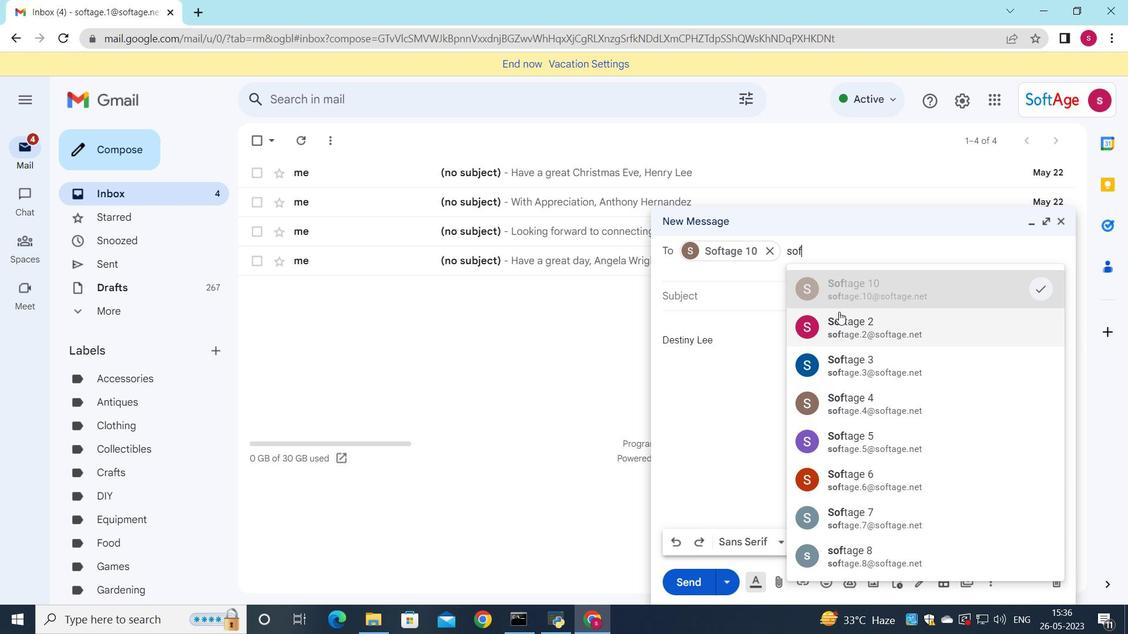
Action: Mouse pressed left at (840, 317)
Screenshot: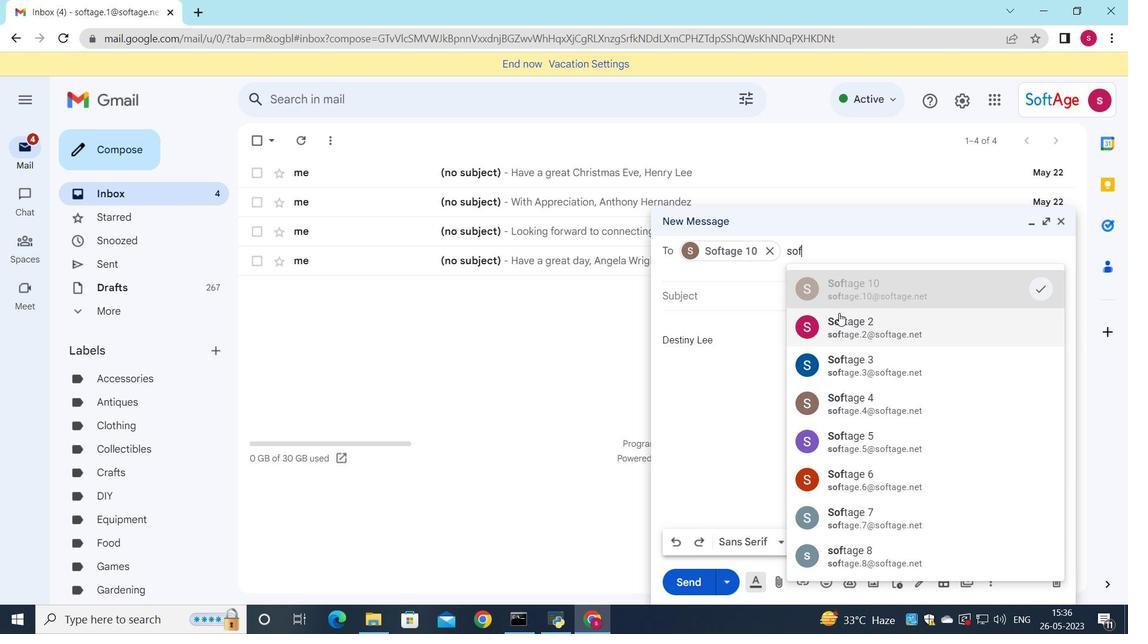 
Action: Mouse moved to (695, 291)
Screenshot: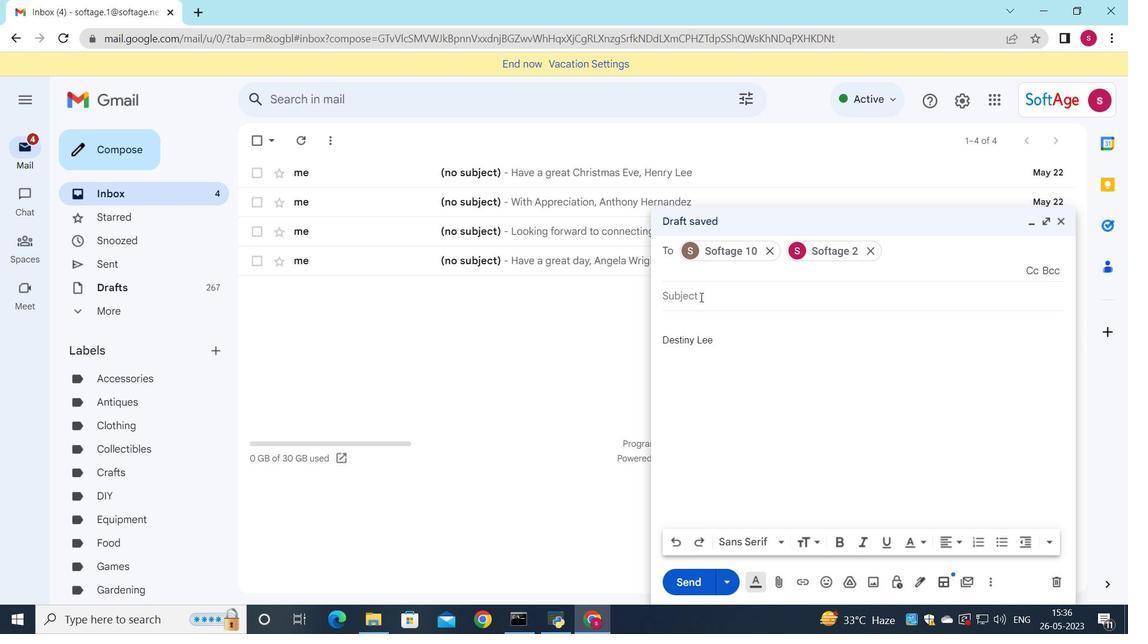 
Action: Mouse pressed left at (695, 291)
Screenshot: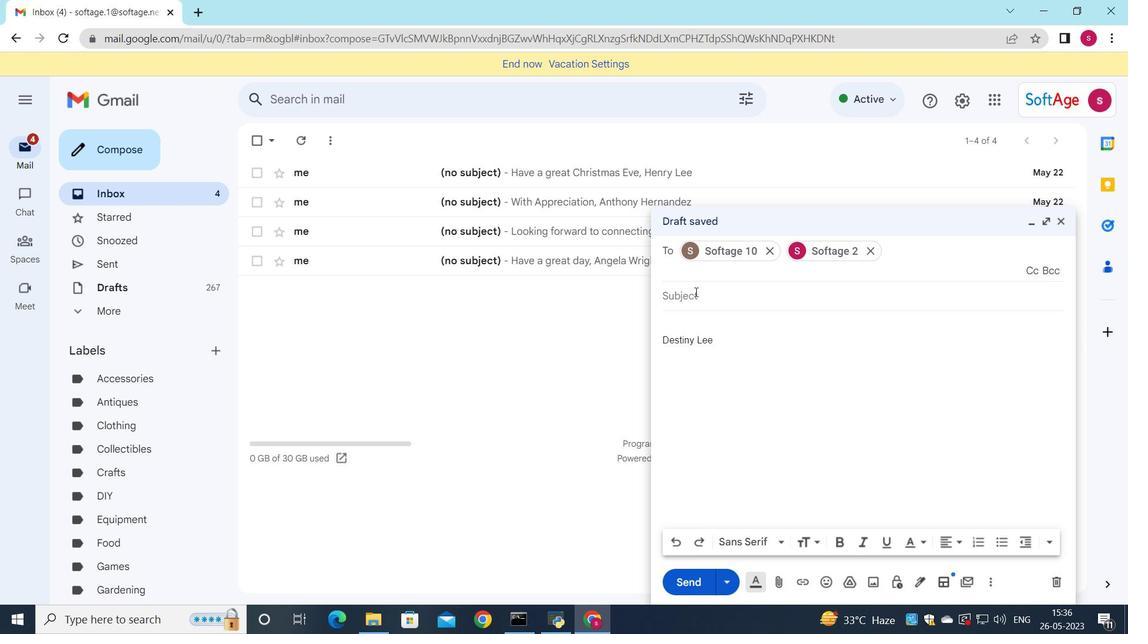 
Action: Key pressed <Key.shift>status<Key.space>reo<Key.backspace>port
Screenshot: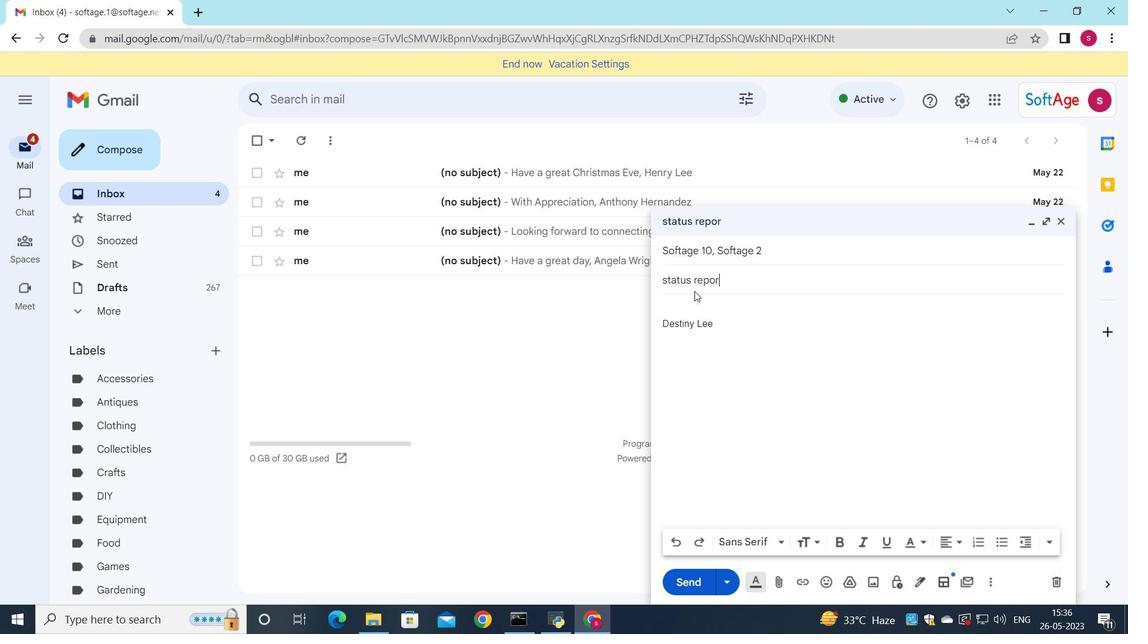 
Action: Mouse moved to (694, 304)
Screenshot: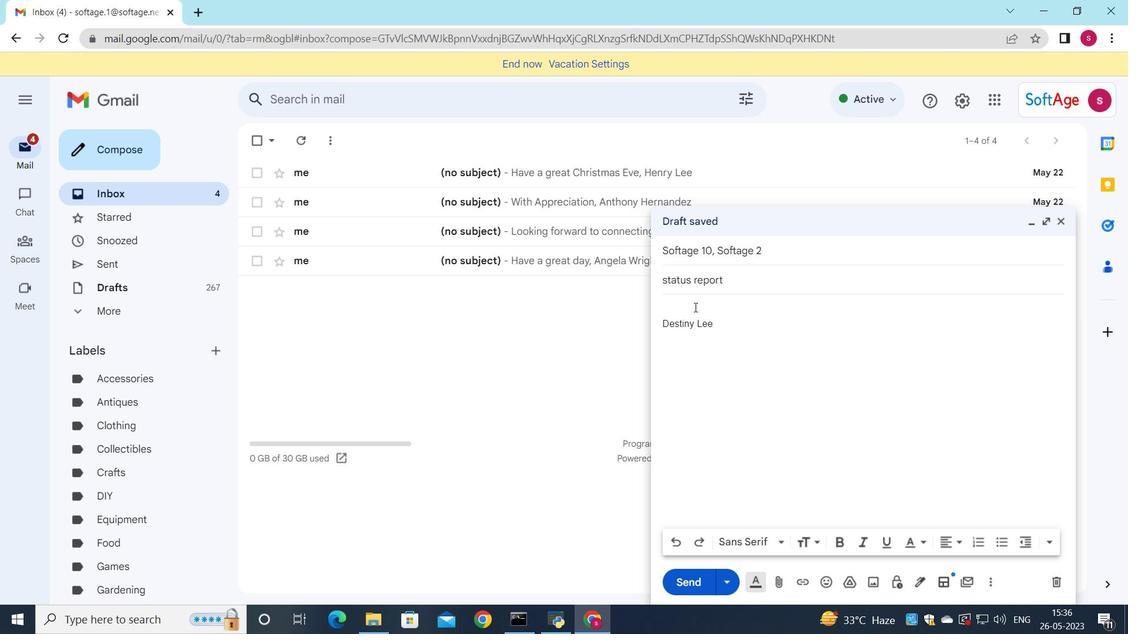 
Action: Mouse pressed left at (694, 304)
Screenshot: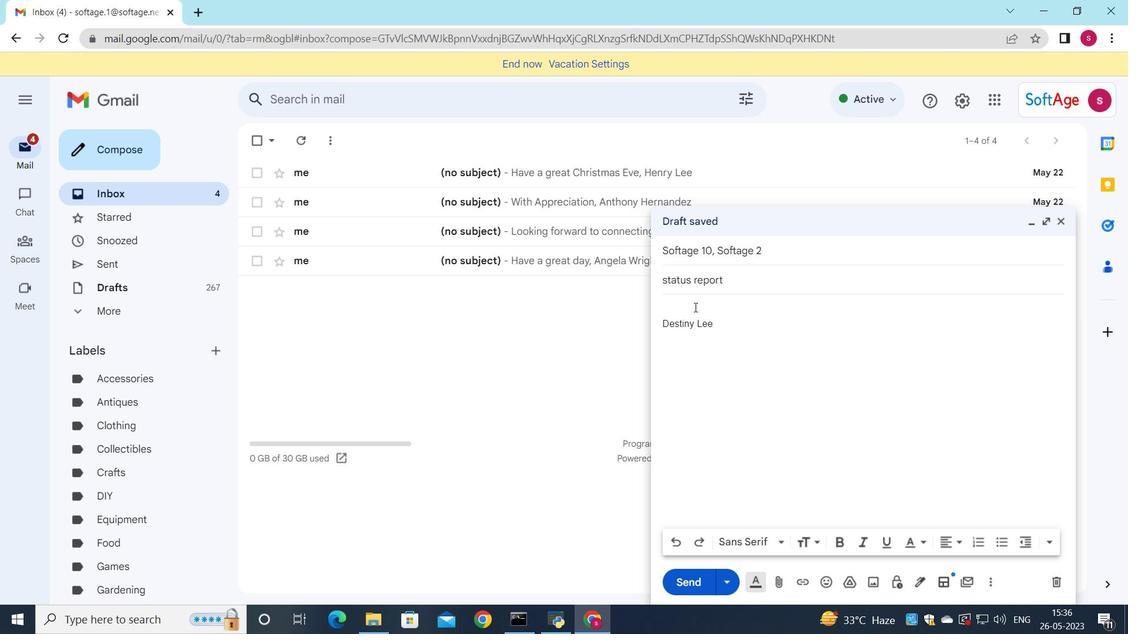 
Action: Key pressed <Key.shift>Thank<Key.space>you<Key.space>for<Key.space>your<Key.space>prompt<Key.space>response.
Screenshot: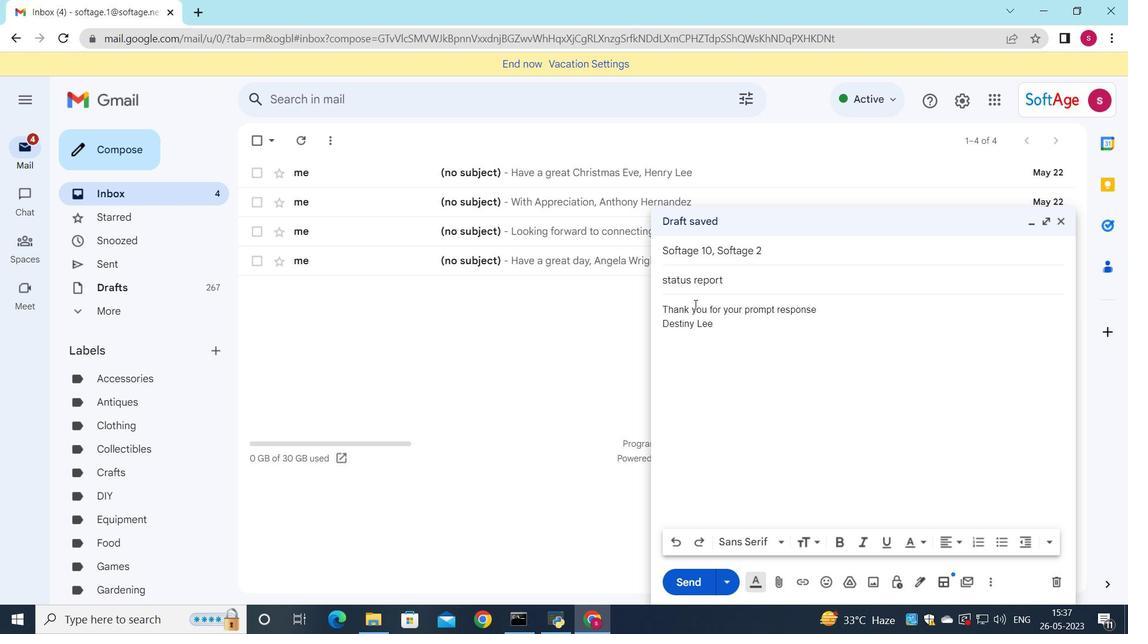 
Action: Mouse moved to (777, 585)
Screenshot: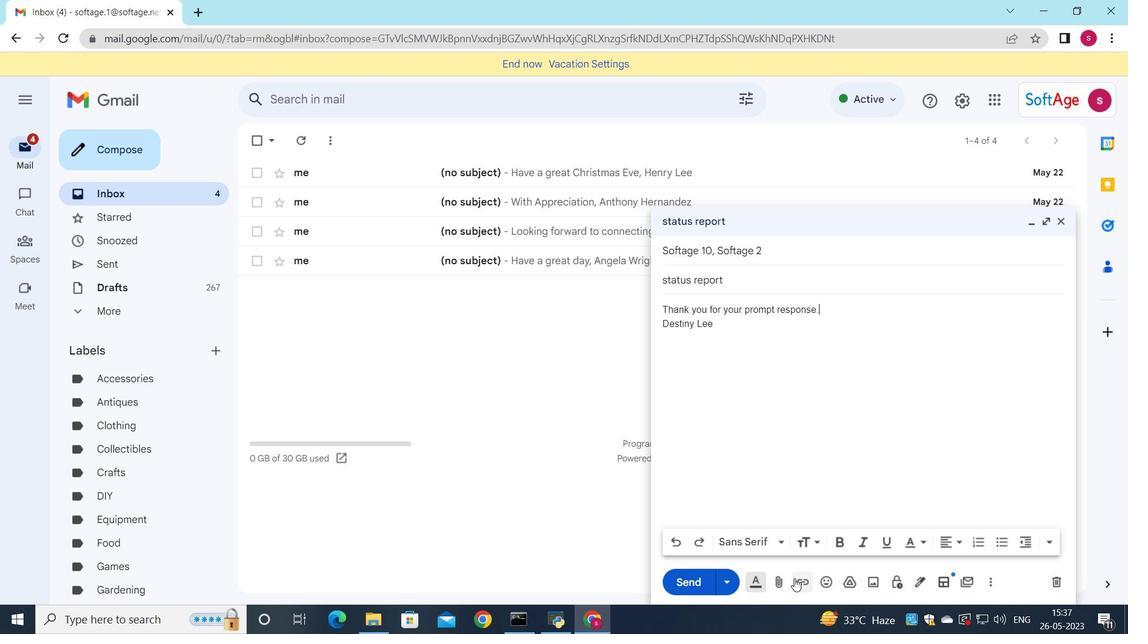 
Action: Mouse pressed left at (777, 585)
Screenshot: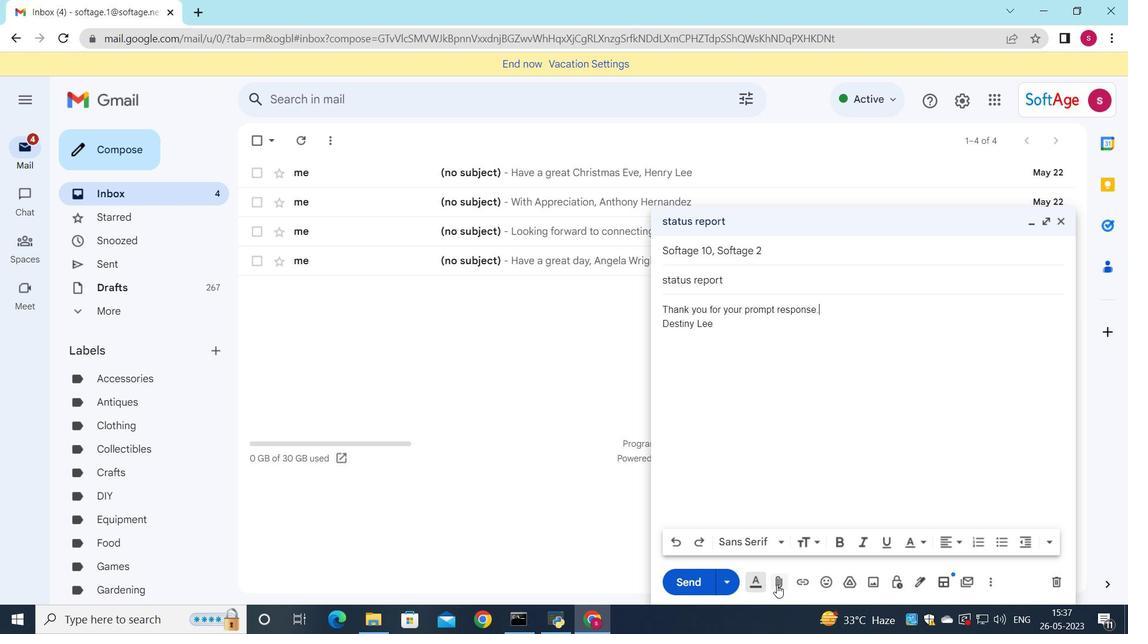 
Action: Mouse moved to (199, 108)
Screenshot: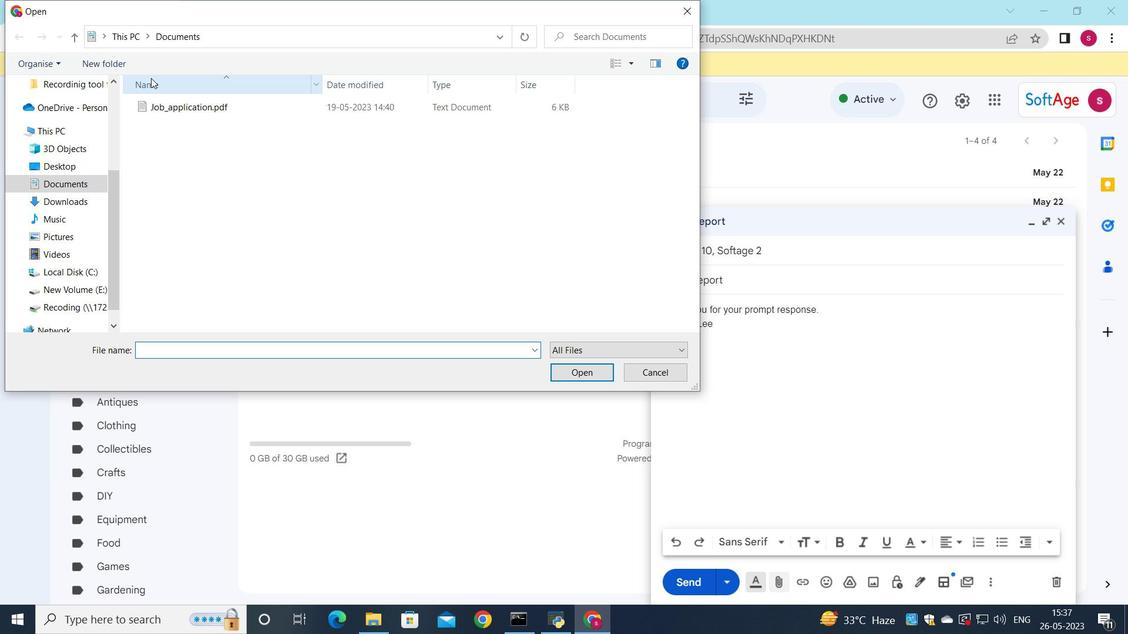 
Action: Mouse pressed left at (199, 108)
Screenshot: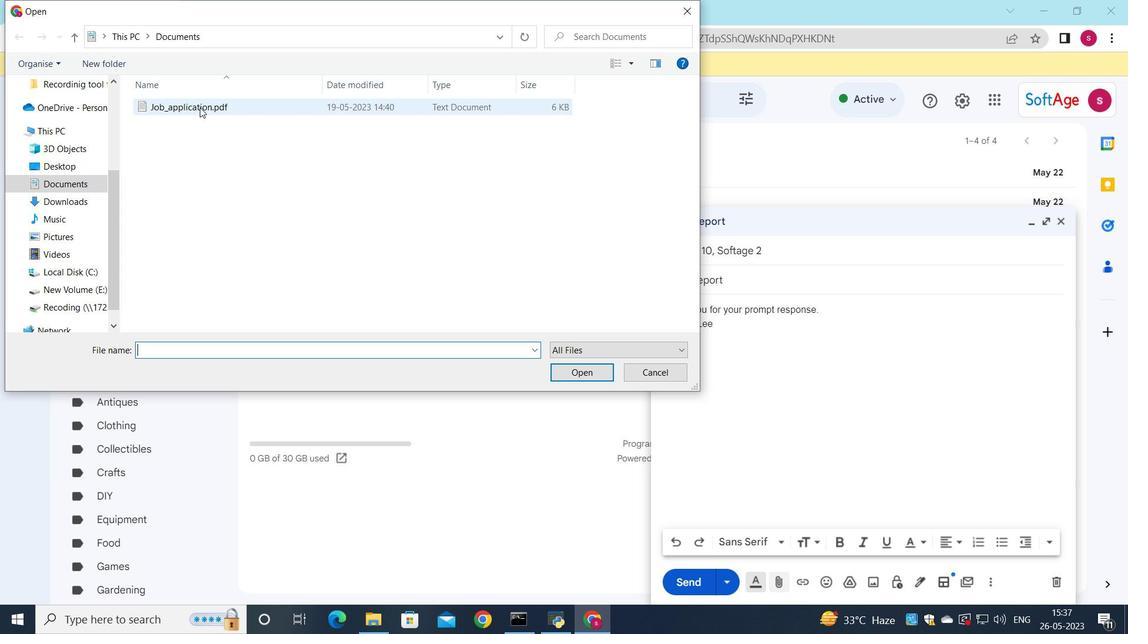 
Action: Mouse moved to (232, 107)
Screenshot: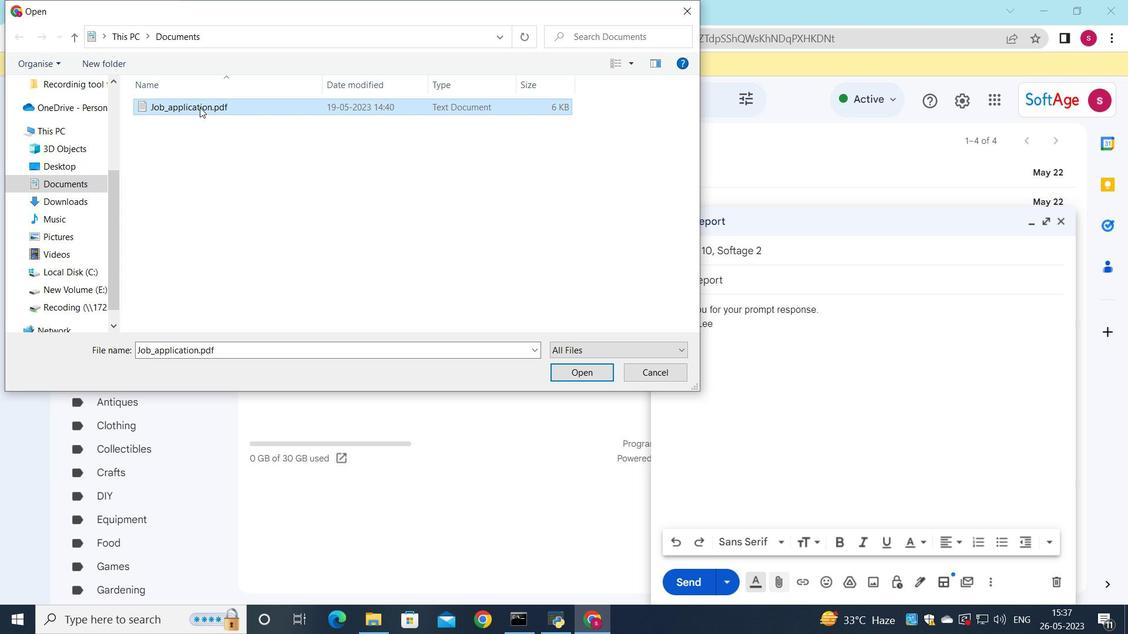 
Action: Mouse pressed left at (232, 107)
Screenshot: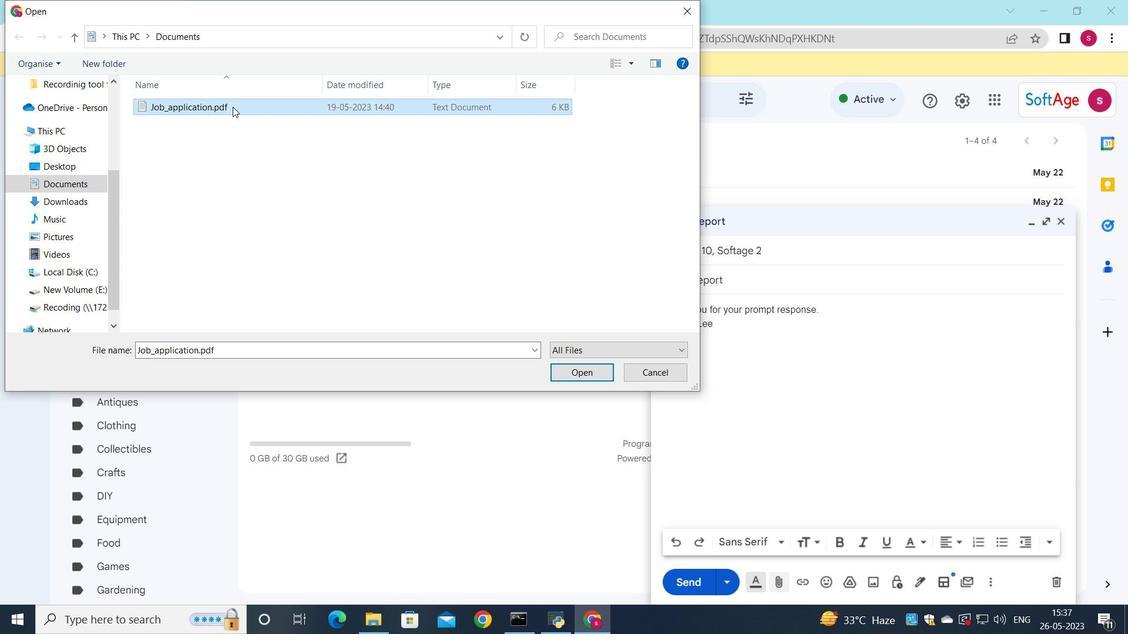 
Action: Mouse moved to (429, 143)
Screenshot: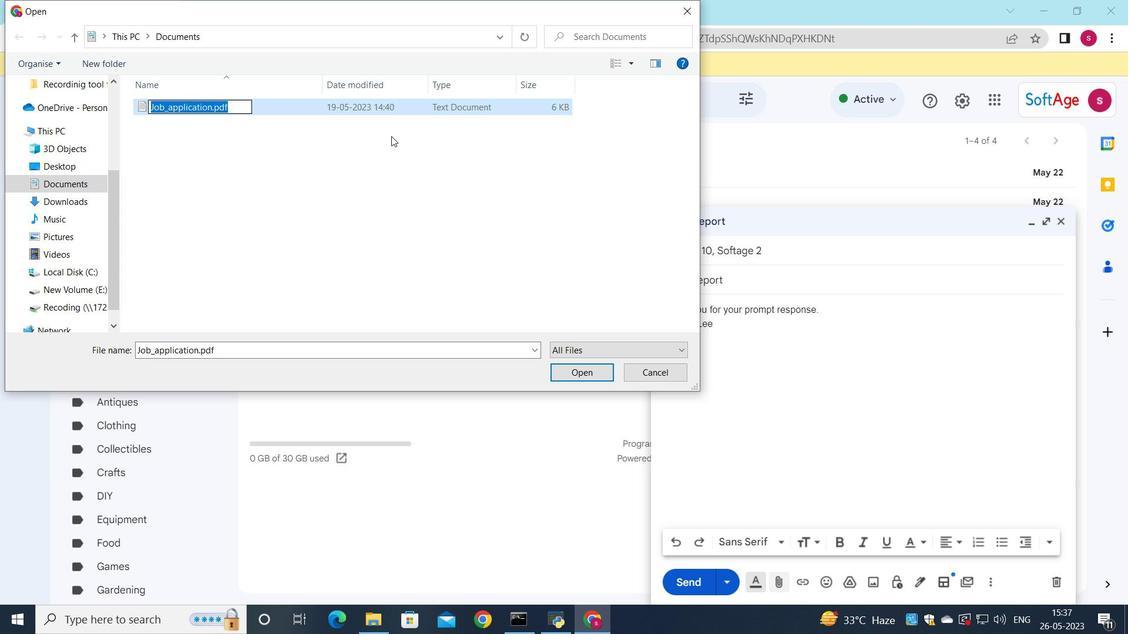
Action: Key pressed <Key.shift>fe<Key.backspace><Key.backspace><Key.shift>Feasibility<Key.shift>_report.docx
Screenshot: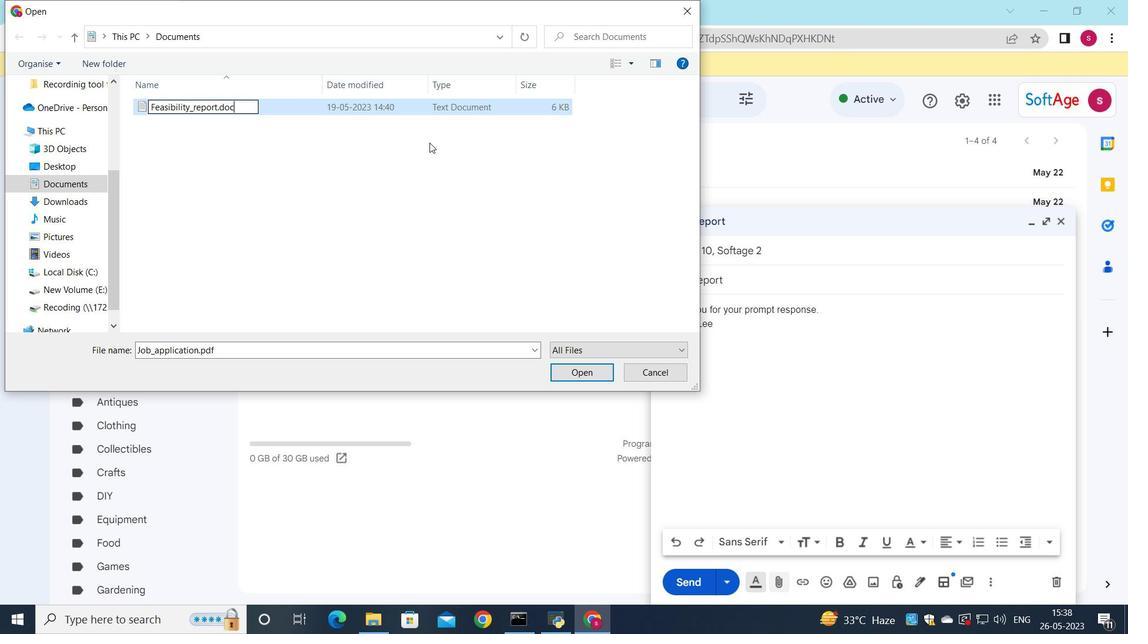 
Action: Mouse moved to (299, 111)
Screenshot: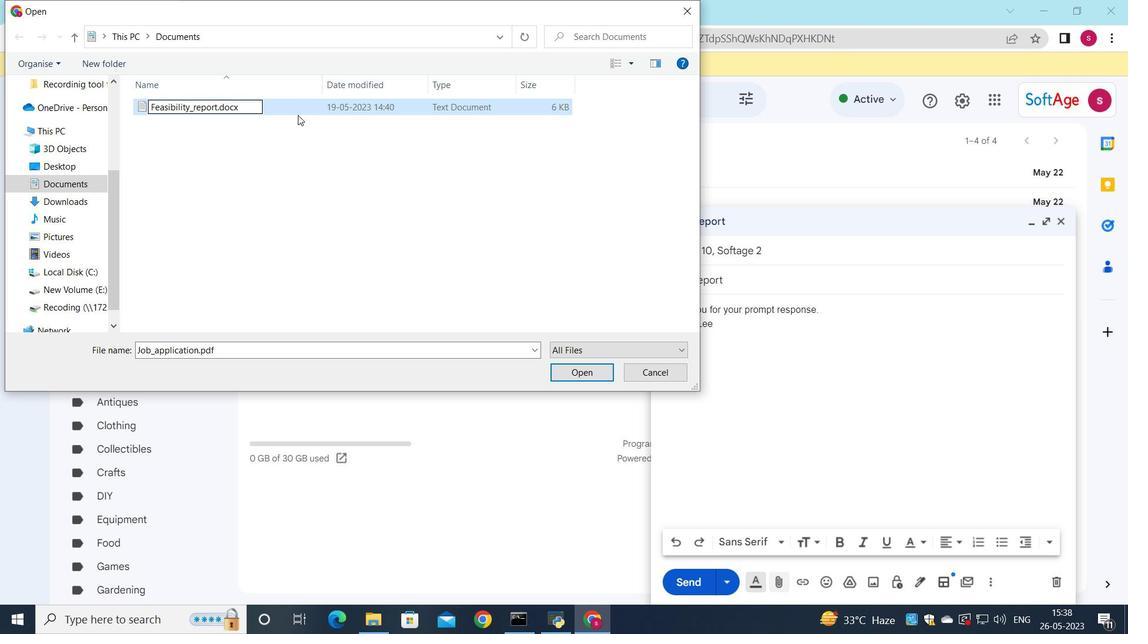 
Action: Mouse pressed left at (299, 111)
Screenshot: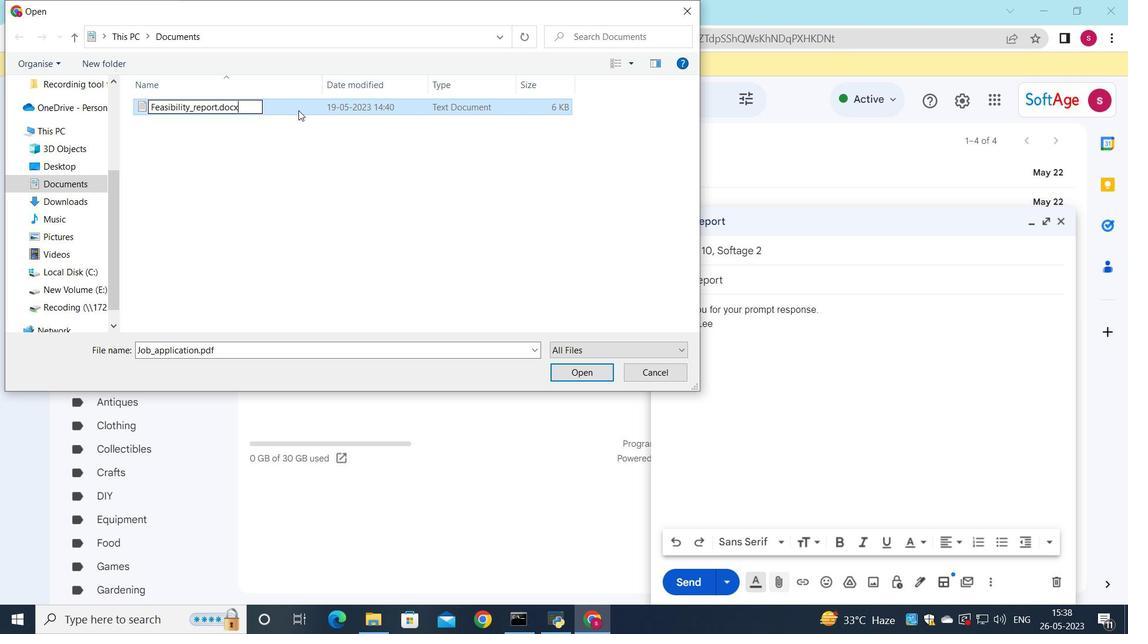 
Action: Mouse moved to (583, 374)
Screenshot: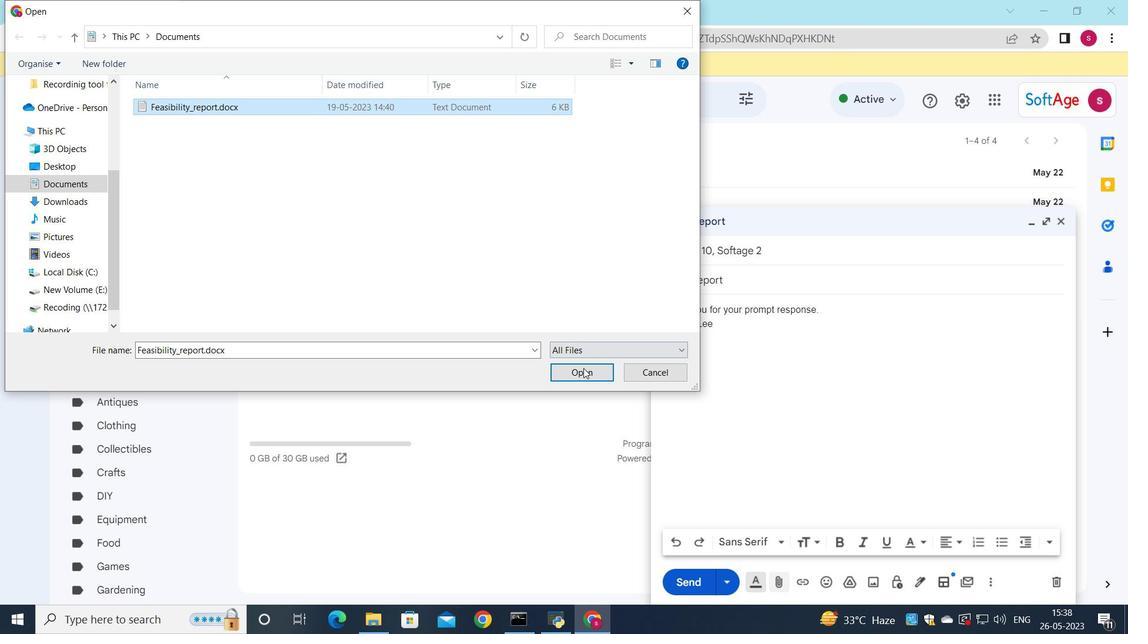
Action: Mouse pressed left at (583, 374)
Screenshot: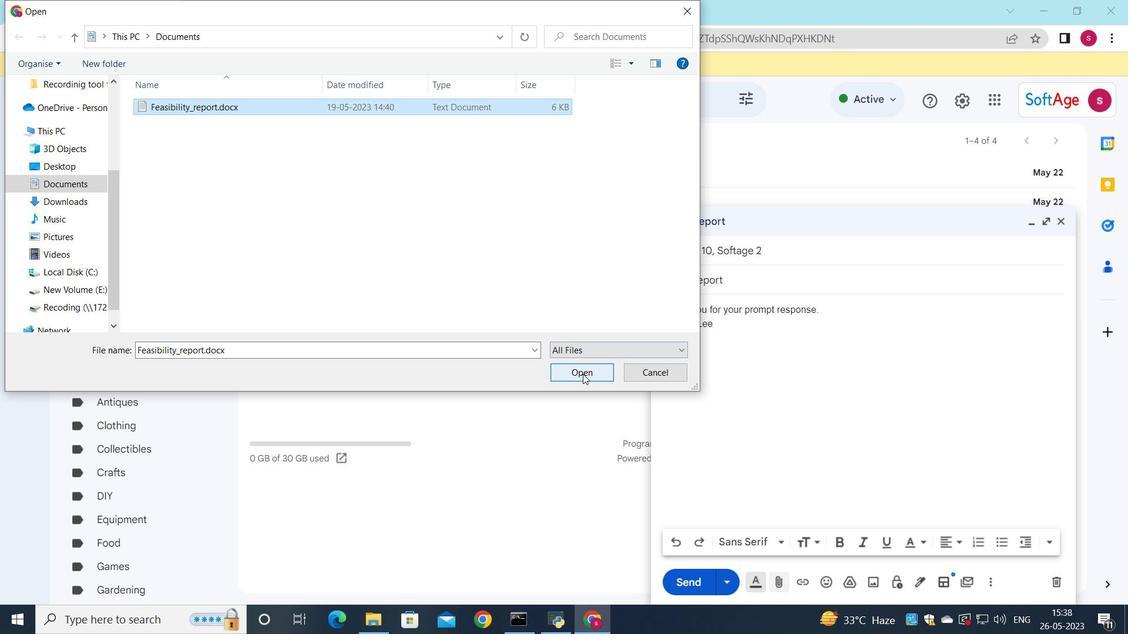
Action: Mouse moved to (696, 587)
Screenshot: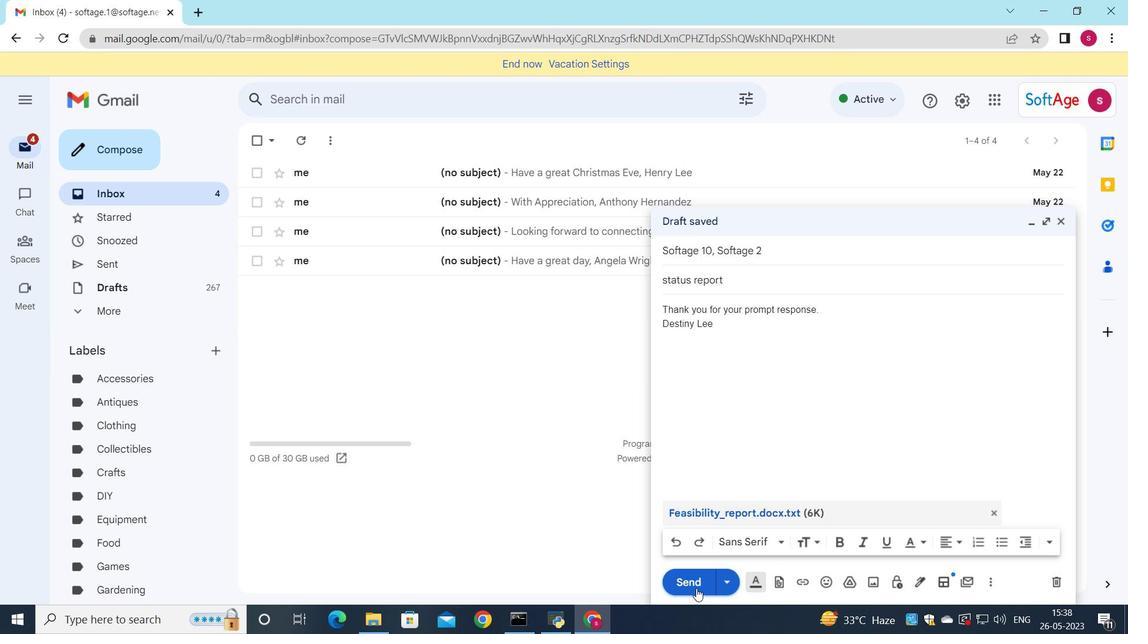 
Action: Mouse pressed left at (696, 587)
Screenshot: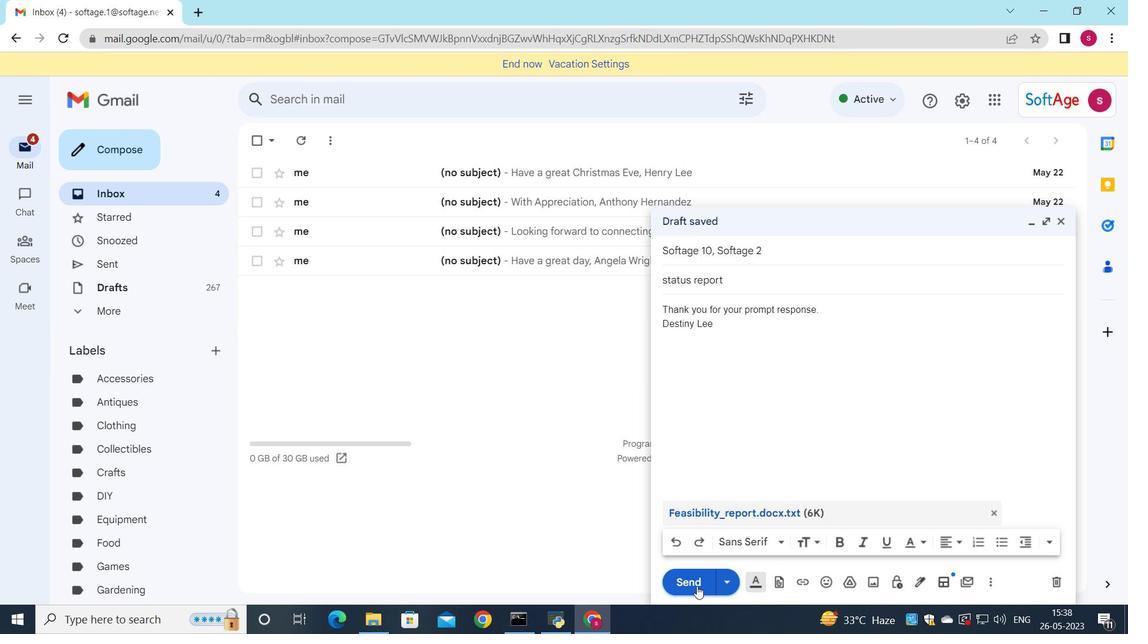 
Action: Mouse moved to (129, 262)
Screenshot: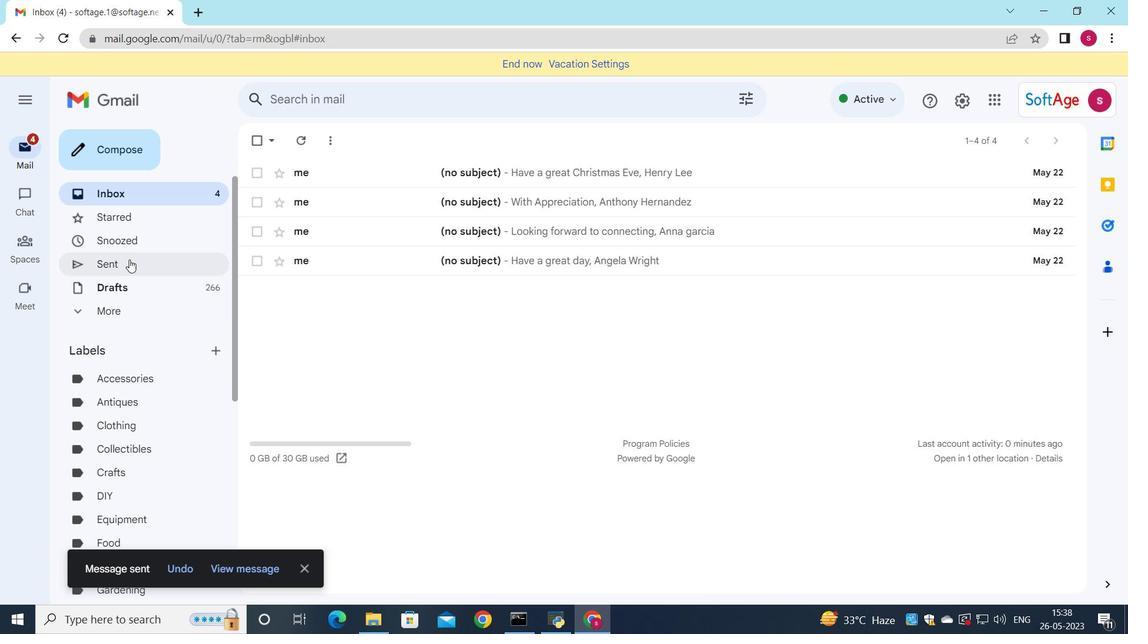 
Action: Mouse pressed left at (129, 262)
Screenshot: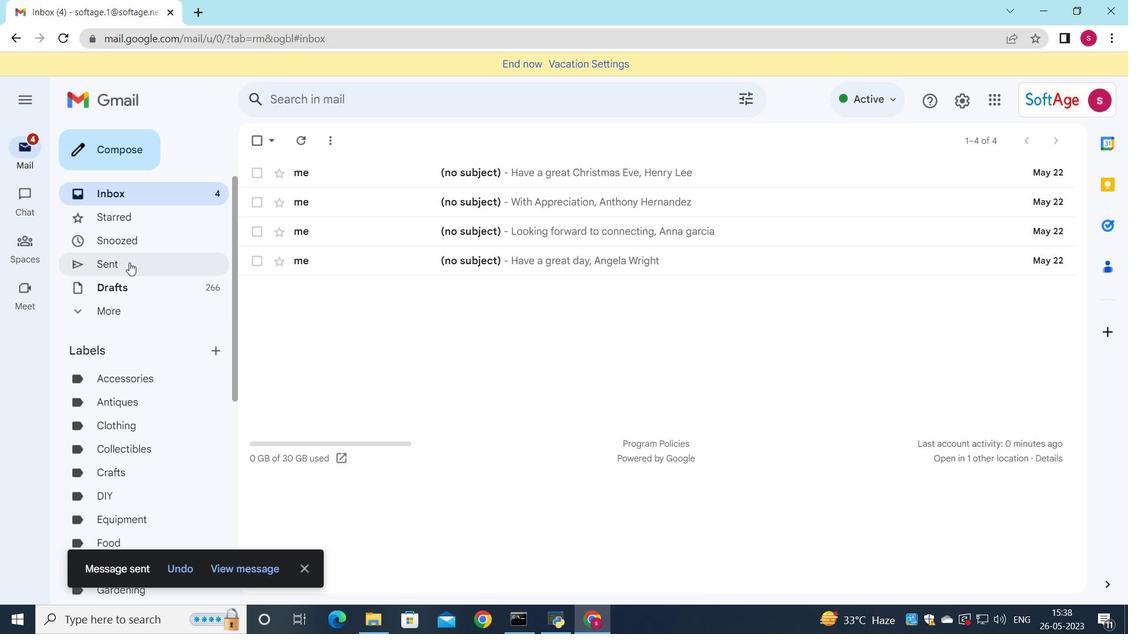
Action: Mouse moved to (701, 234)
Screenshot: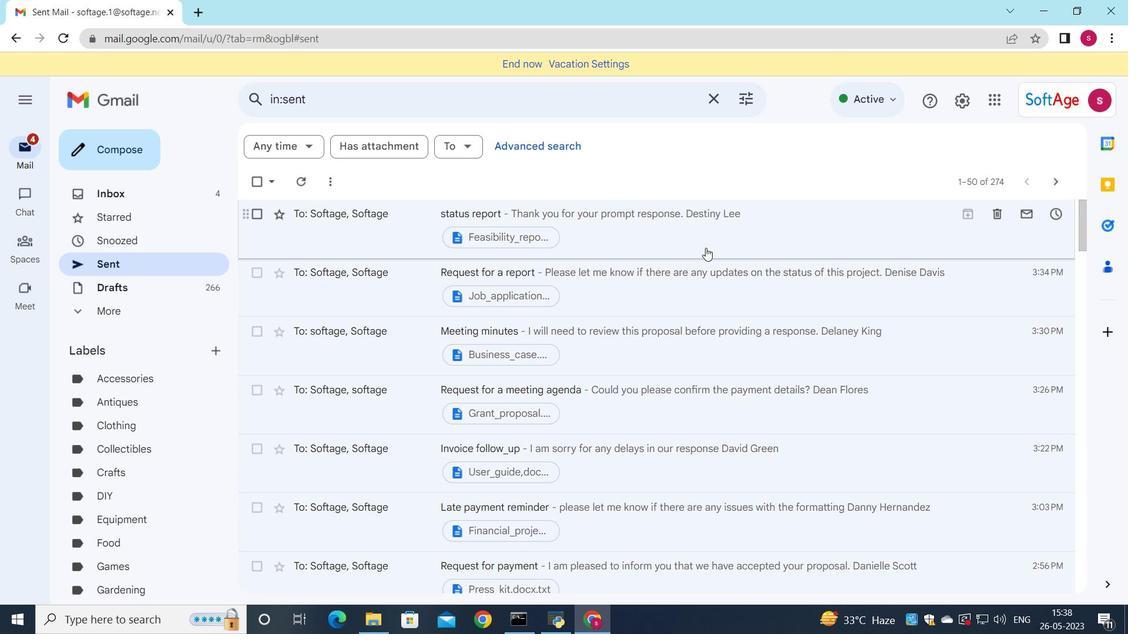 
Action: Mouse pressed left at (701, 234)
Screenshot: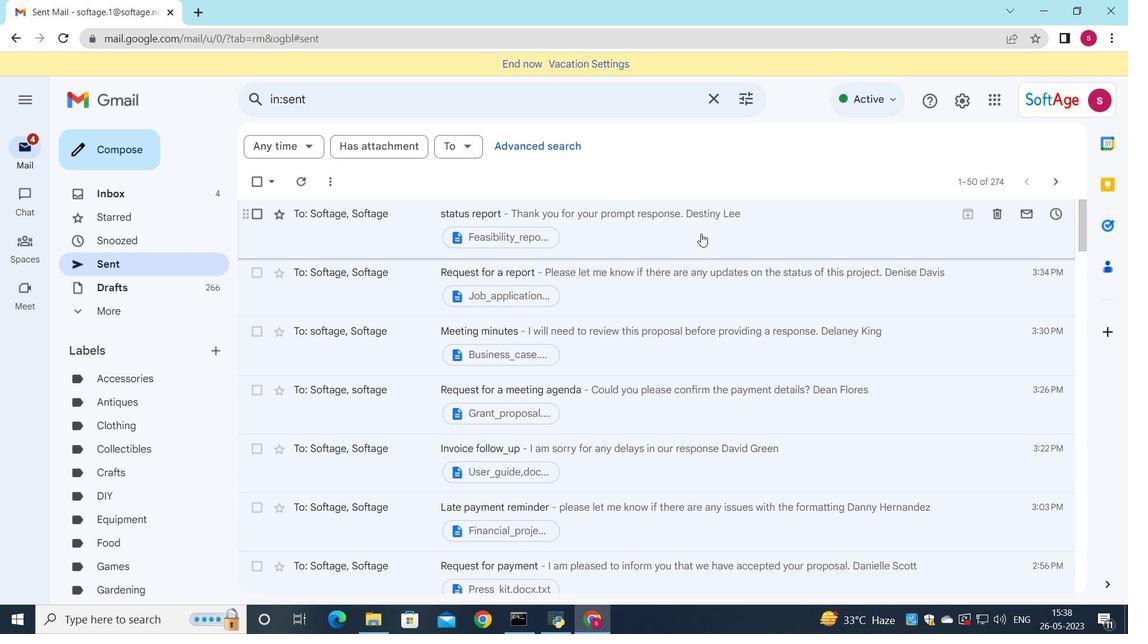 
Action: Mouse moved to (512, 338)
Screenshot: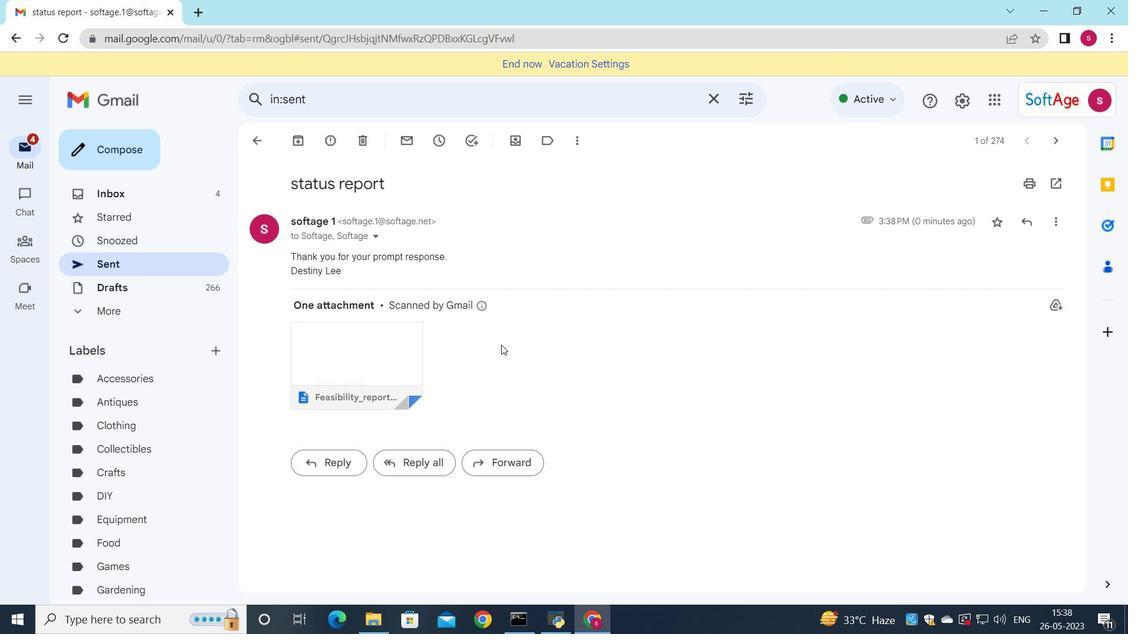 
